 Task: Search one way flight ticket for 3 adults in first from Long Beach: Long Beach Airport (daugherty Field) to Greensboro: Piedmont Triad International Airport on 5-1-2023. Choice of flights is Westjet. Number of bags: 1 carry on bag. Price is upto 87000. Outbound departure time preference is 13:15.
Action: Mouse moved to (188, 175)
Screenshot: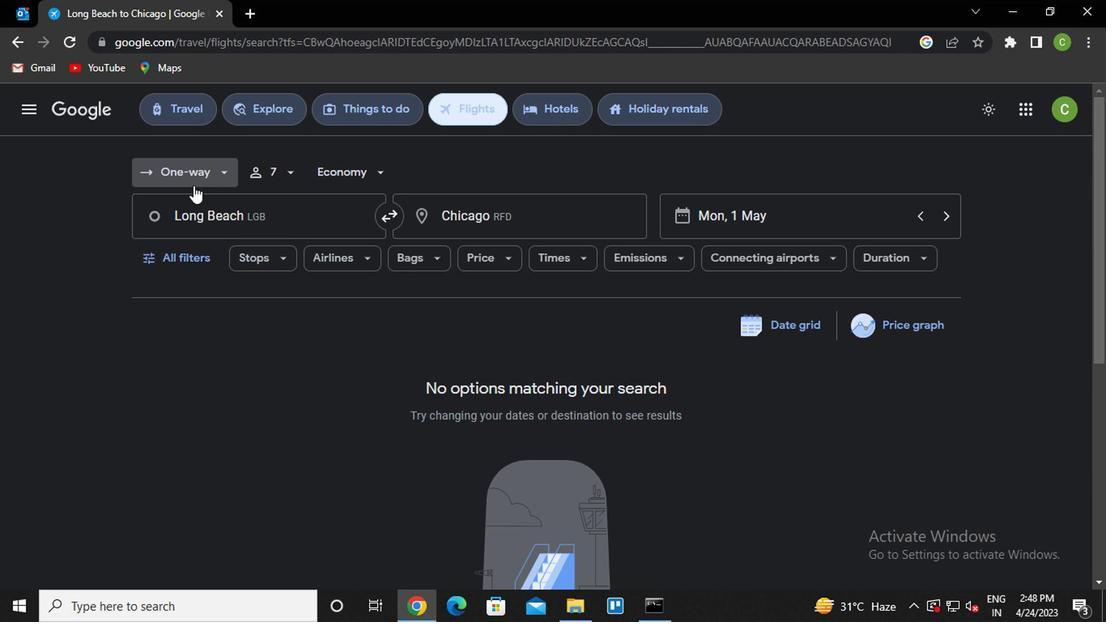 
Action: Mouse pressed left at (188, 175)
Screenshot: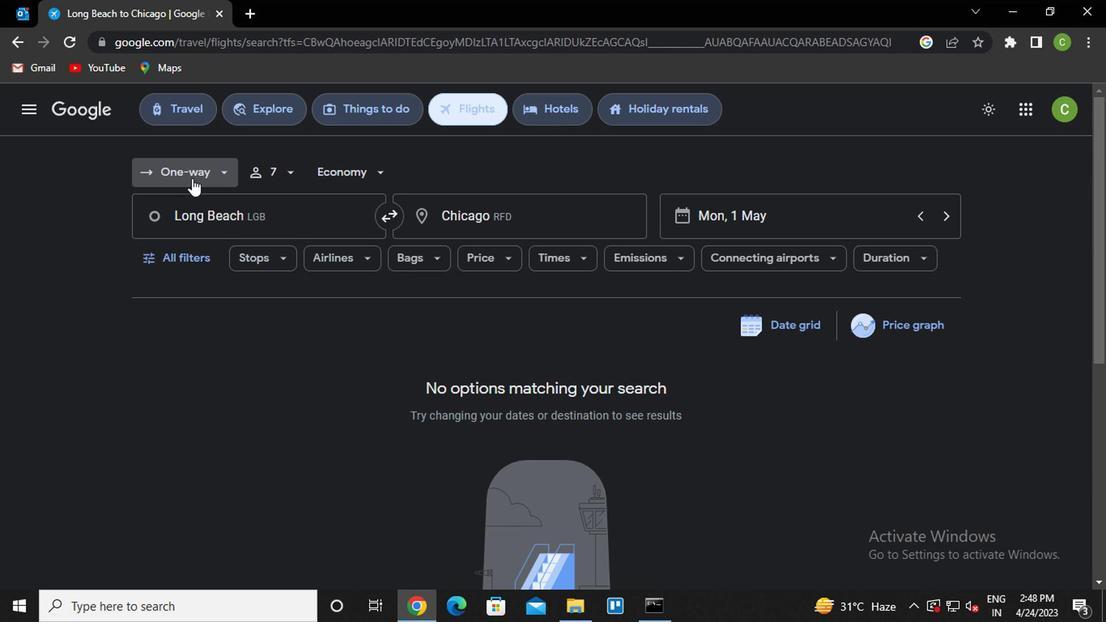 
Action: Mouse moved to (202, 248)
Screenshot: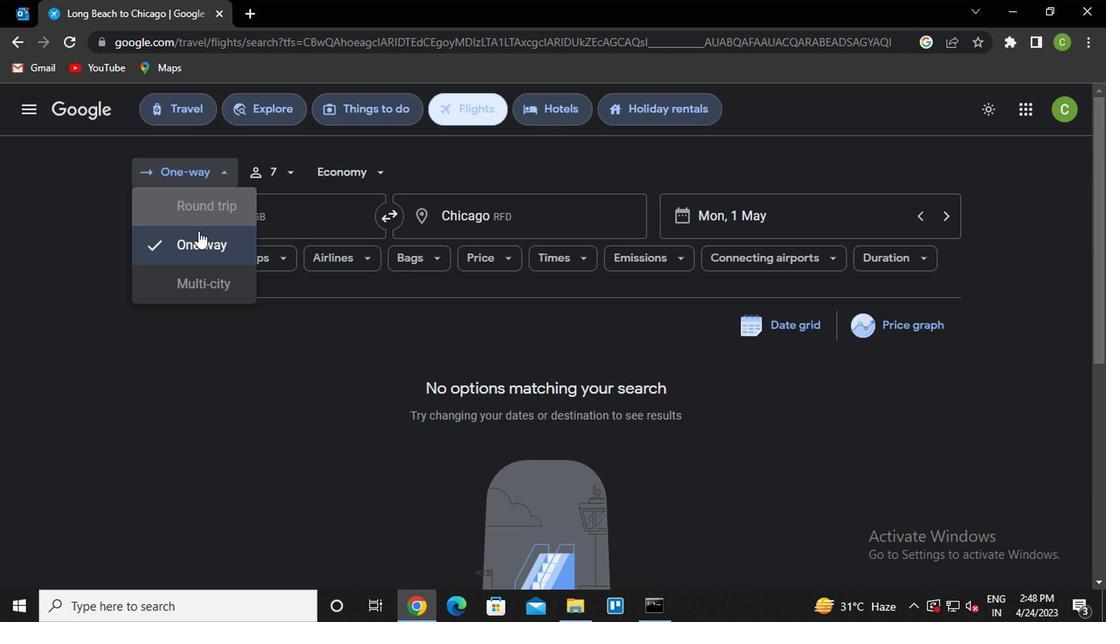 
Action: Mouse pressed left at (202, 248)
Screenshot: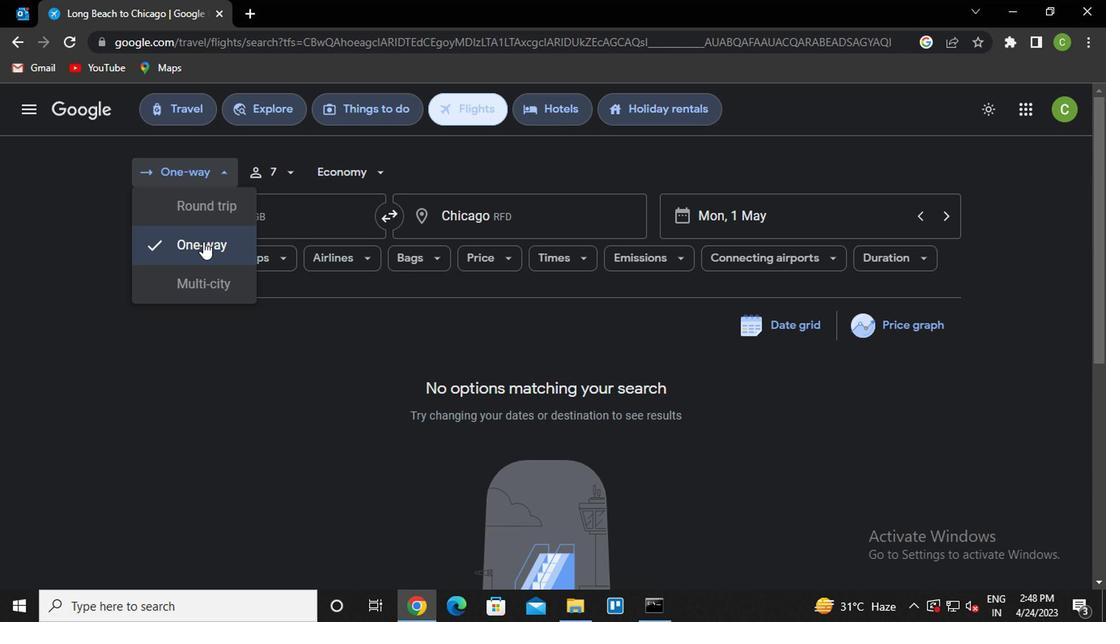 
Action: Mouse moved to (248, 165)
Screenshot: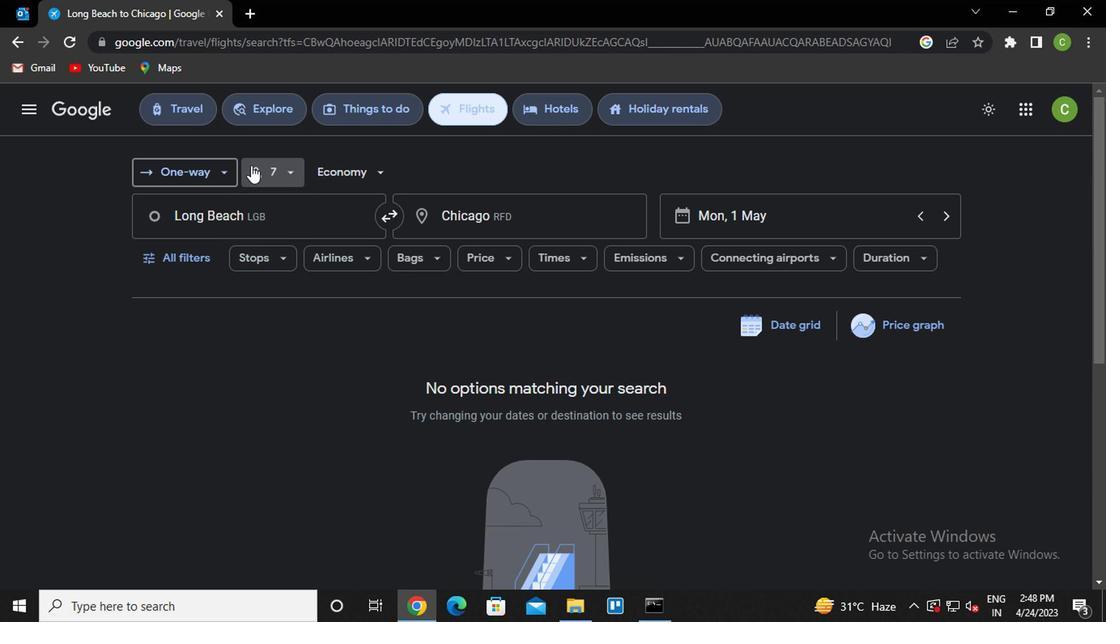 
Action: Mouse pressed left at (248, 165)
Screenshot: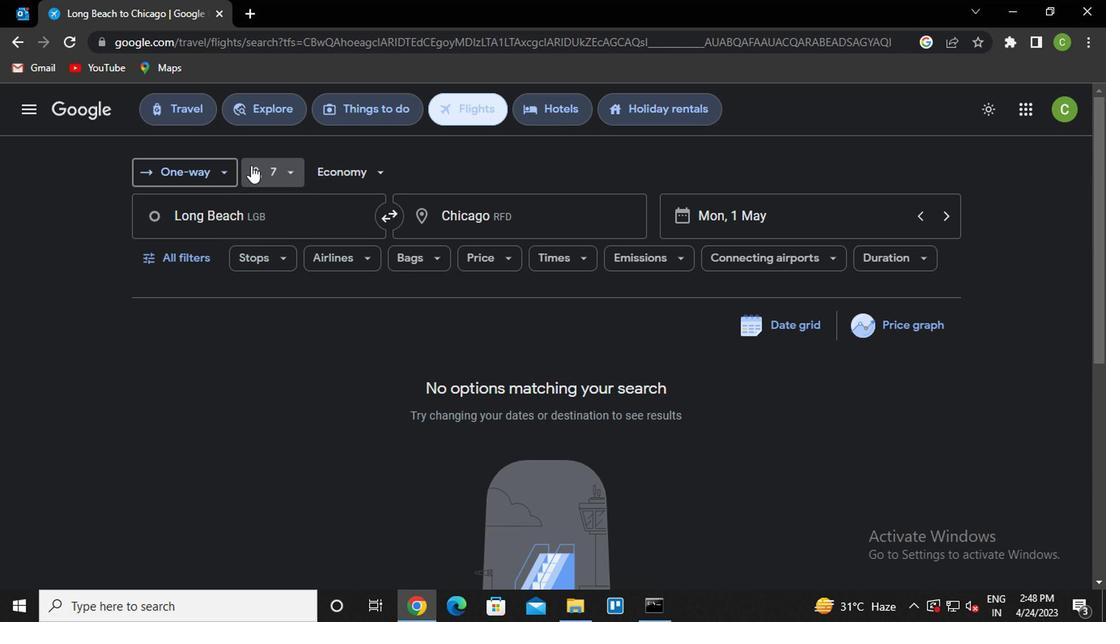 
Action: Mouse moved to (353, 257)
Screenshot: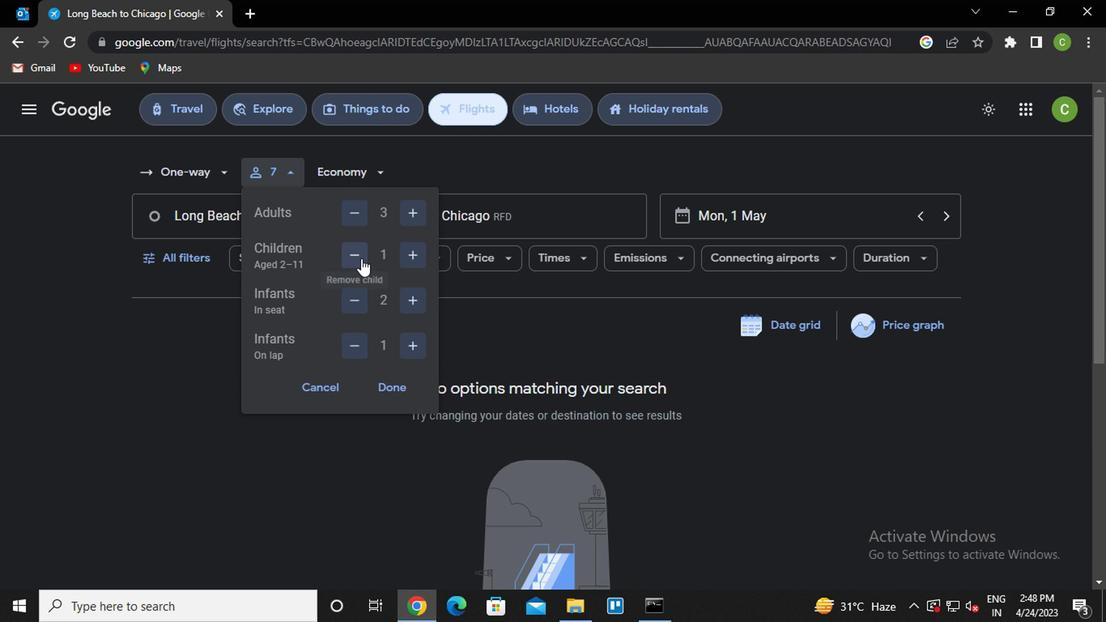 
Action: Mouse pressed left at (353, 257)
Screenshot: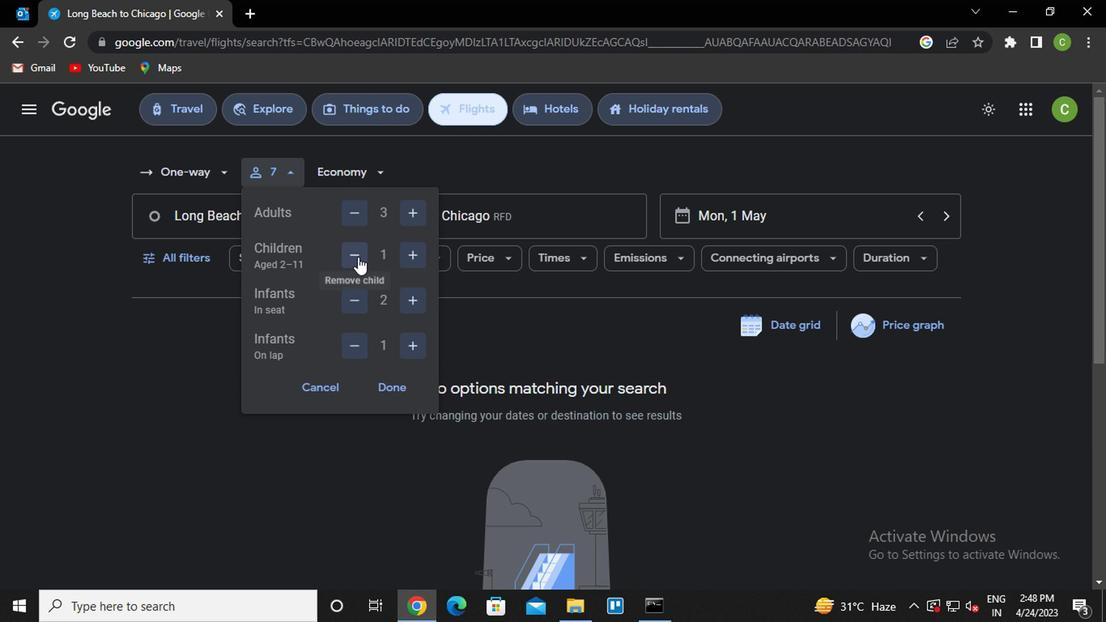 
Action: Mouse moved to (353, 301)
Screenshot: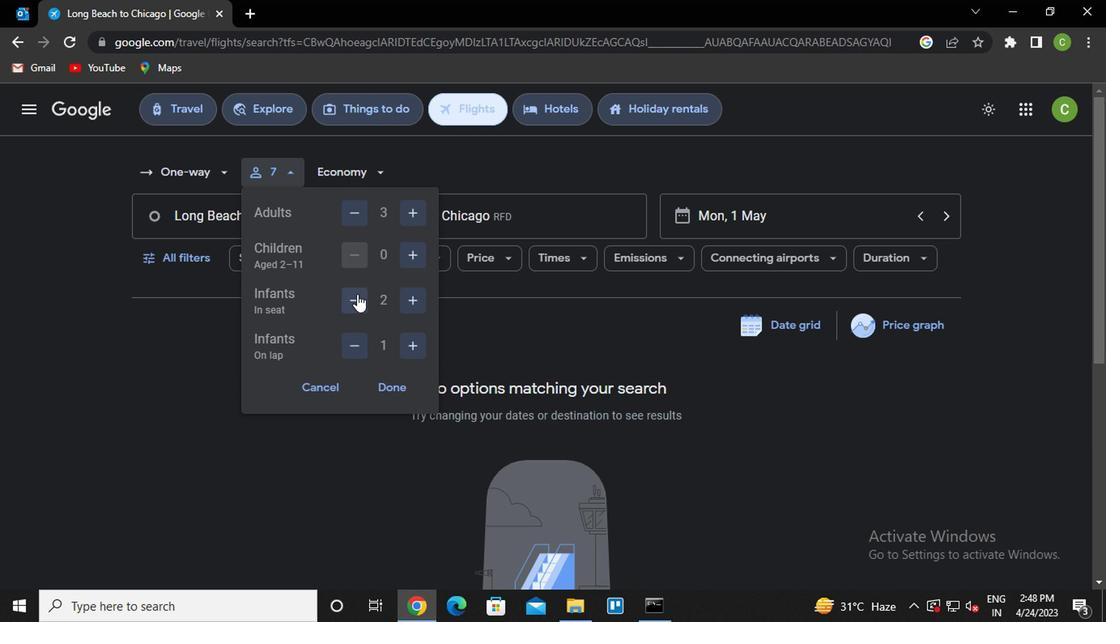 
Action: Mouse pressed left at (353, 301)
Screenshot: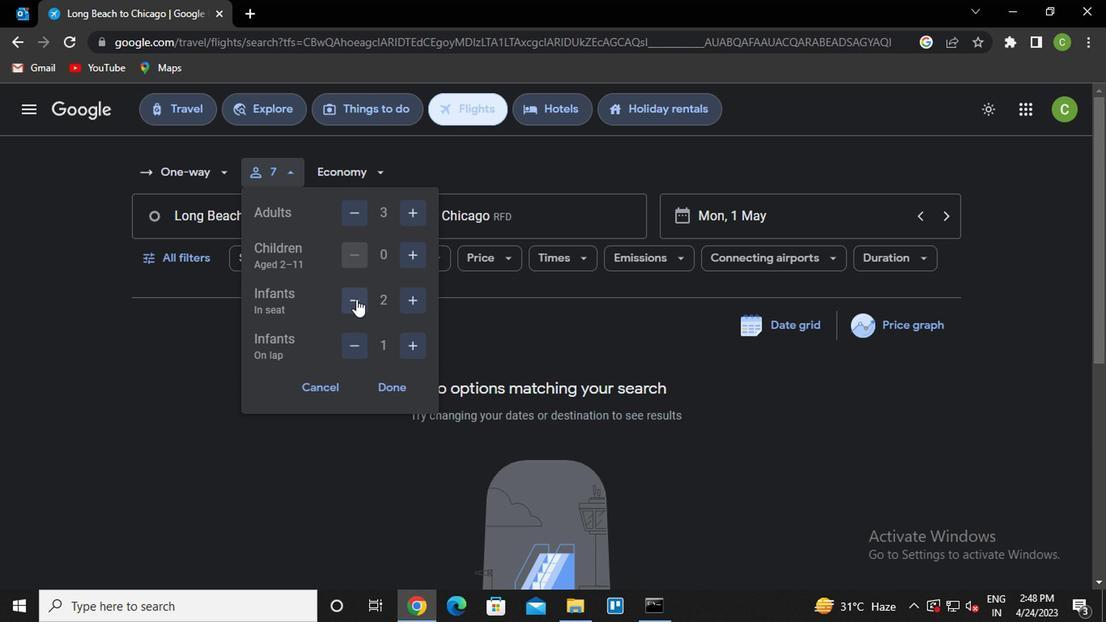 
Action: Mouse pressed left at (353, 301)
Screenshot: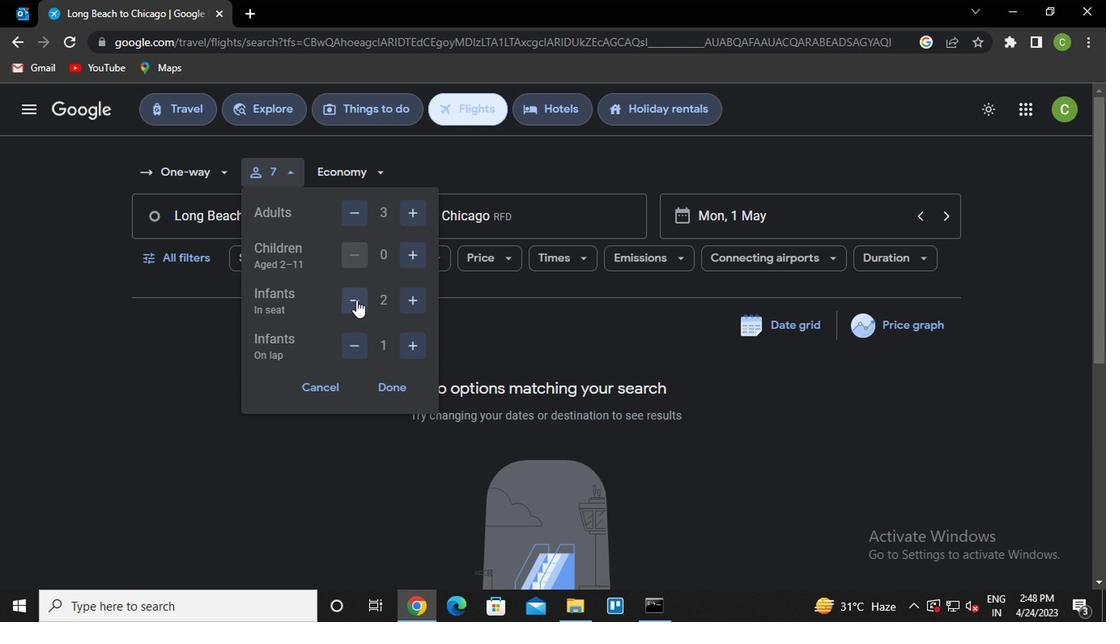 
Action: Mouse moved to (357, 354)
Screenshot: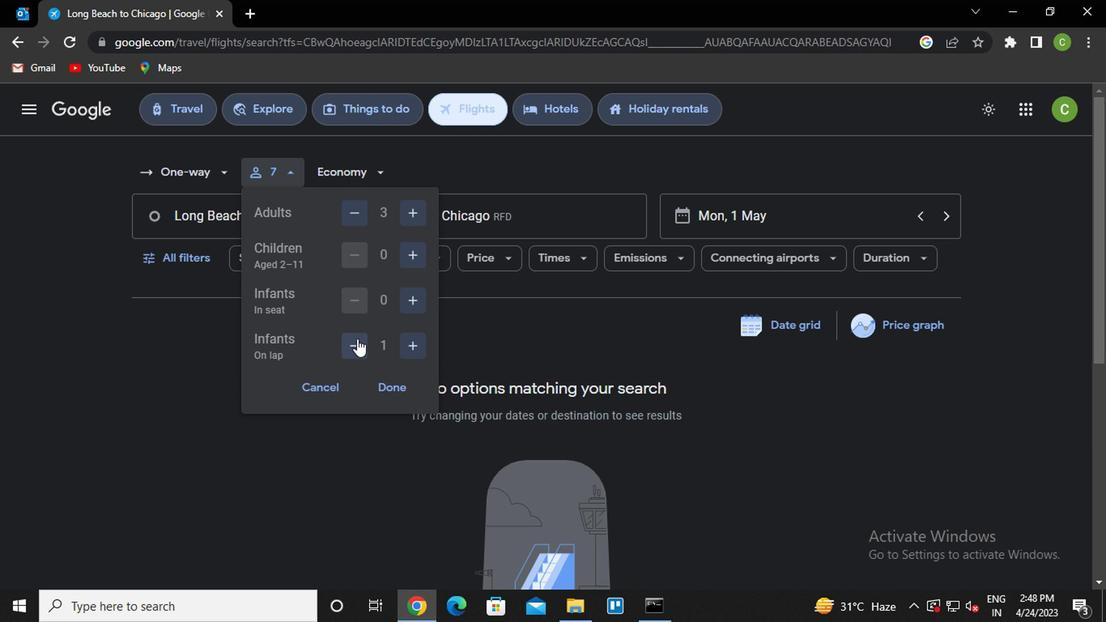 
Action: Mouse pressed left at (357, 354)
Screenshot: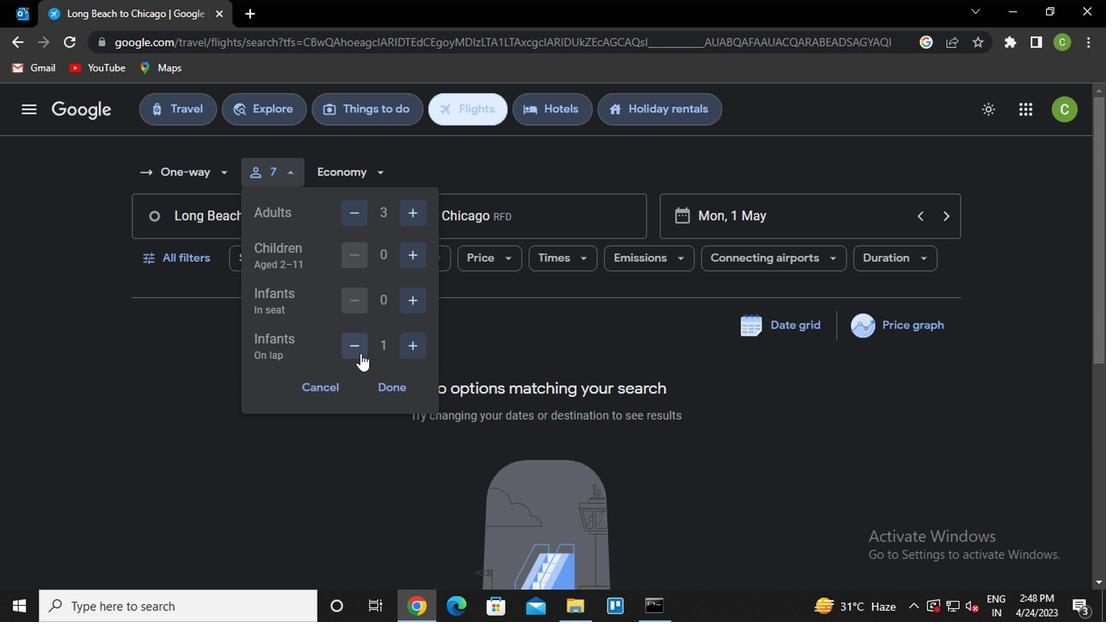 
Action: Mouse moved to (405, 390)
Screenshot: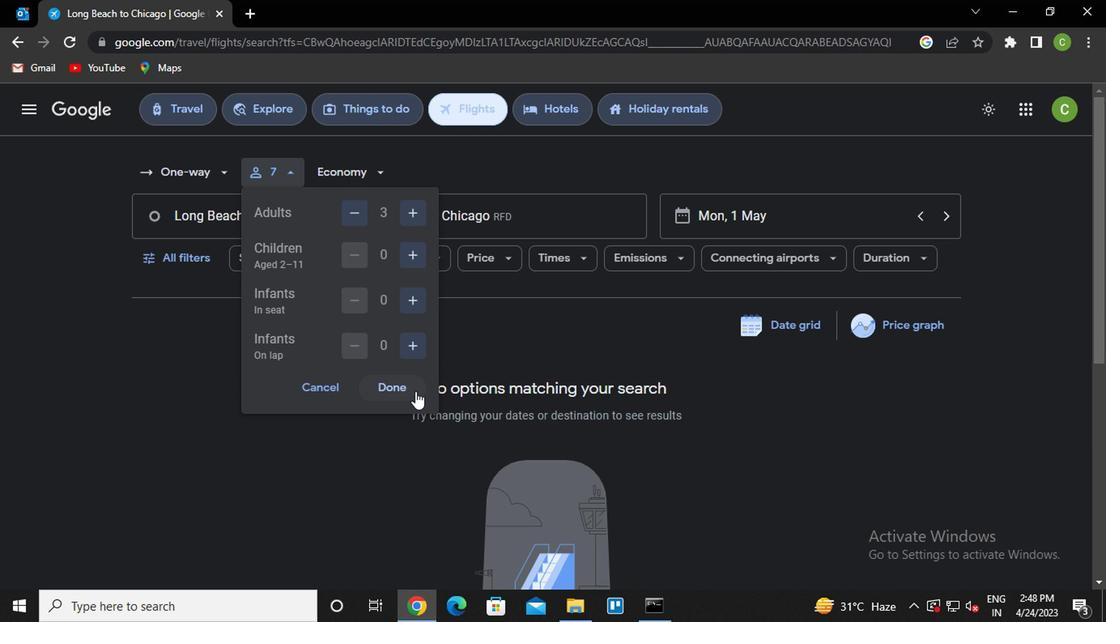 
Action: Mouse pressed left at (405, 390)
Screenshot: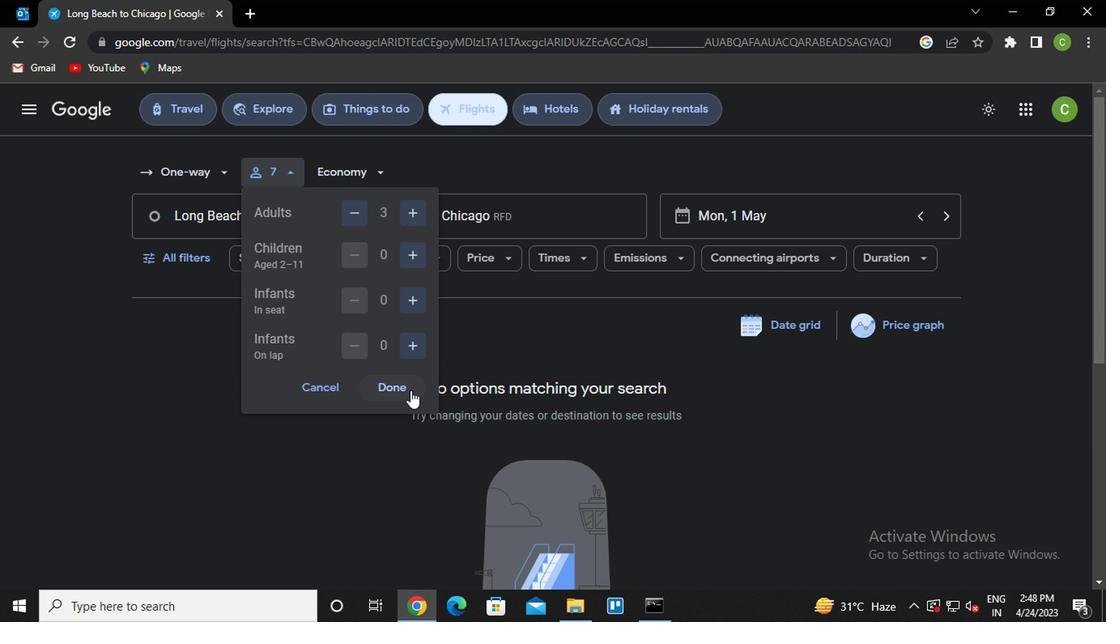 
Action: Mouse moved to (338, 185)
Screenshot: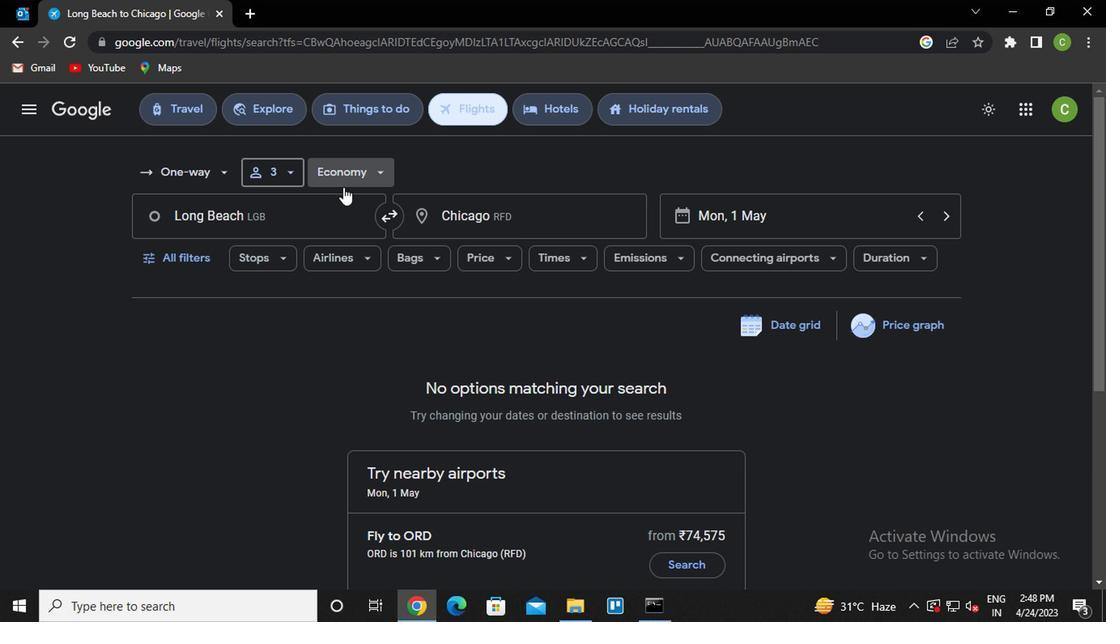 
Action: Mouse pressed left at (338, 185)
Screenshot: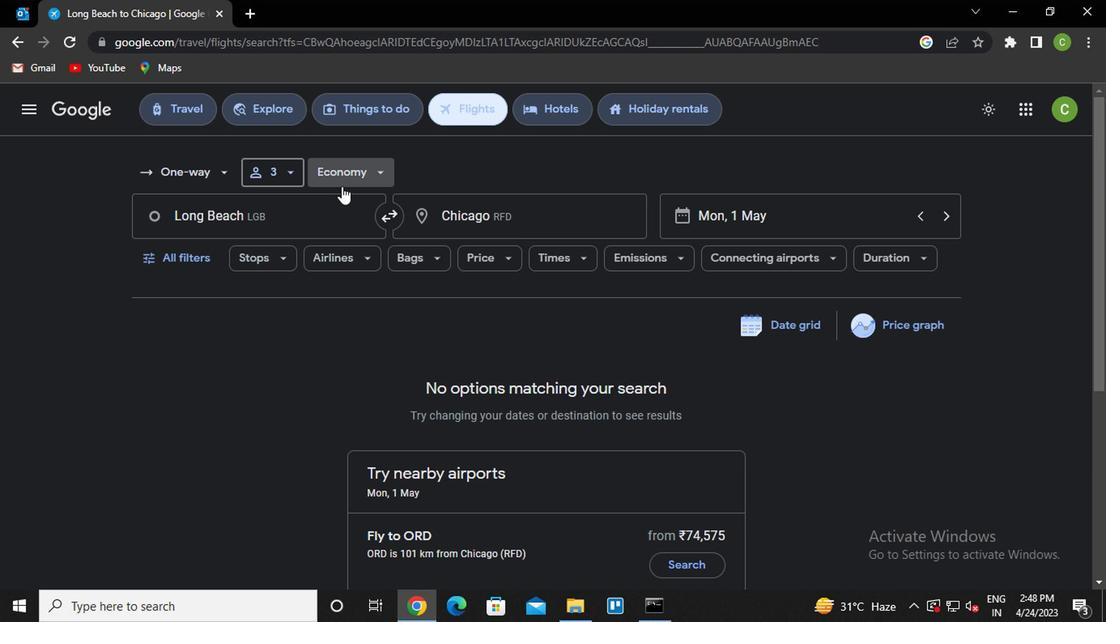 
Action: Mouse moved to (372, 315)
Screenshot: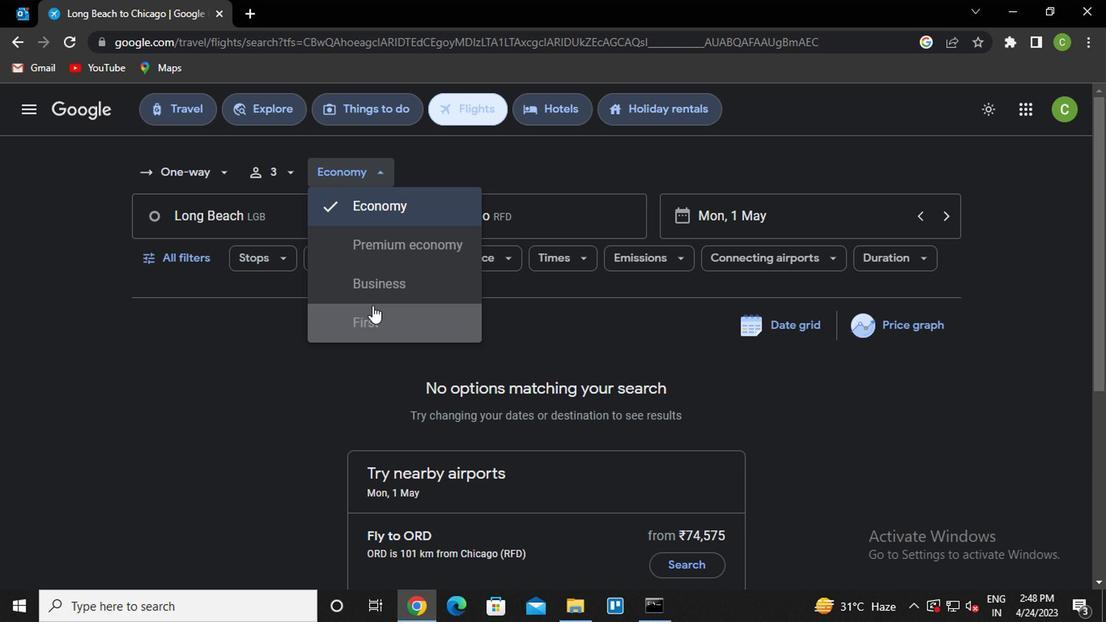 
Action: Mouse pressed left at (372, 315)
Screenshot: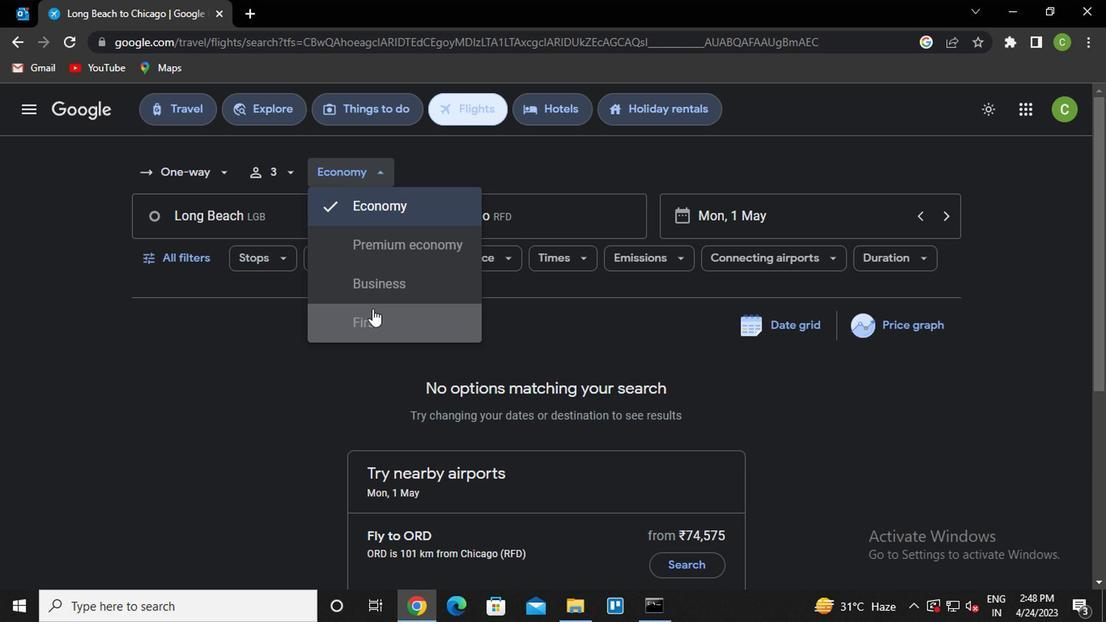 
Action: Mouse moved to (282, 225)
Screenshot: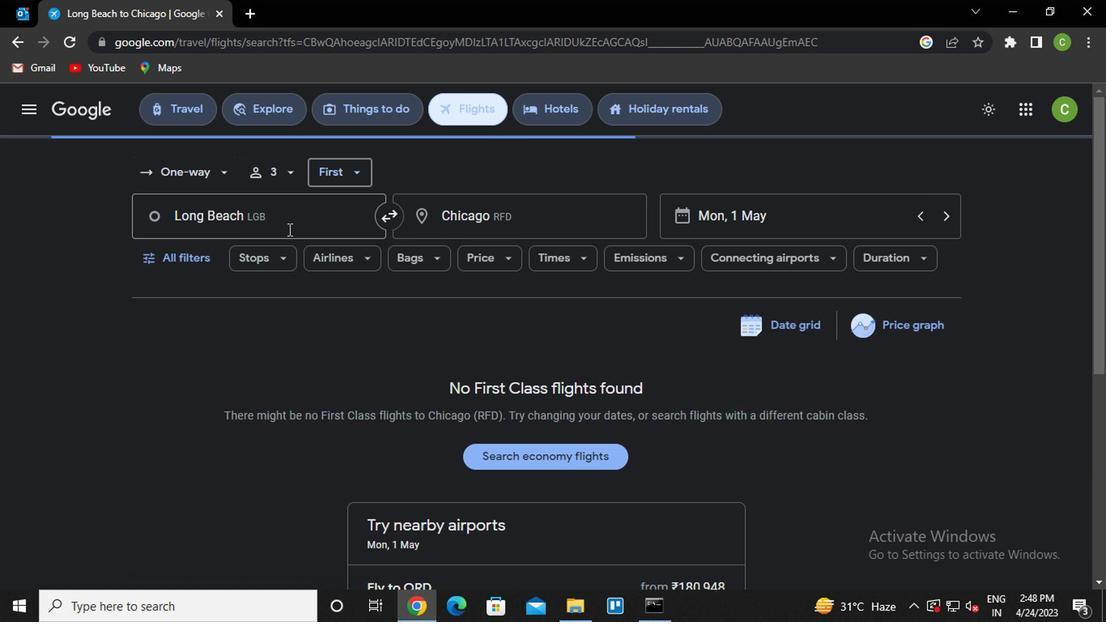 
Action: Mouse pressed left at (282, 225)
Screenshot: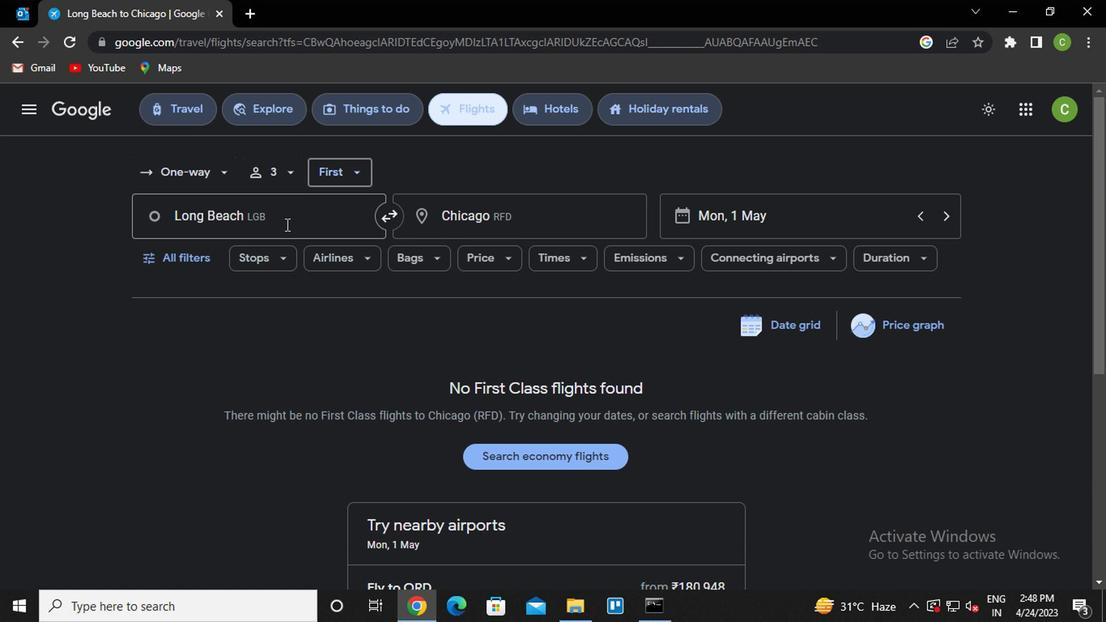 
Action: Key pressed <Key.caps_lock>l<Key.caps_lock>ong<Key.space><Key.caps_lock>b<Key.caps_lock>each<Key.down><Key.down><Key.up><Key.enter>
Screenshot: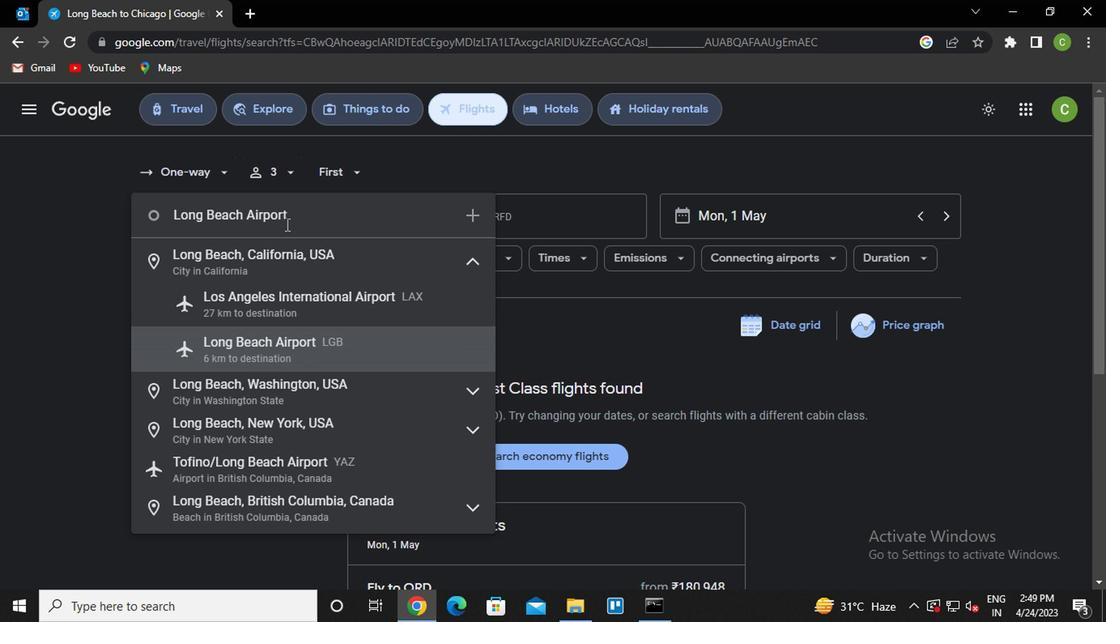
Action: Mouse moved to (561, 213)
Screenshot: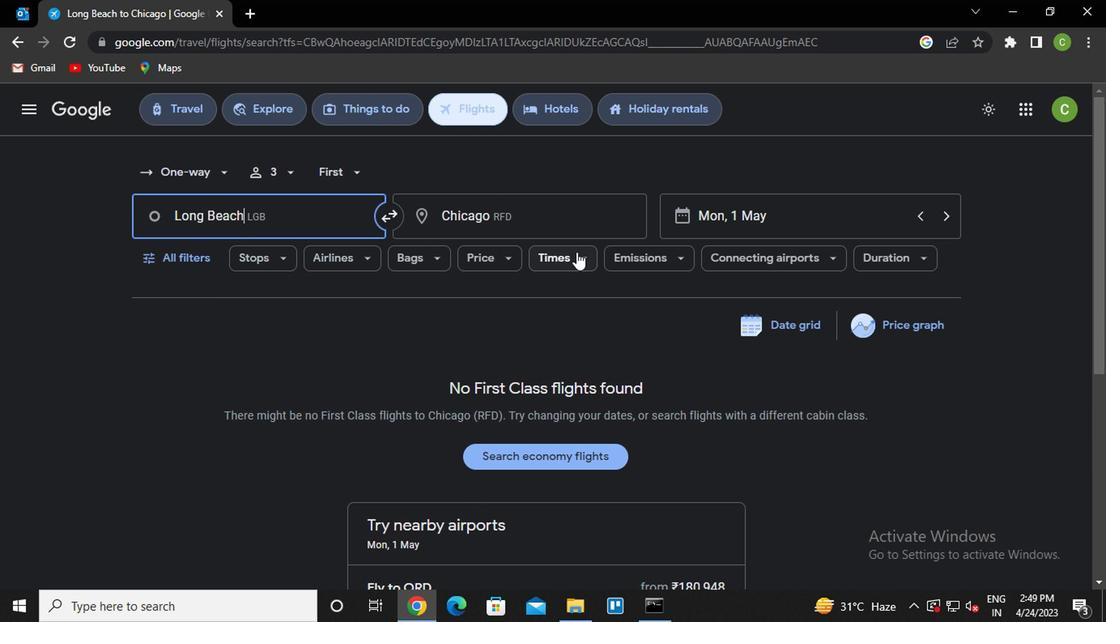 
Action: Mouse pressed left at (561, 213)
Screenshot: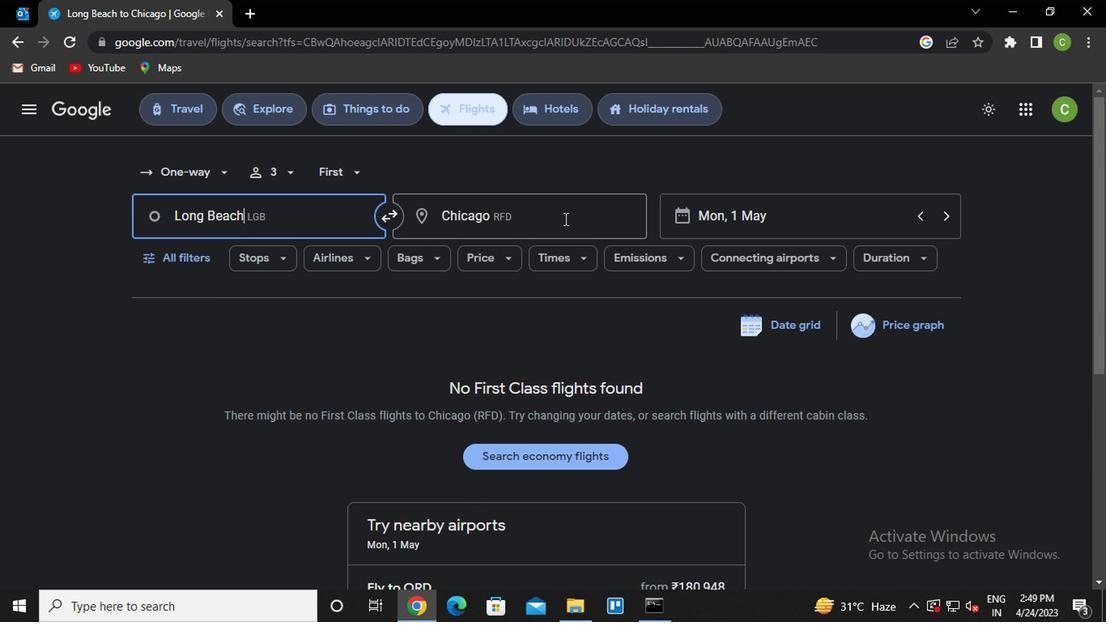 
Action: Key pressed <Key.caps_lock>g<Key.caps_lock>reensboro
Screenshot: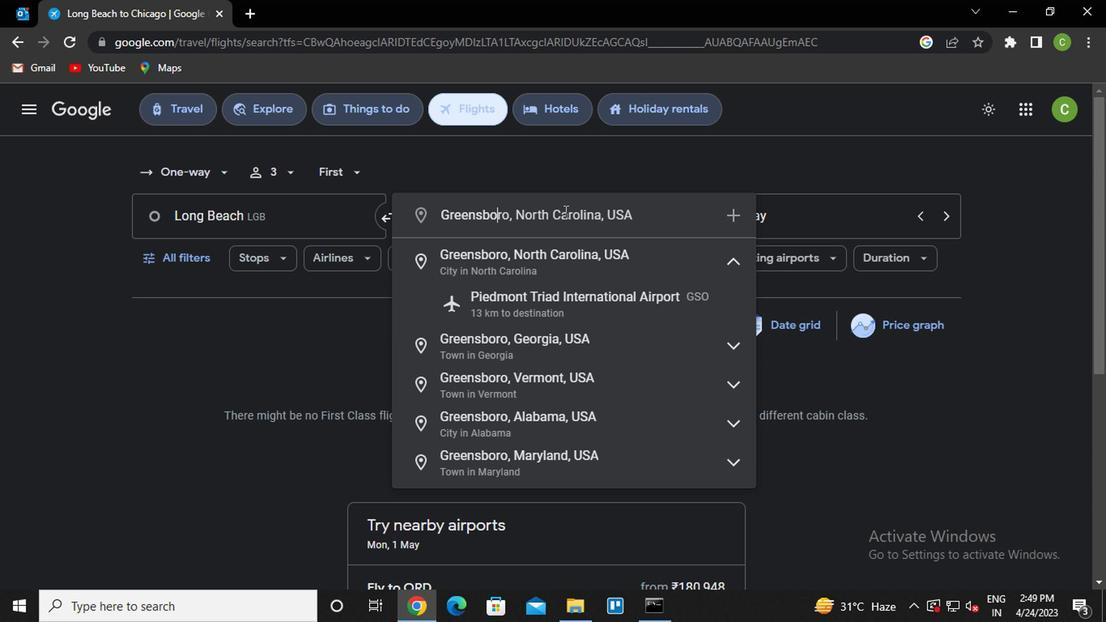 
Action: Mouse moved to (559, 305)
Screenshot: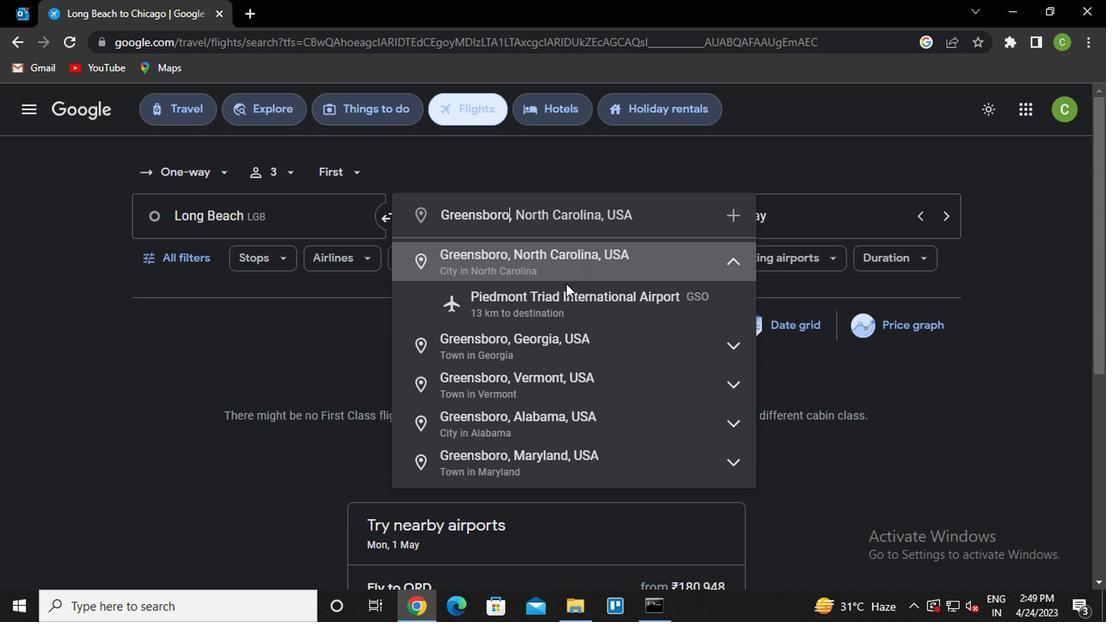 
Action: Mouse pressed left at (559, 305)
Screenshot: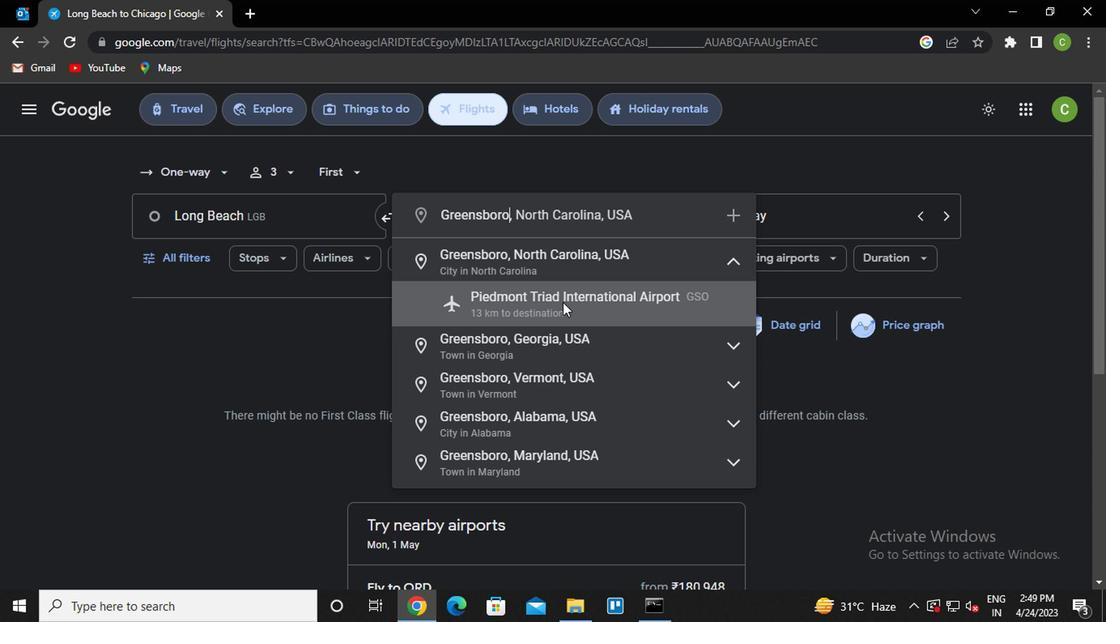 
Action: Mouse moved to (824, 214)
Screenshot: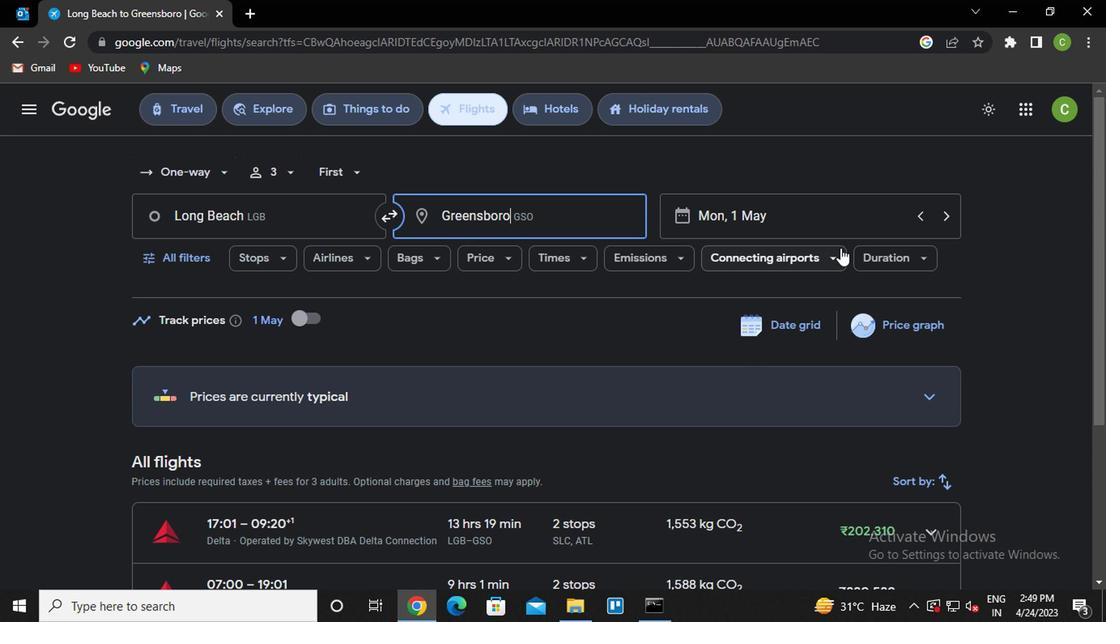 
Action: Mouse pressed left at (824, 214)
Screenshot: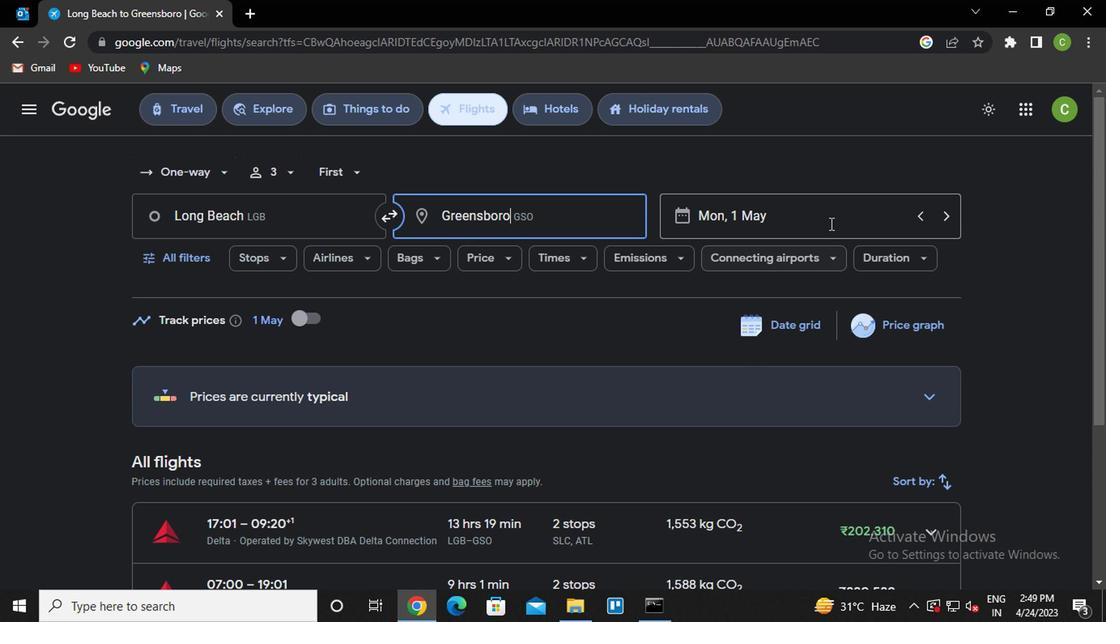 
Action: Mouse moved to (723, 279)
Screenshot: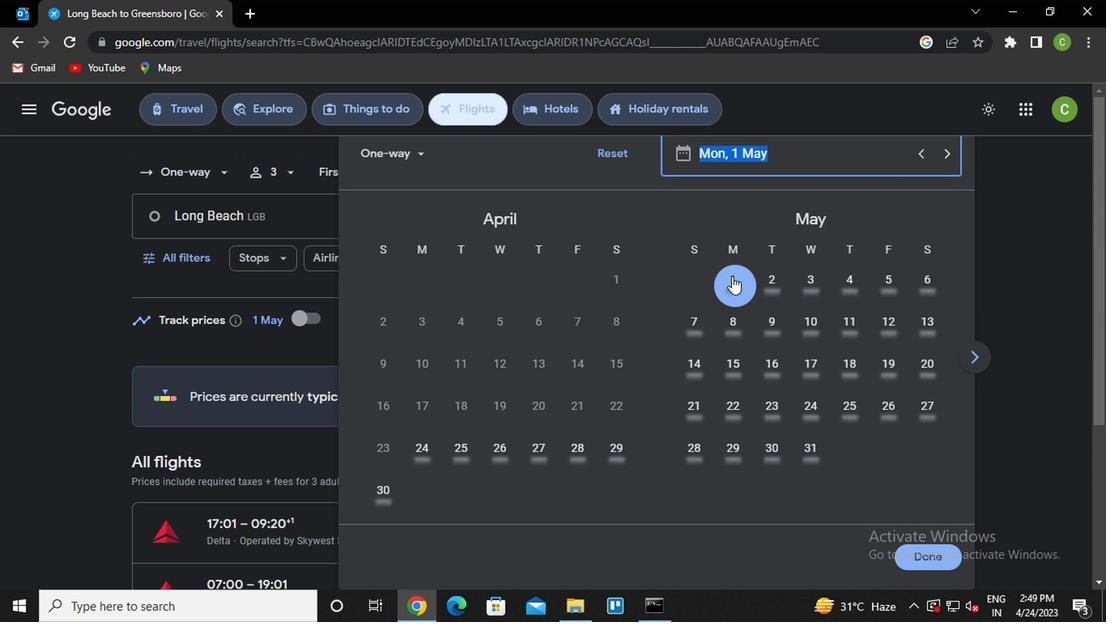
Action: Mouse pressed left at (723, 279)
Screenshot: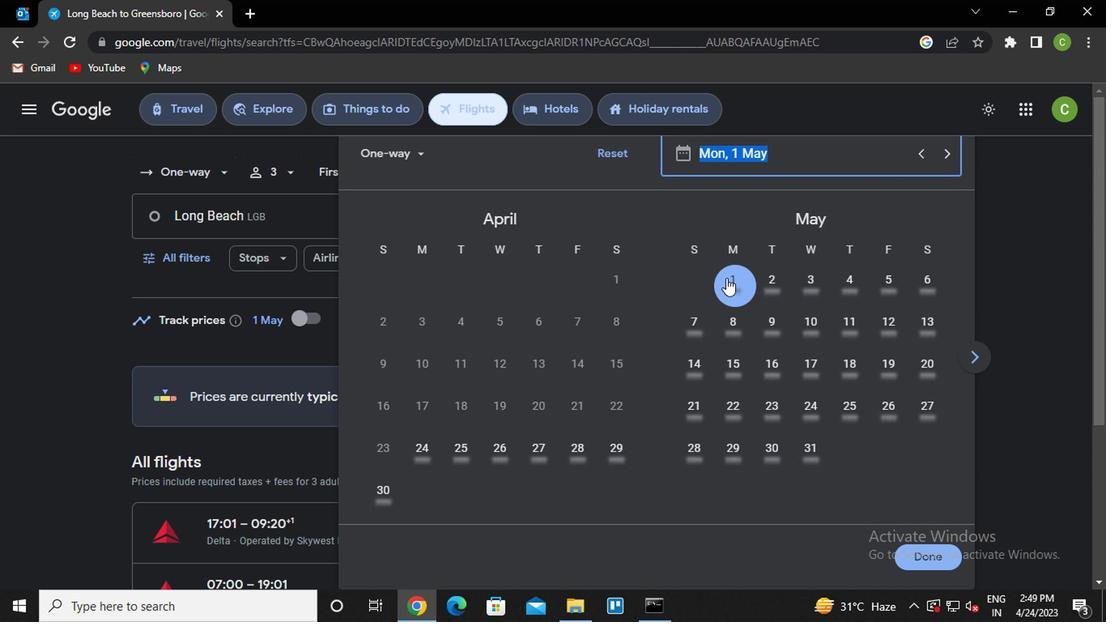 
Action: Mouse moved to (922, 555)
Screenshot: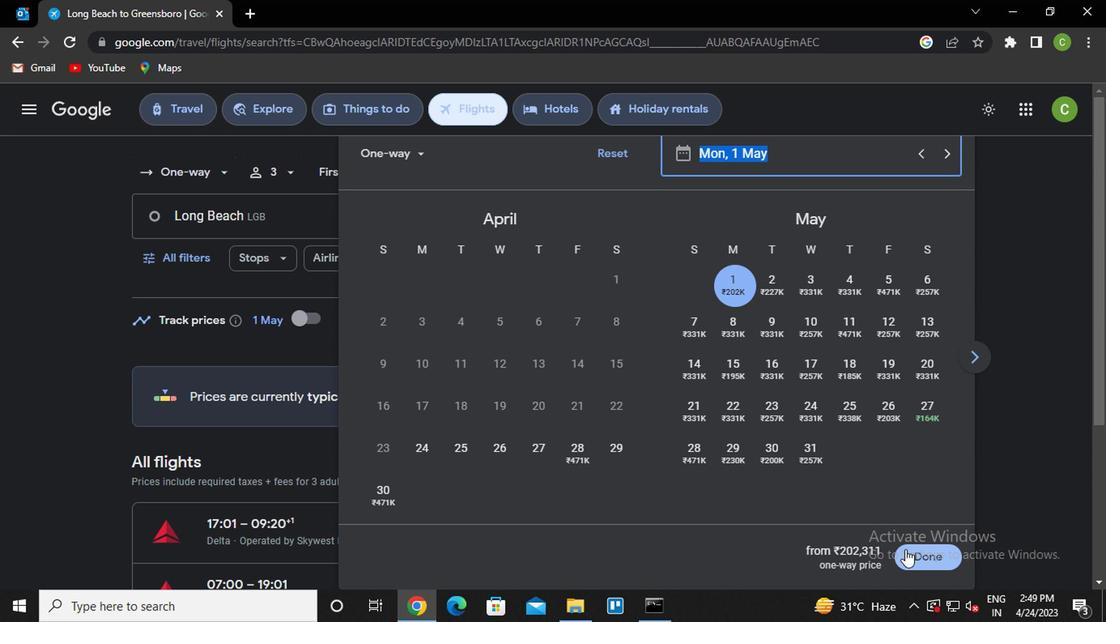 
Action: Mouse pressed left at (922, 555)
Screenshot: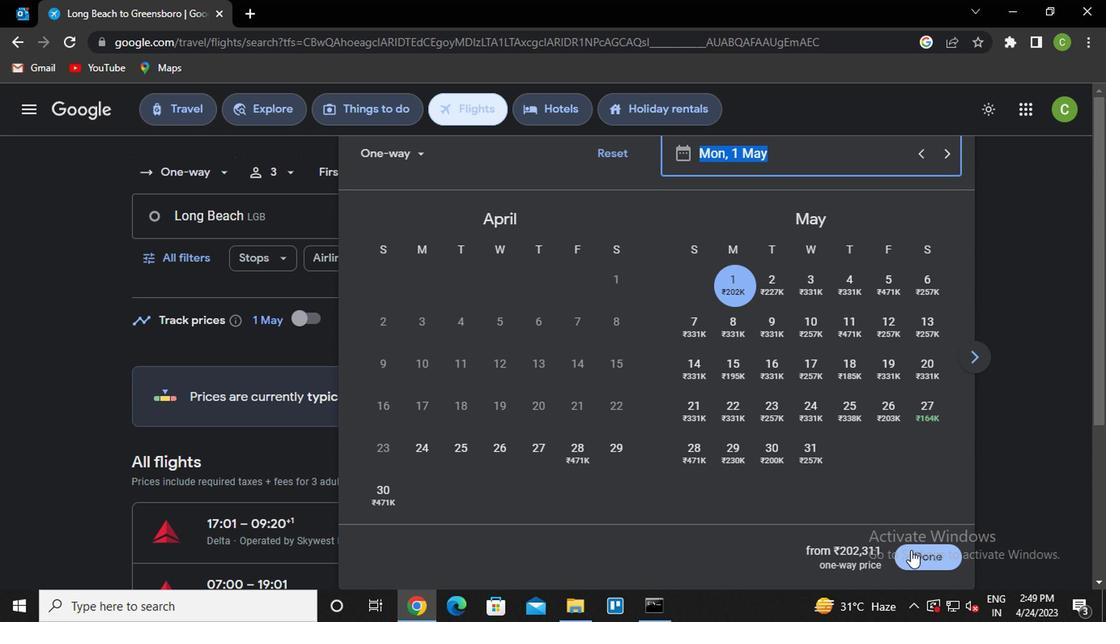 
Action: Mouse moved to (184, 252)
Screenshot: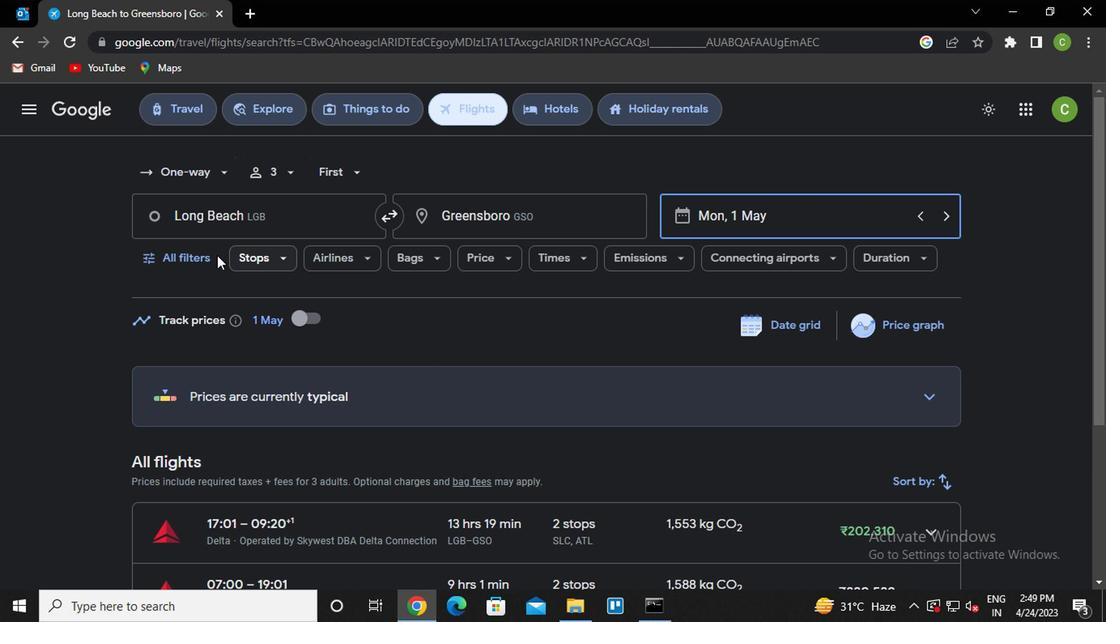 
Action: Mouse pressed left at (184, 252)
Screenshot: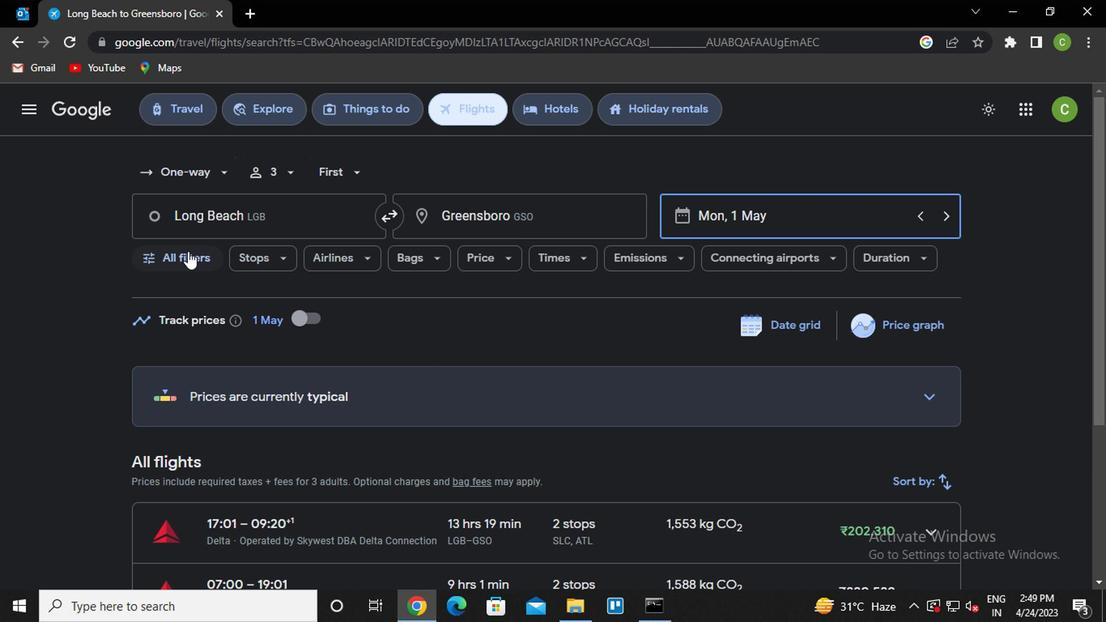 
Action: Mouse moved to (256, 388)
Screenshot: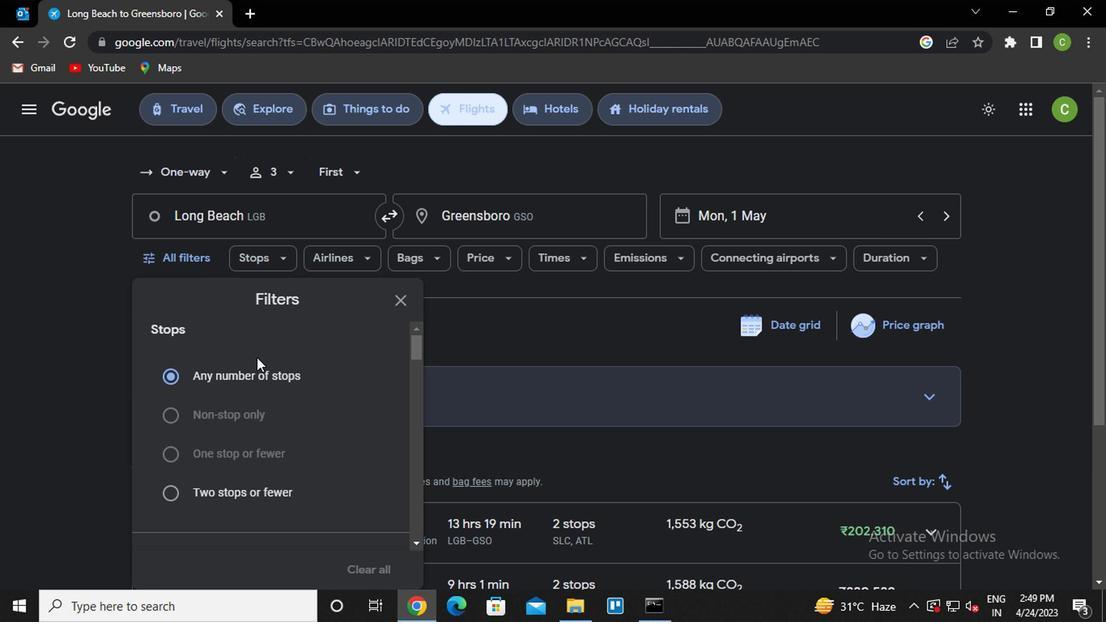 
Action: Mouse scrolled (256, 388) with delta (0, 0)
Screenshot: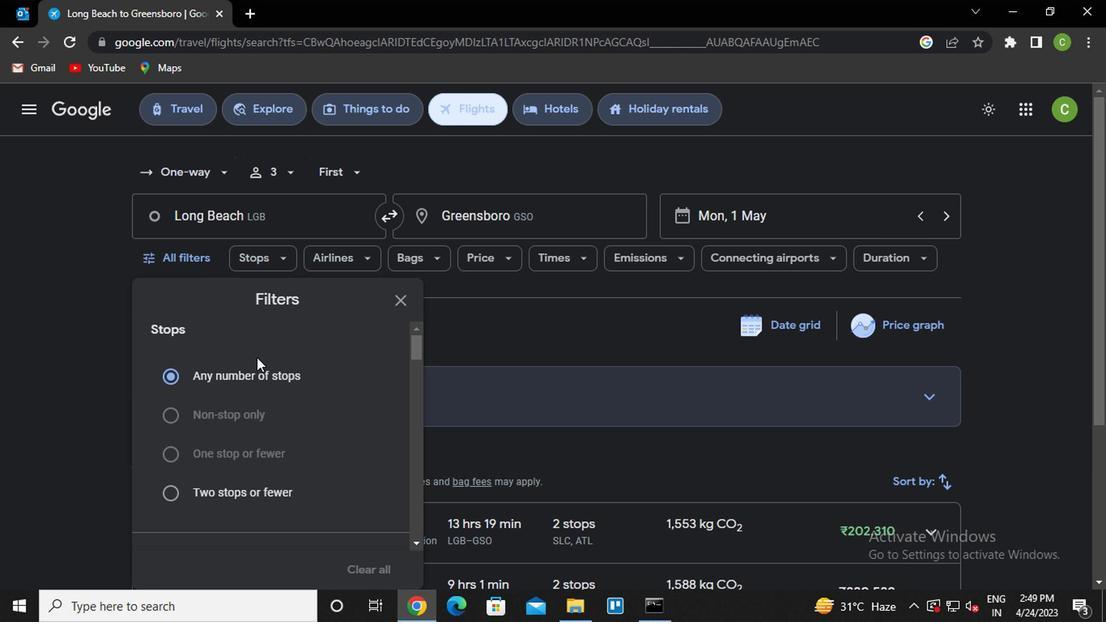 
Action: Mouse moved to (256, 396)
Screenshot: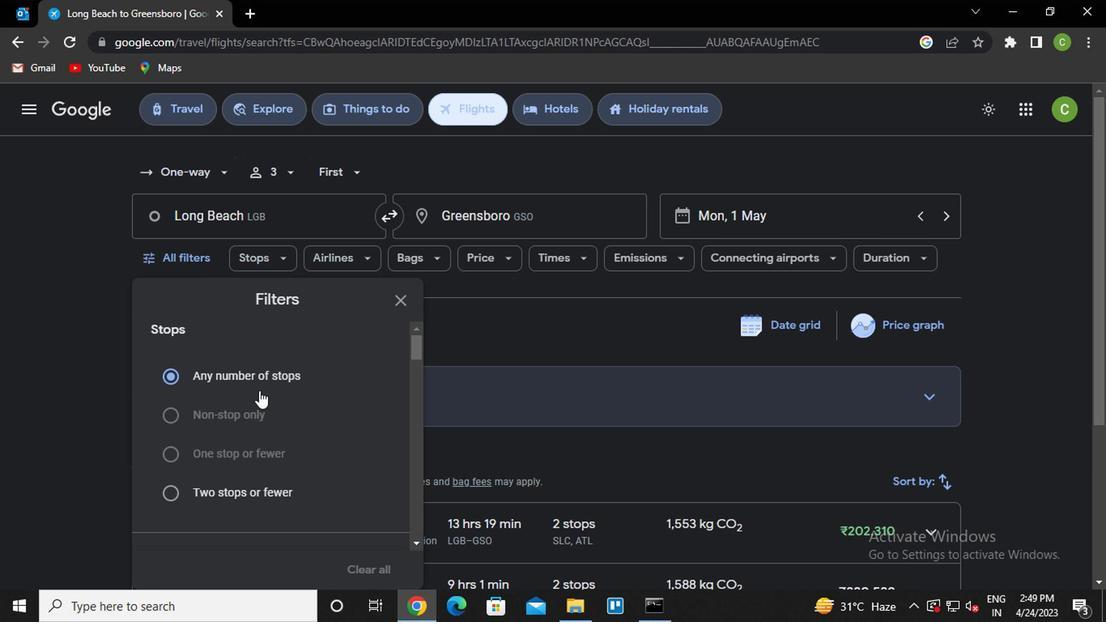 
Action: Mouse scrolled (256, 396) with delta (0, 0)
Screenshot: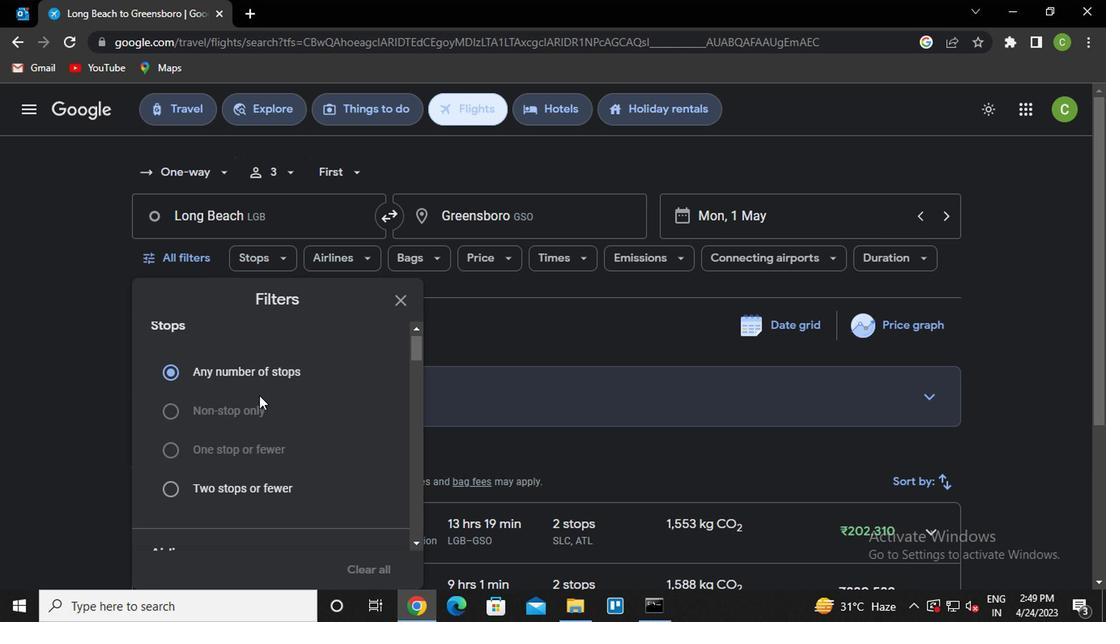 
Action: Mouse moved to (255, 396)
Screenshot: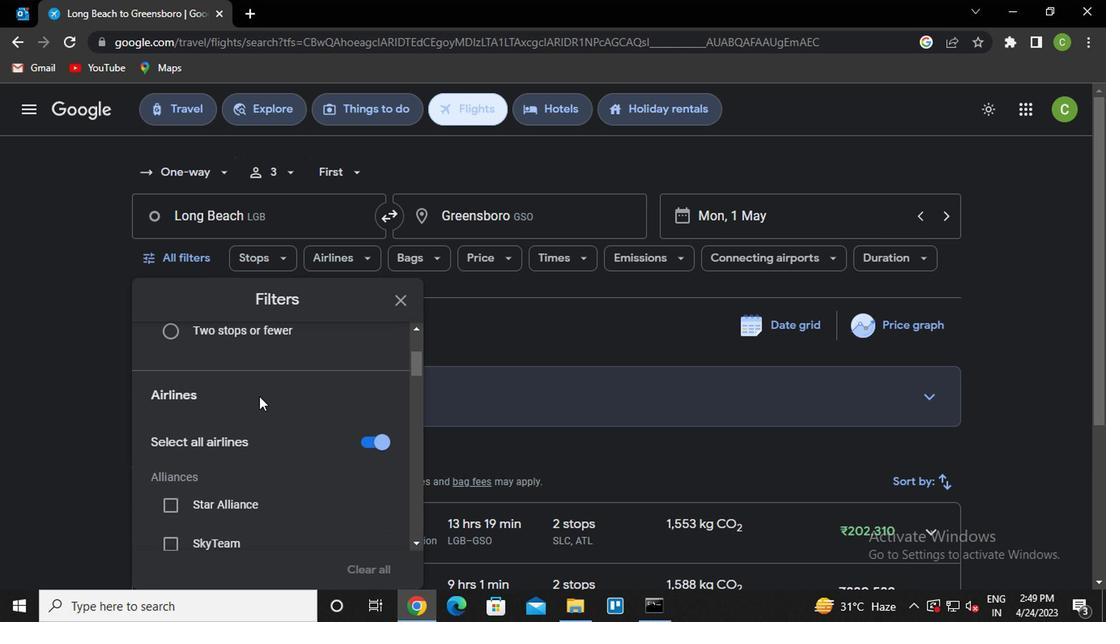 
Action: Mouse scrolled (255, 396) with delta (0, 0)
Screenshot: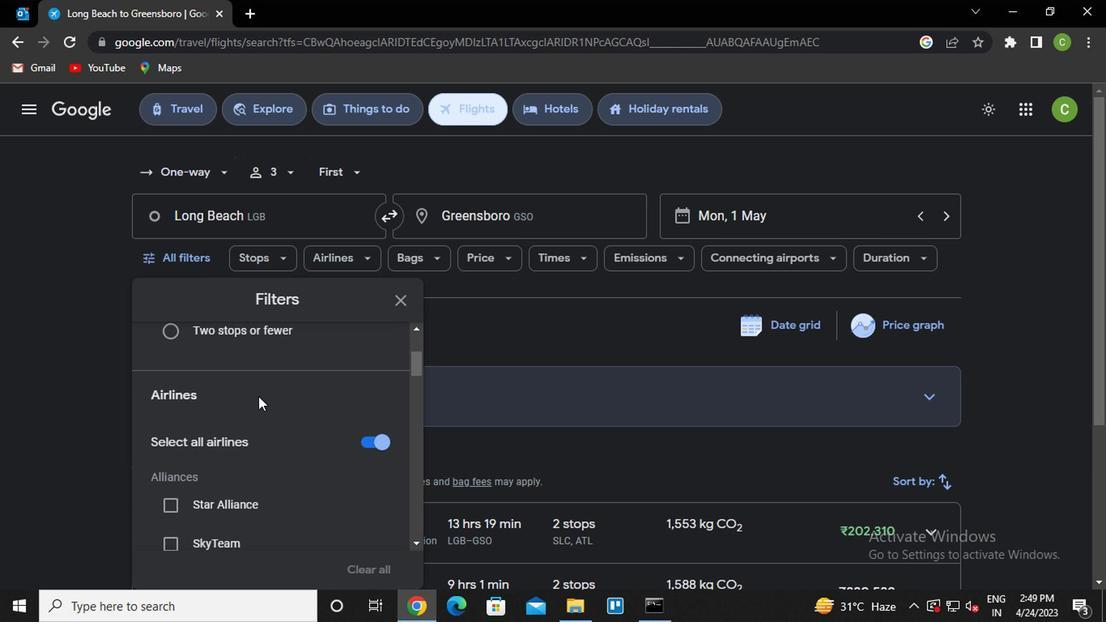 
Action: Mouse scrolled (255, 396) with delta (0, 0)
Screenshot: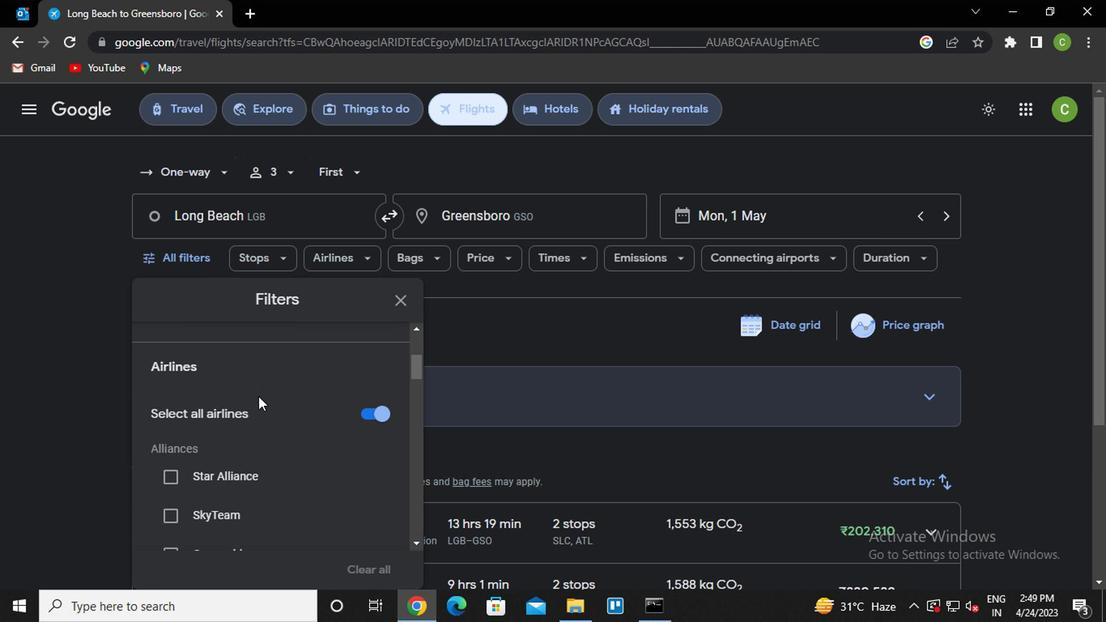 
Action: Mouse scrolled (255, 396) with delta (0, 0)
Screenshot: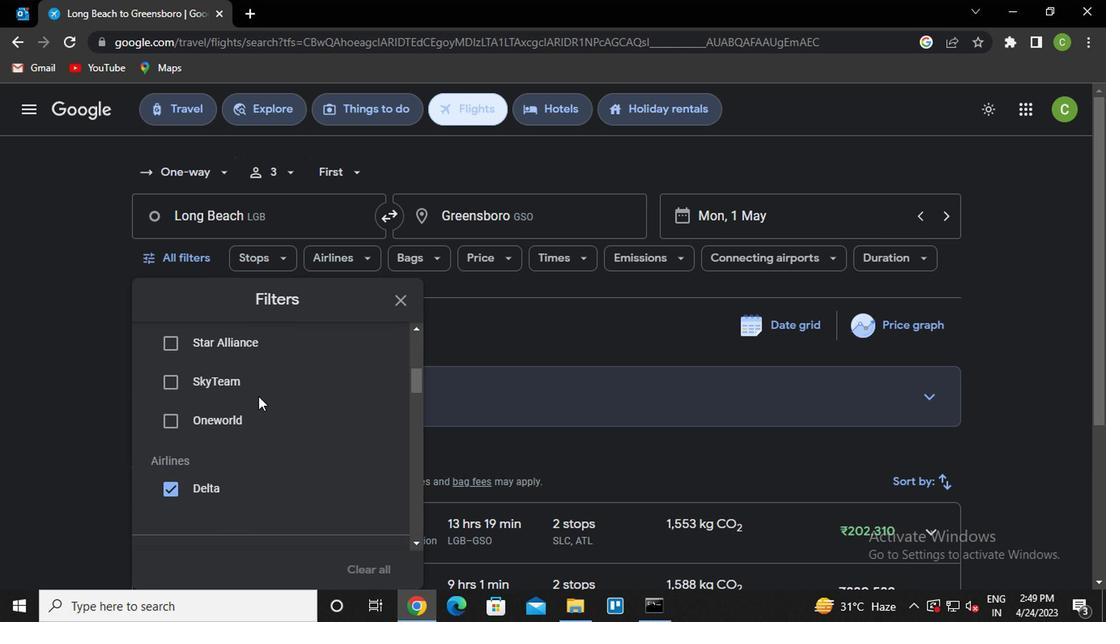 
Action: Mouse scrolled (255, 396) with delta (0, 0)
Screenshot: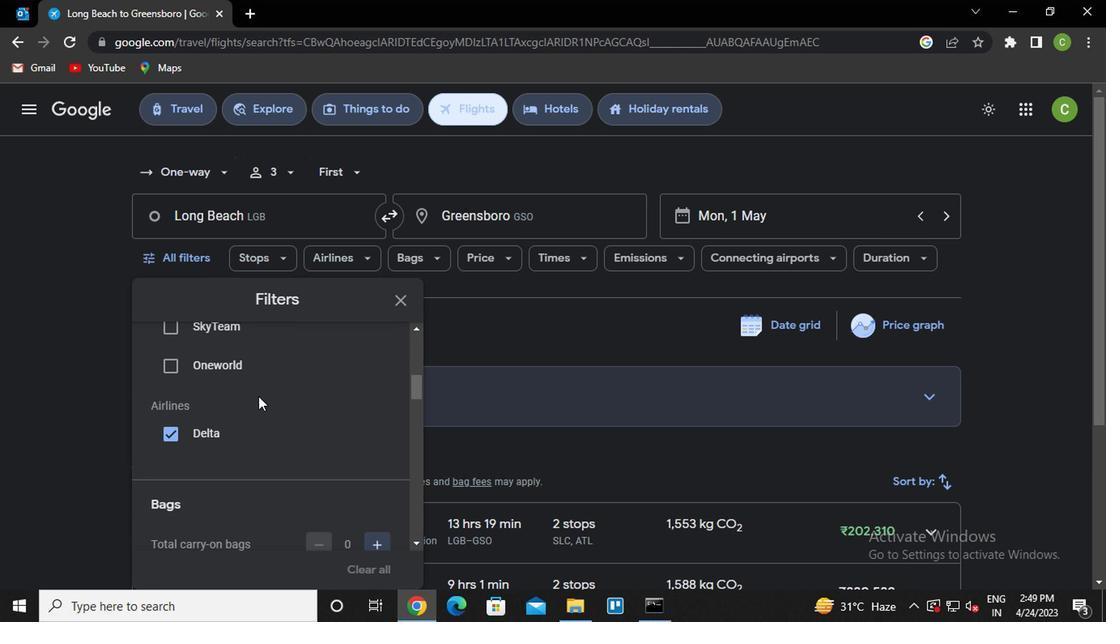 
Action: Mouse moved to (372, 436)
Screenshot: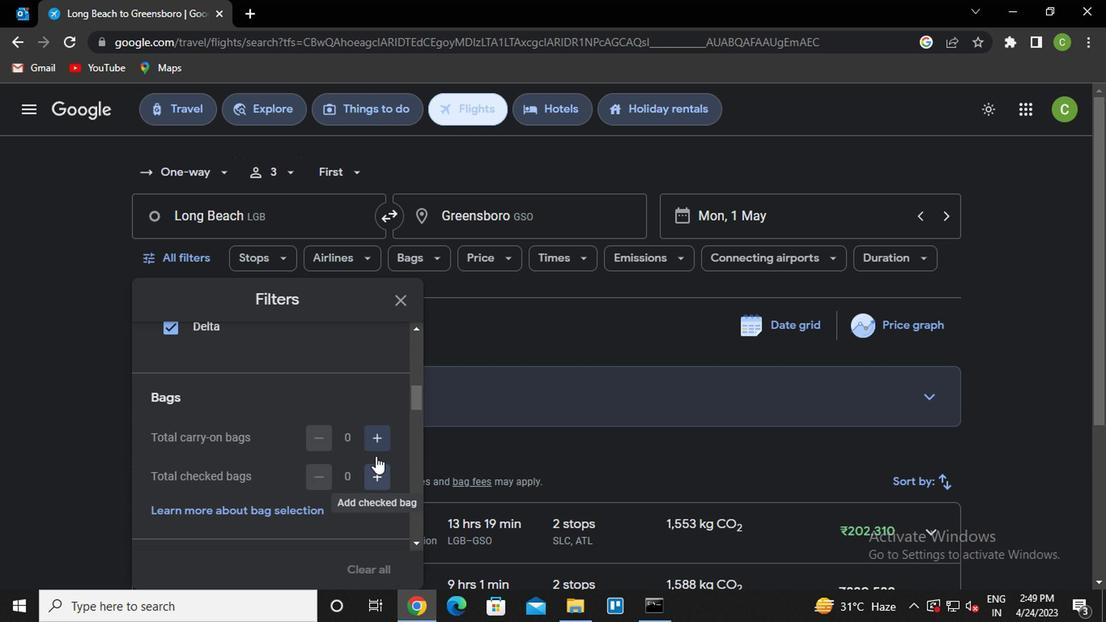 
Action: Mouse pressed left at (372, 436)
Screenshot: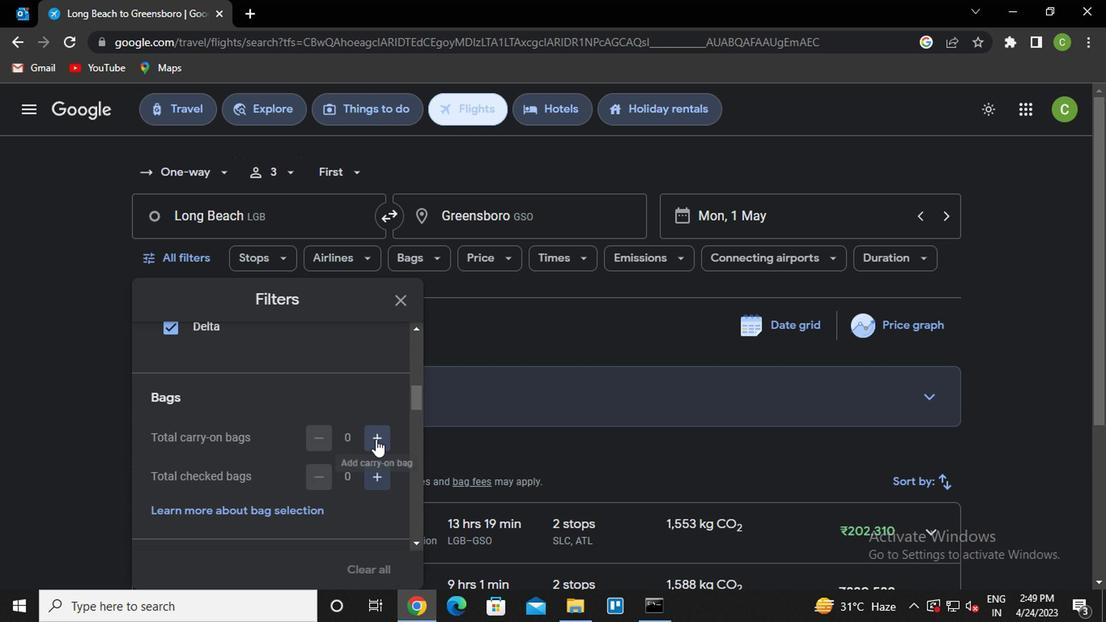 
Action: Mouse moved to (357, 437)
Screenshot: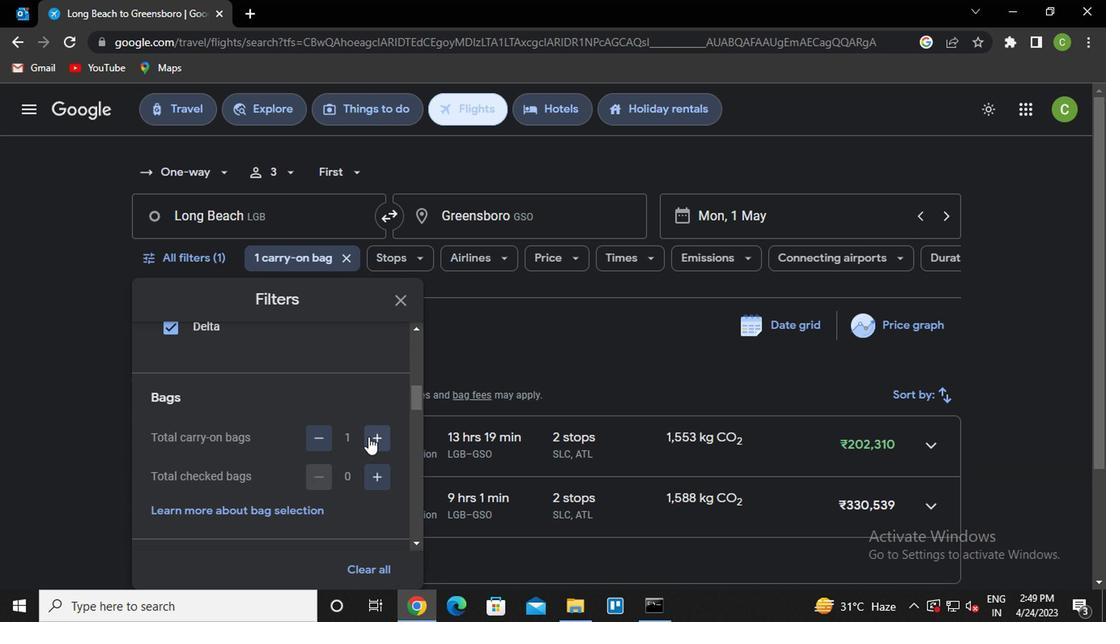 
Action: Mouse scrolled (357, 436) with delta (0, 0)
Screenshot: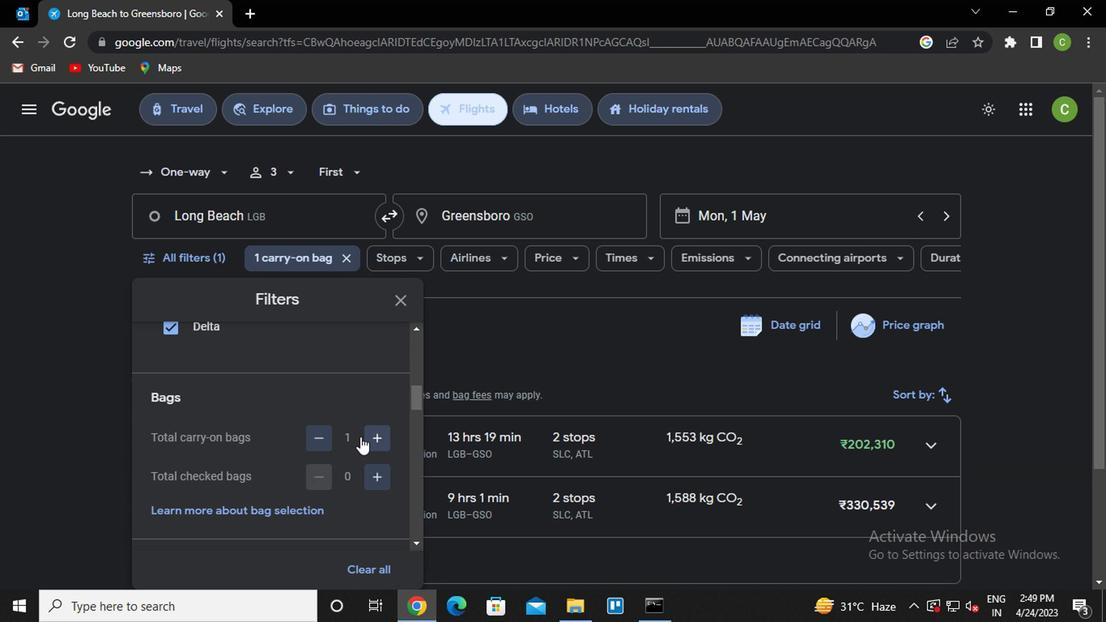 
Action: Mouse scrolled (357, 436) with delta (0, 0)
Screenshot: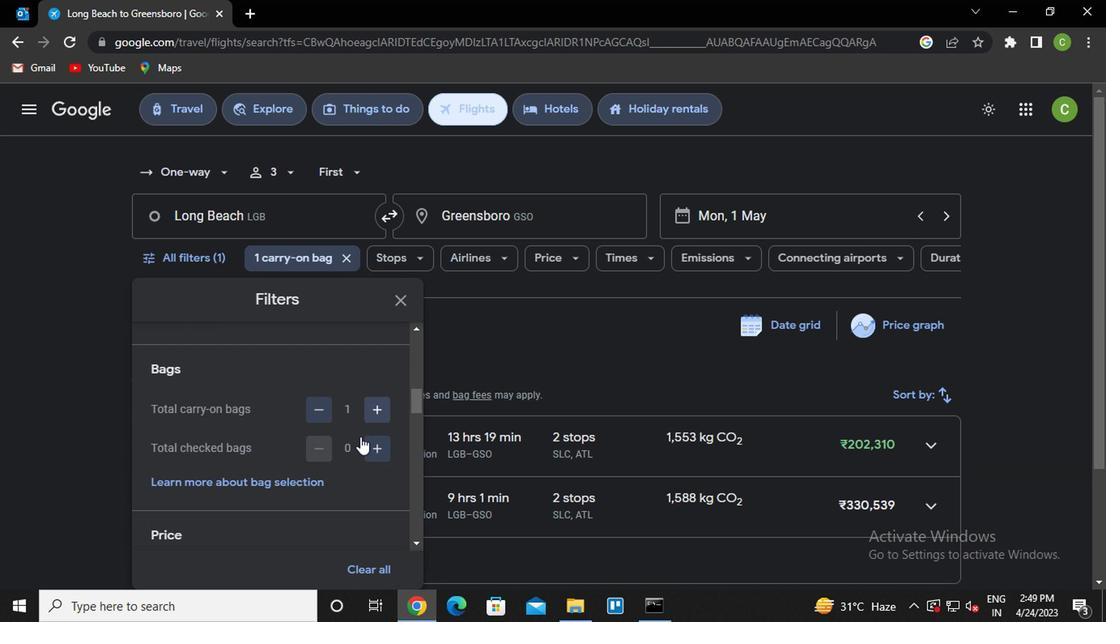 
Action: Mouse moved to (376, 468)
Screenshot: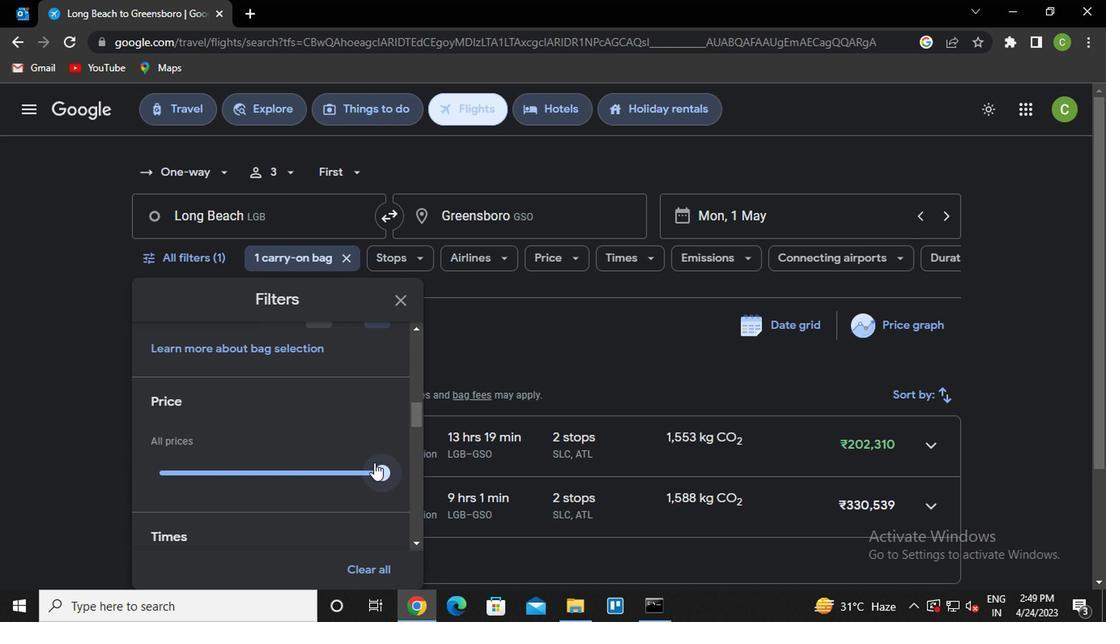 
Action: Mouse pressed left at (376, 468)
Screenshot: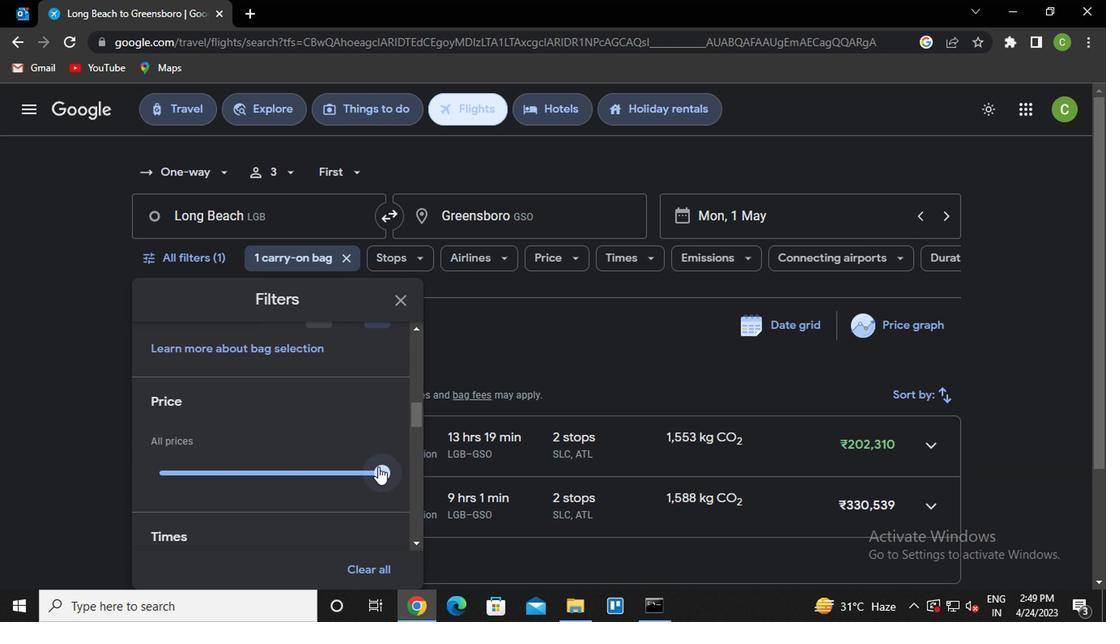 
Action: Mouse moved to (292, 438)
Screenshot: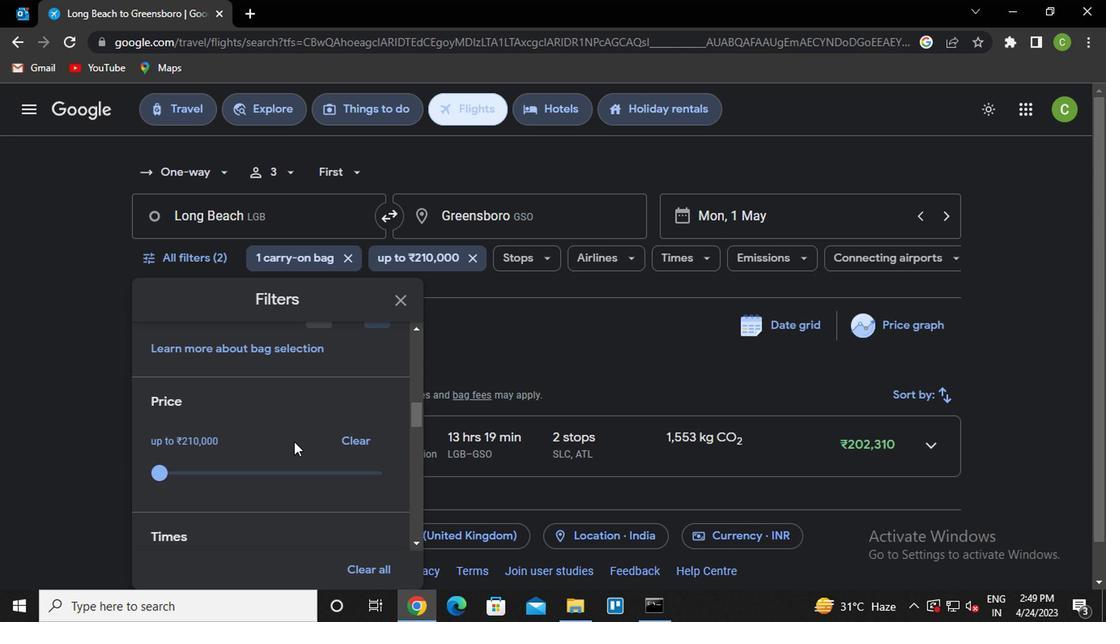 
Action: Mouse scrolled (292, 438) with delta (0, 0)
Screenshot: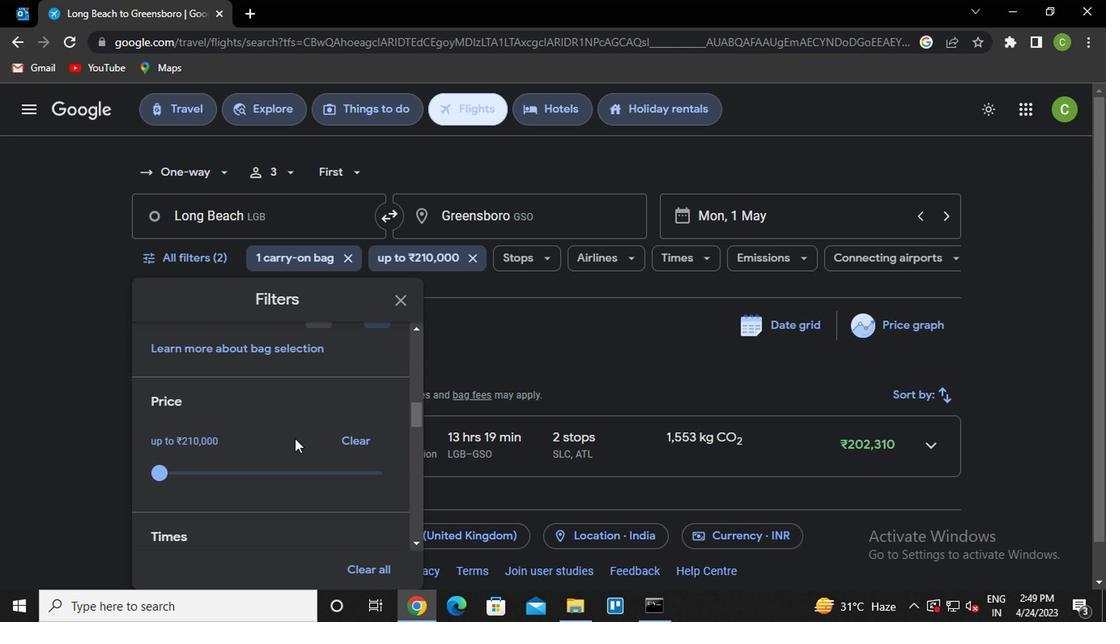 
Action: Mouse scrolled (292, 438) with delta (0, 0)
Screenshot: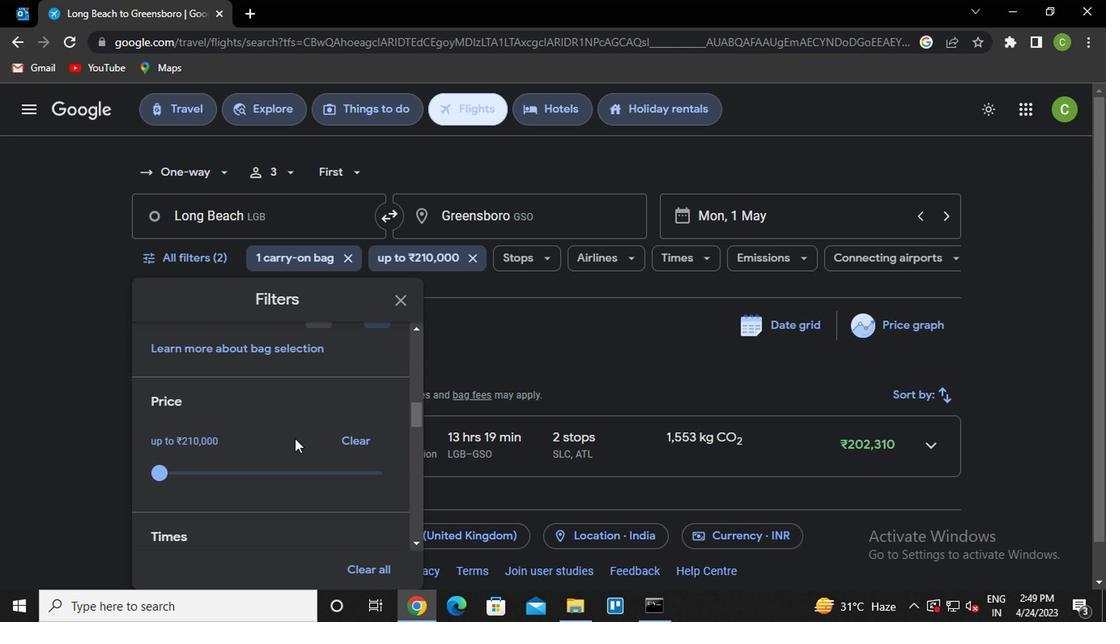 
Action: Mouse scrolled (292, 440) with delta (0, 1)
Screenshot: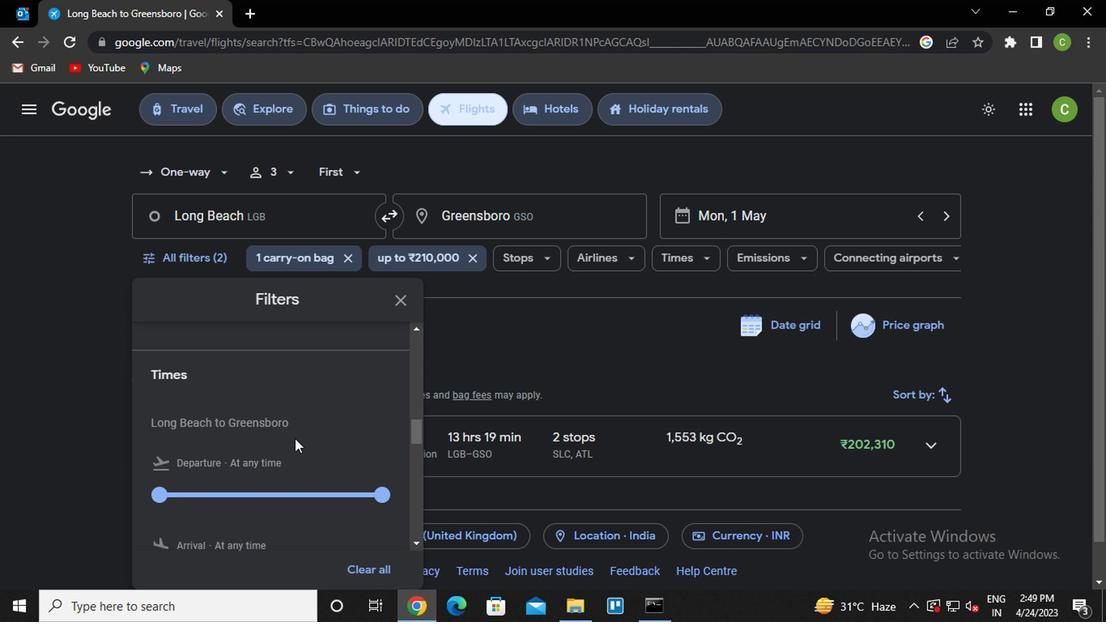 
Action: Mouse scrolled (292, 440) with delta (0, 1)
Screenshot: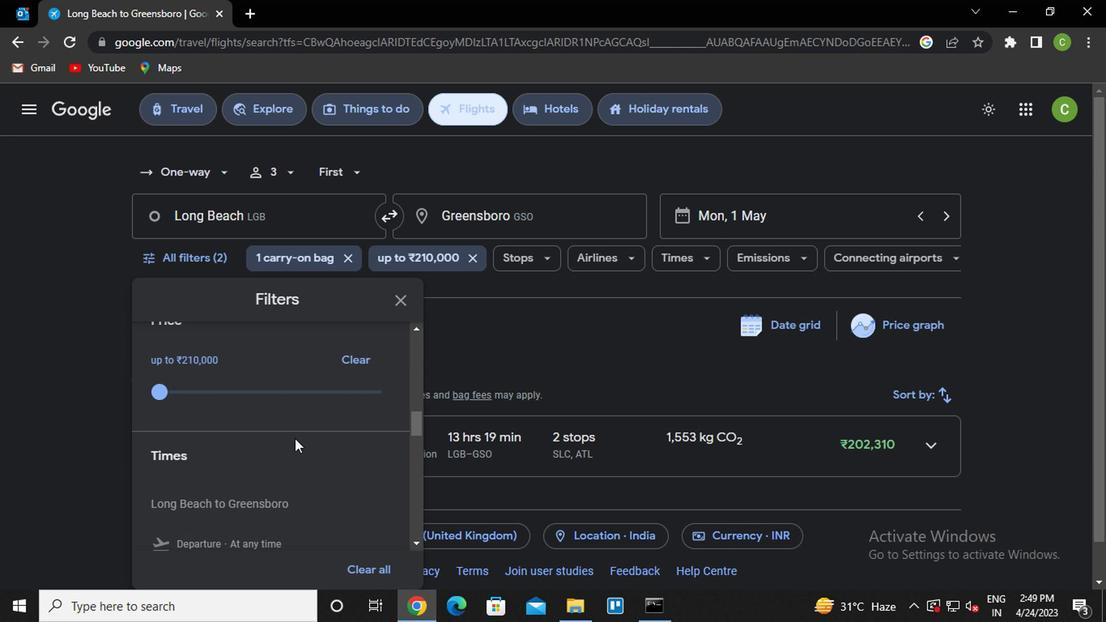 
Action: Mouse scrolled (292, 438) with delta (0, 0)
Screenshot: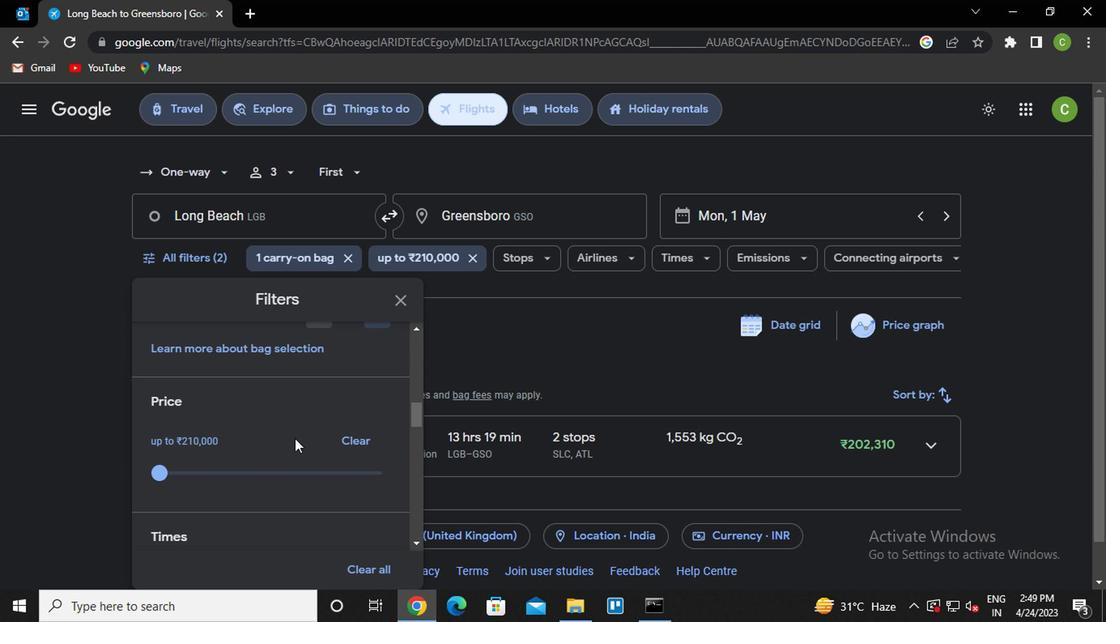 
Action: Mouse scrolled (292, 438) with delta (0, 0)
Screenshot: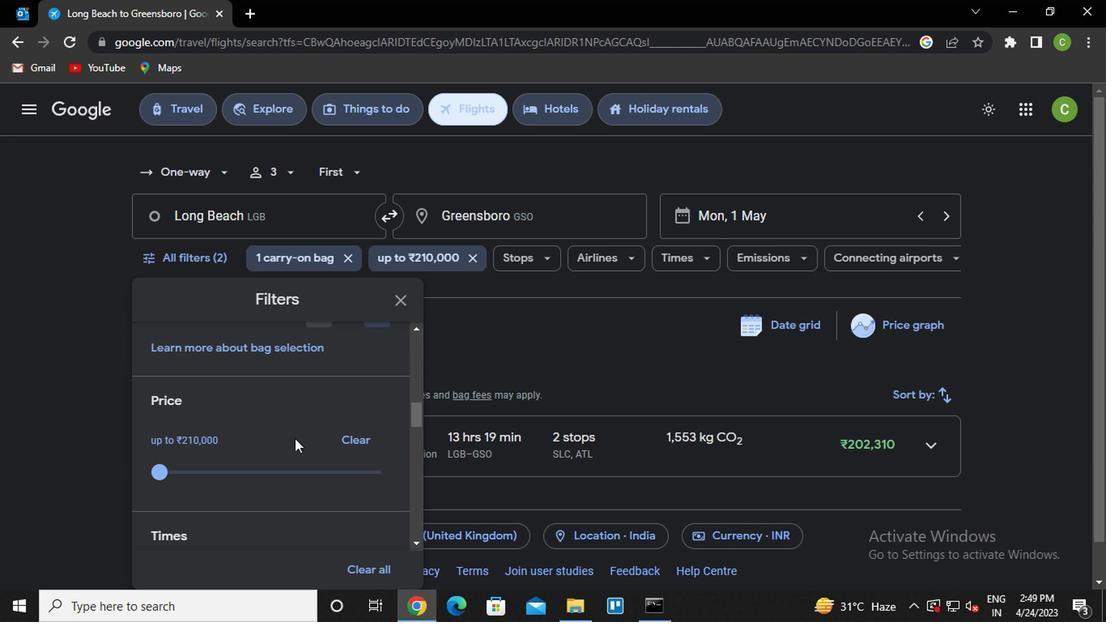 
Action: Mouse scrolled (292, 438) with delta (0, 0)
Screenshot: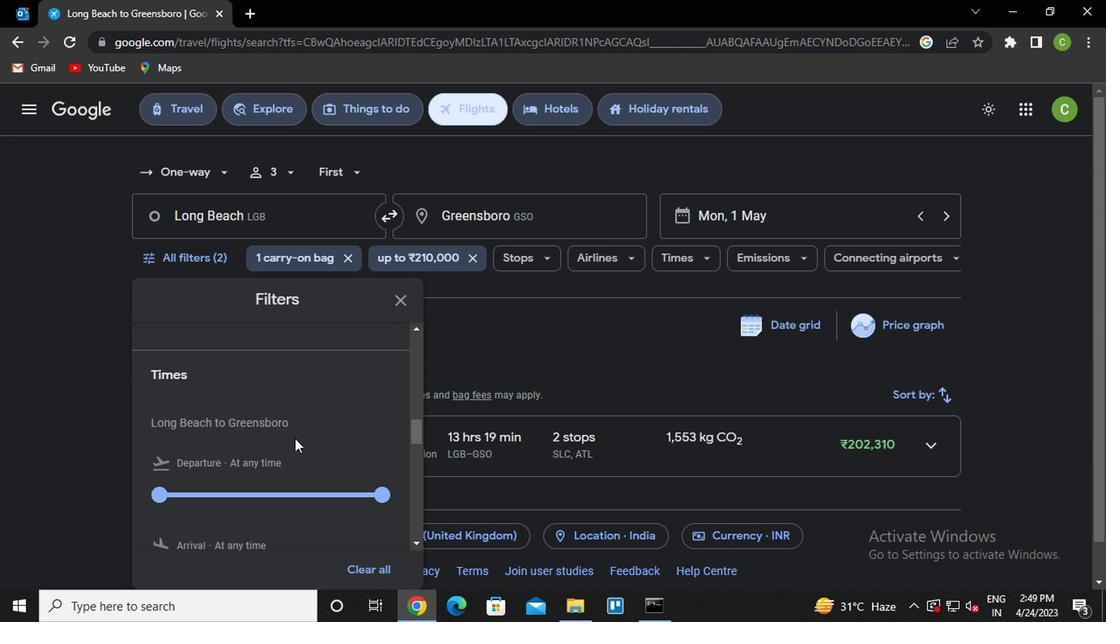 
Action: Mouse scrolled (292, 438) with delta (0, 0)
Screenshot: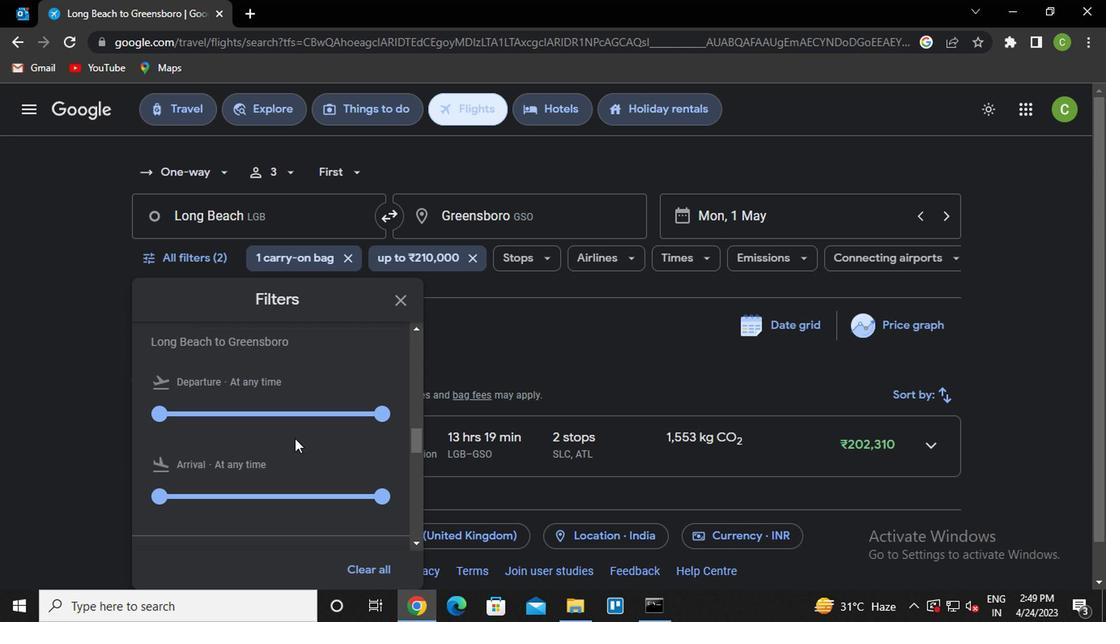 
Action: Mouse scrolled (292, 438) with delta (0, 0)
Screenshot: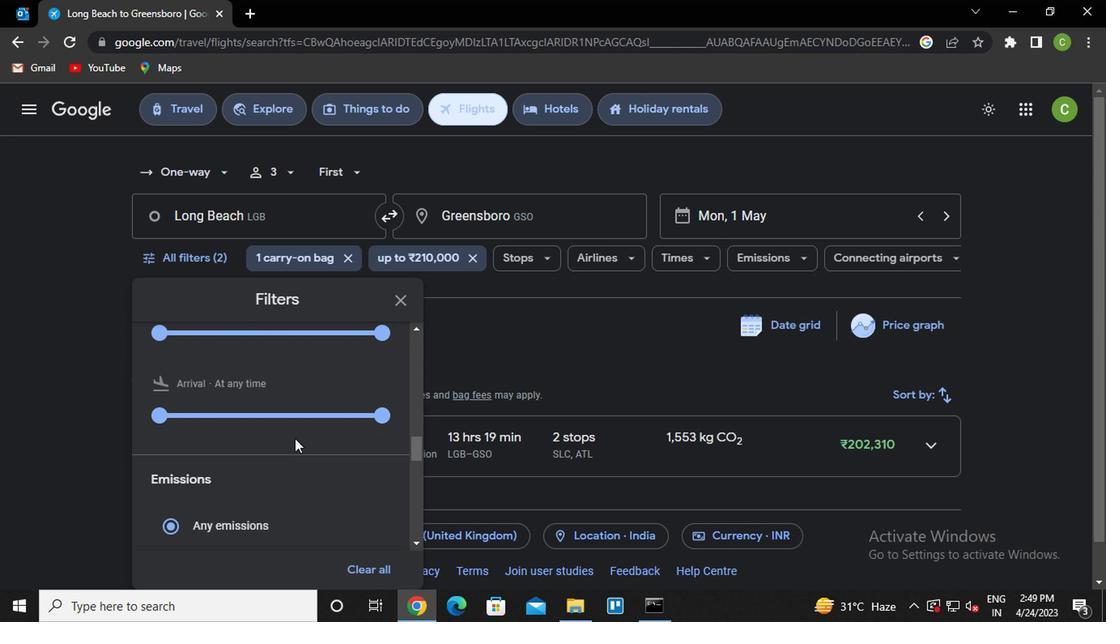 
Action: Mouse scrolled (292, 438) with delta (0, 0)
Screenshot: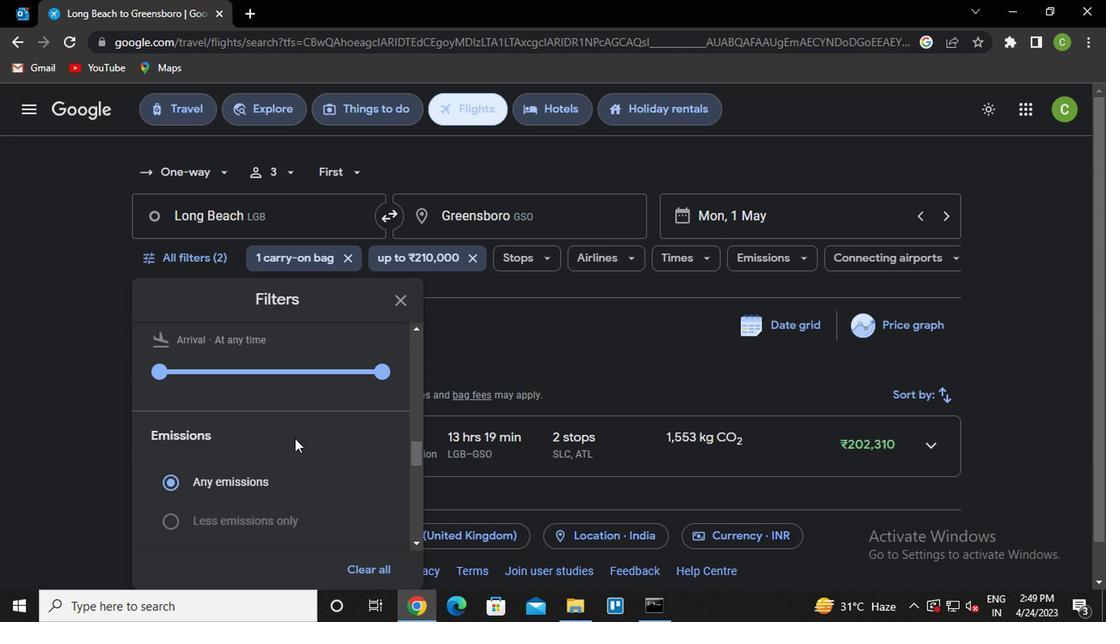 
Action: Mouse scrolled (292, 438) with delta (0, 0)
Screenshot: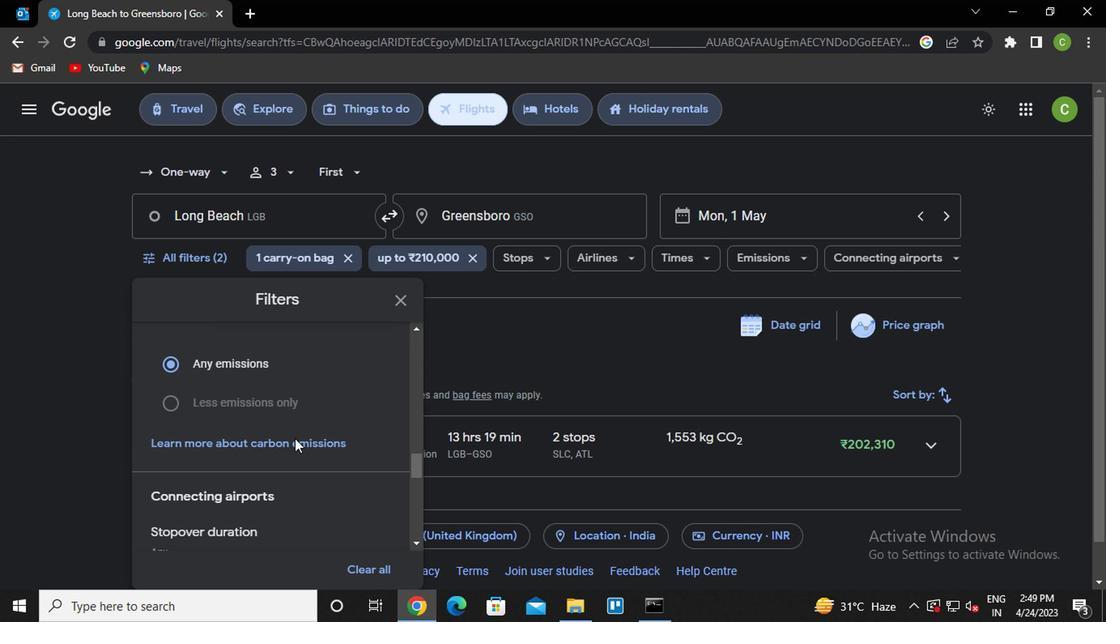 
Action: Mouse scrolled (292, 440) with delta (0, 1)
Screenshot: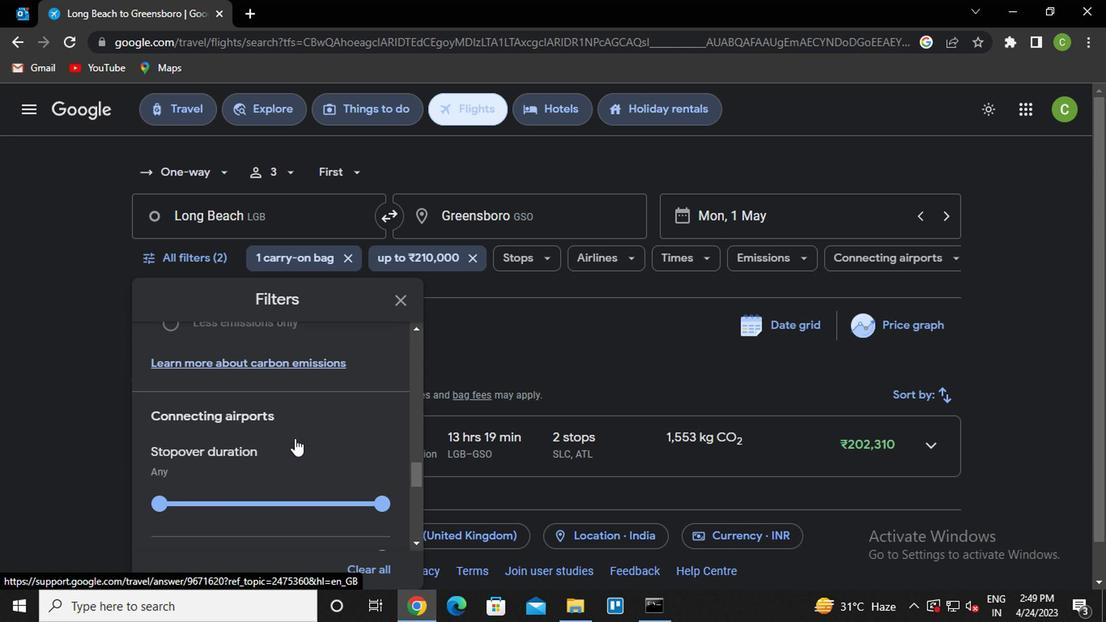 
Action: Mouse scrolled (292, 440) with delta (0, 1)
Screenshot: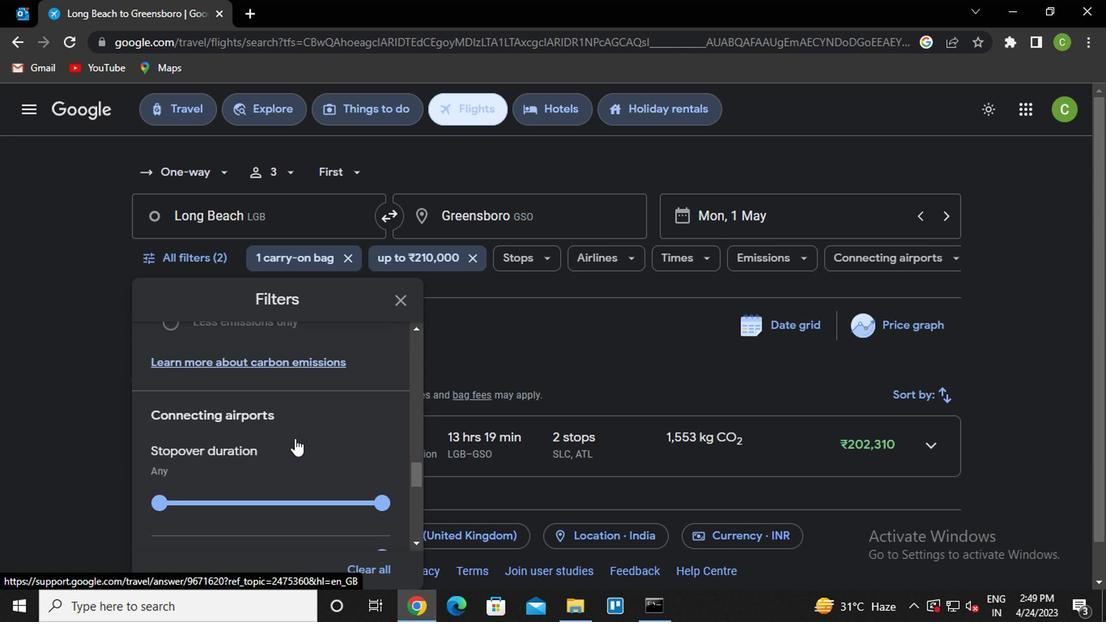 
Action: Mouse scrolled (292, 438) with delta (0, 0)
Screenshot: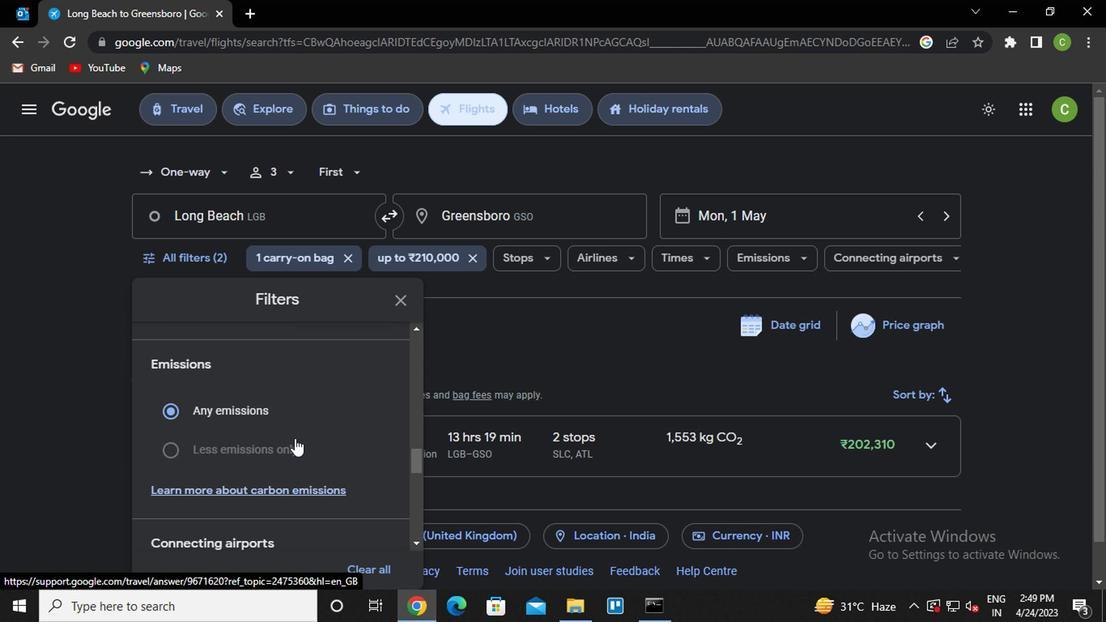 
Action: Mouse scrolled (292, 438) with delta (0, 0)
Screenshot: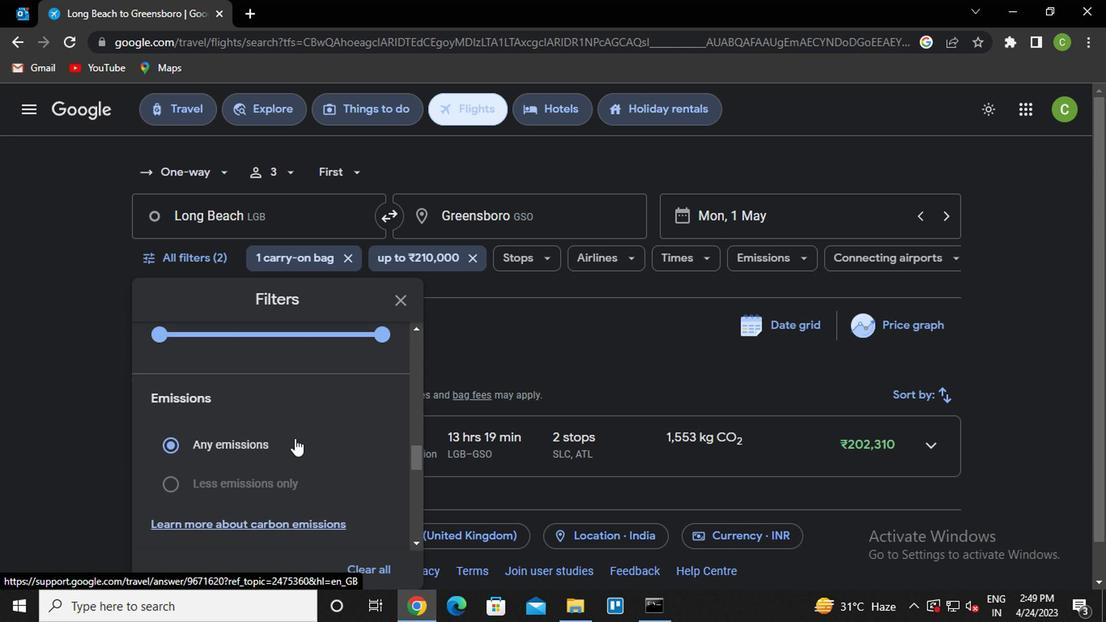 
Action: Mouse scrolled (292, 438) with delta (0, 0)
Screenshot: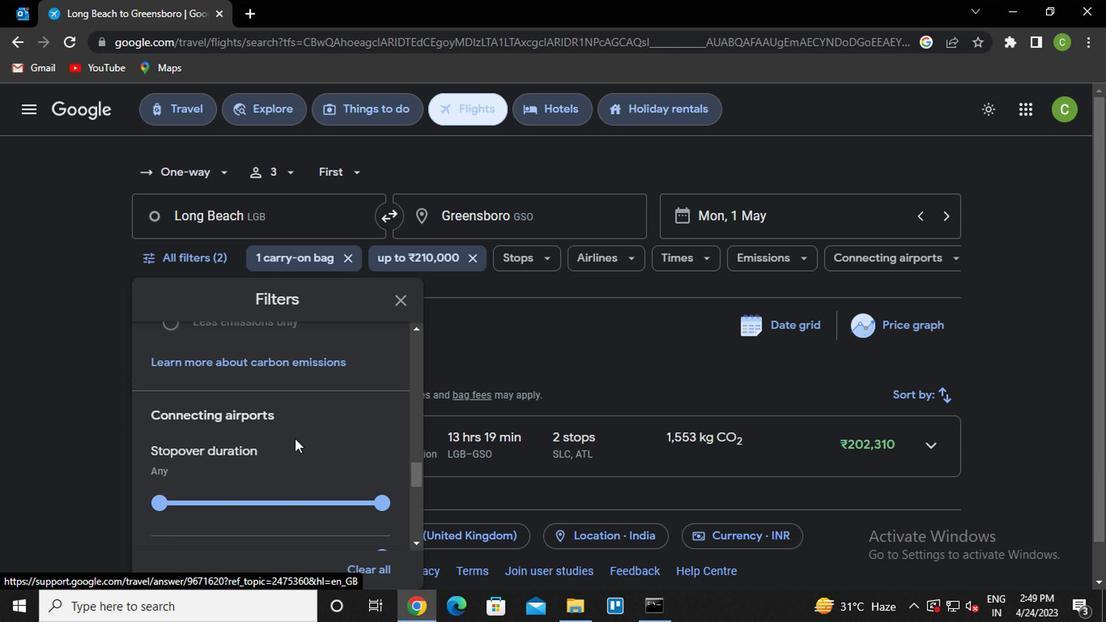 
Action: Mouse scrolled (292, 438) with delta (0, 0)
Screenshot: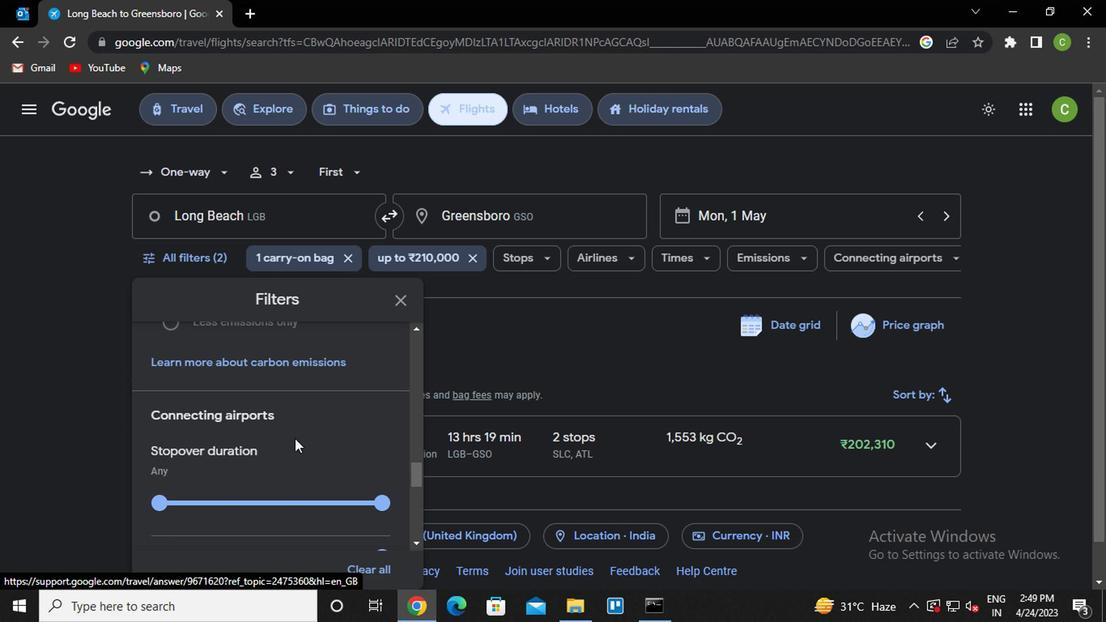 
Action: Mouse scrolled (292, 438) with delta (0, 0)
Screenshot: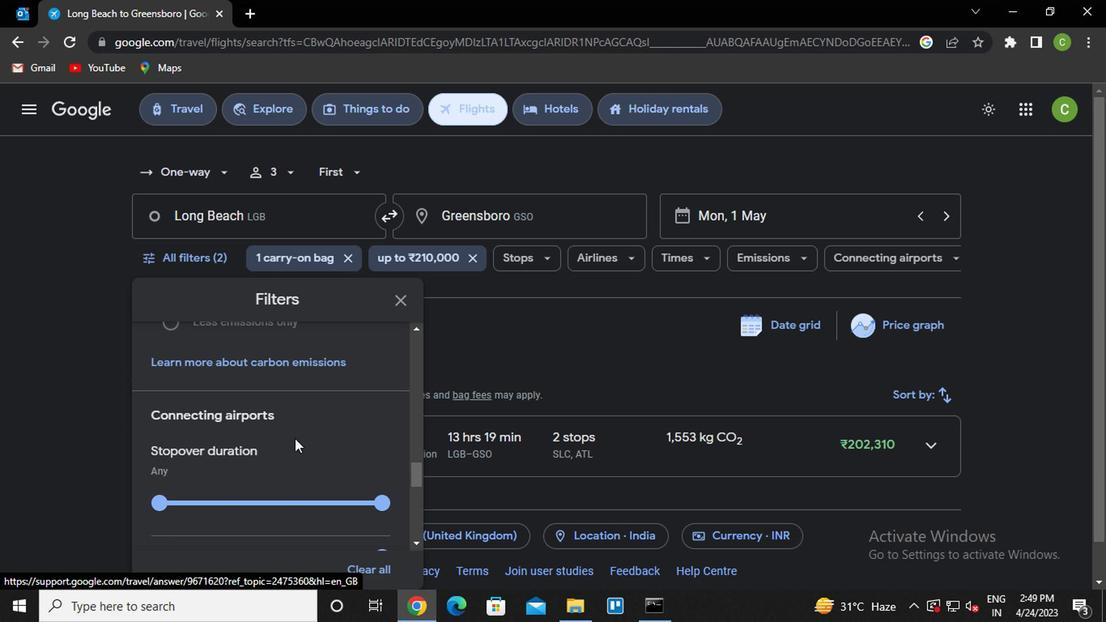 
Action: Mouse scrolled (292, 440) with delta (0, 1)
Screenshot: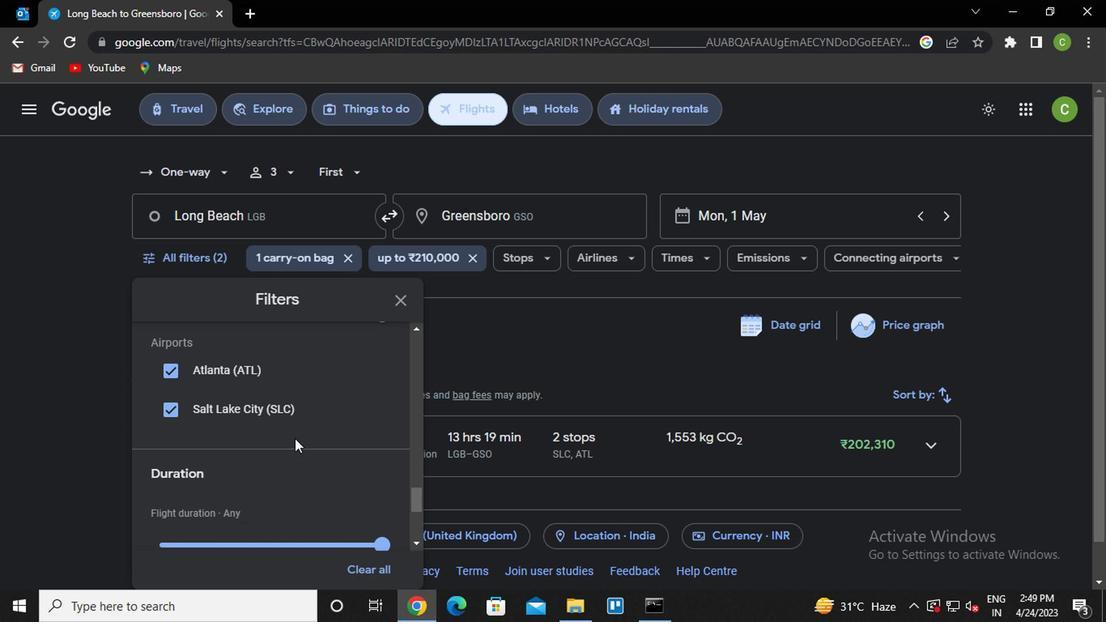 
Action: Mouse scrolled (292, 438) with delta (0, 0)
Screenshot: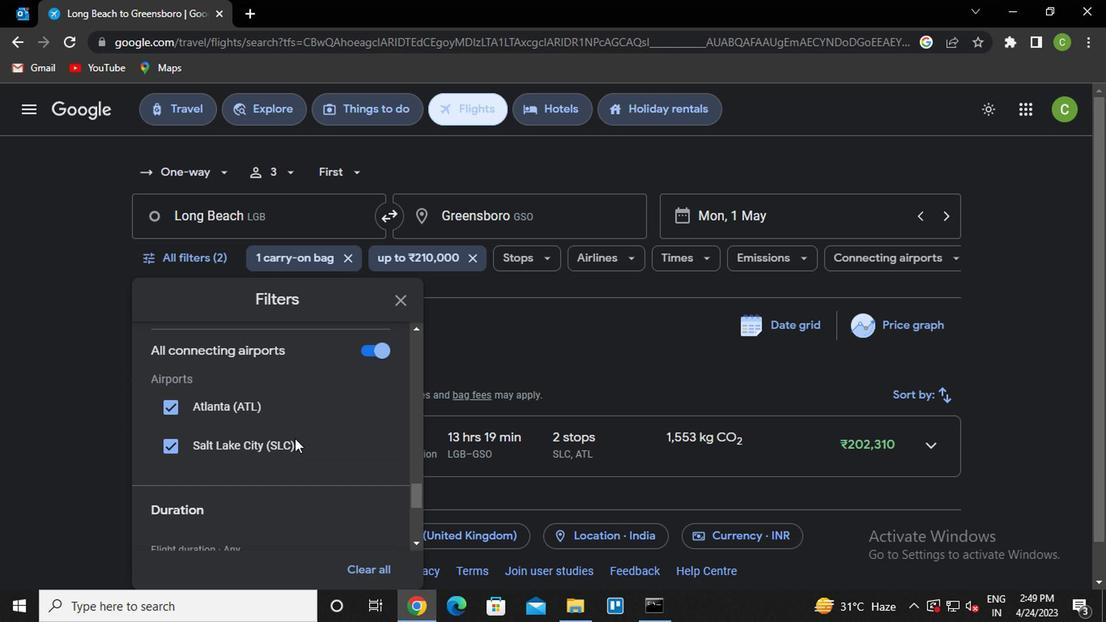 
Action: Mouse scrolled (292, 440) with delta (0, 1)
Screenshot: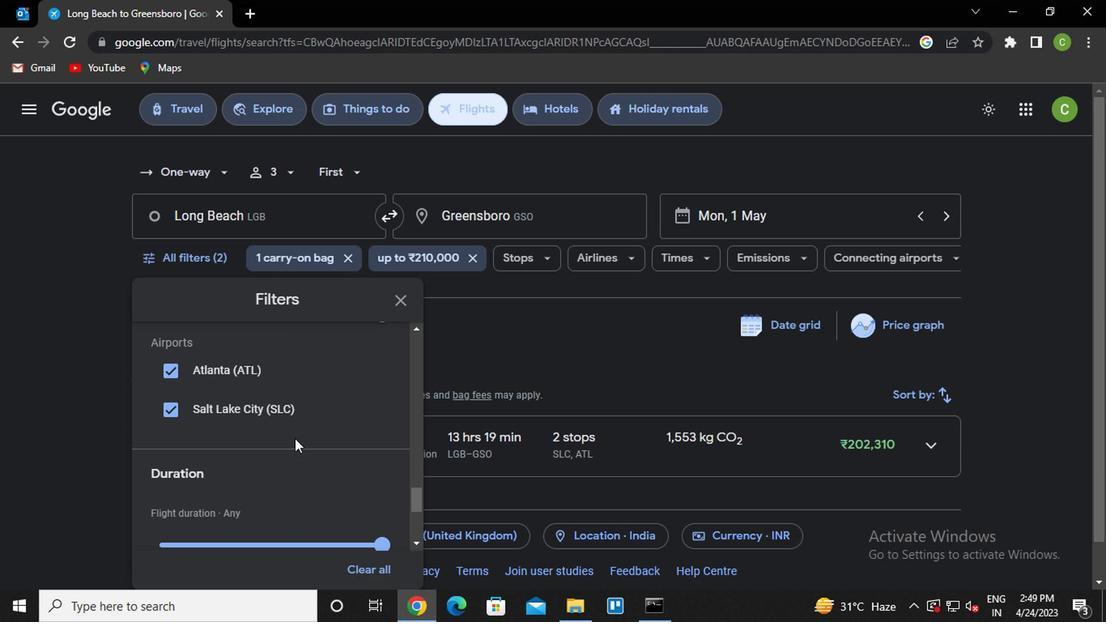 
Action: Mouse scrolled (292, 440) with delta (0, 1)
Screenshot: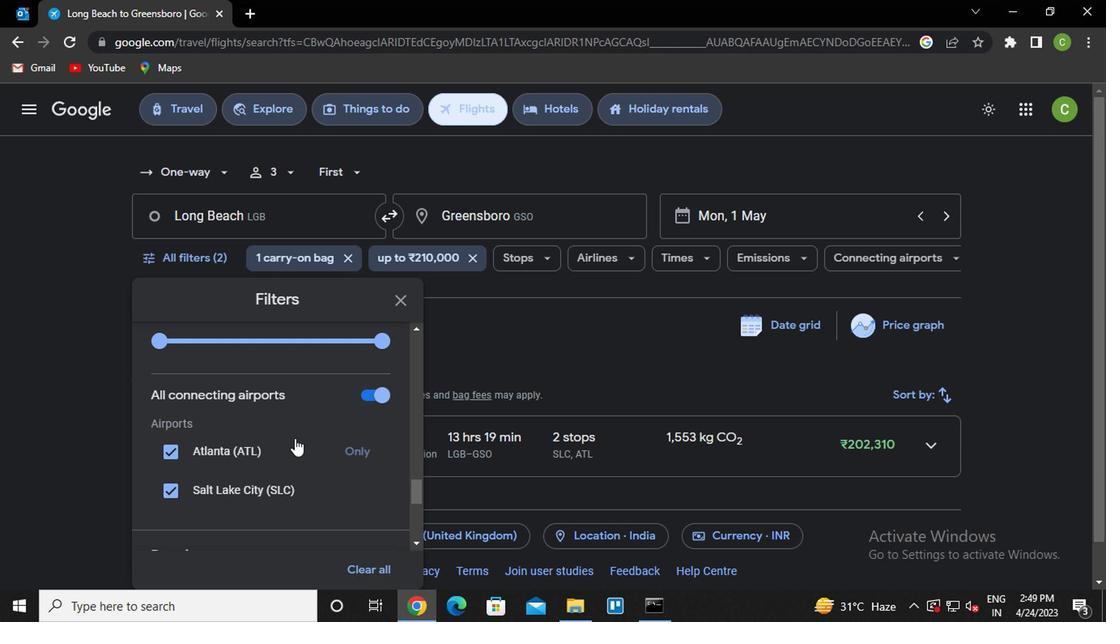 
Action: Mouse scrolled (292, 440) with delta (0, 1)
Screenshot: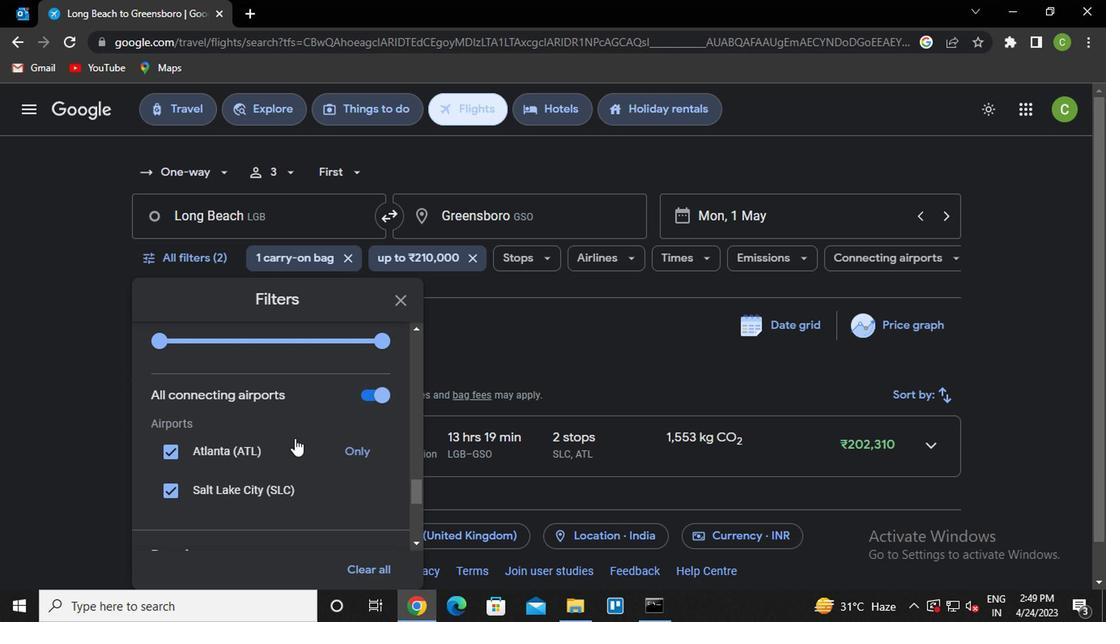 
Action: Mouse scrolled (292, 438) with delta (0, 0)
Screenshot: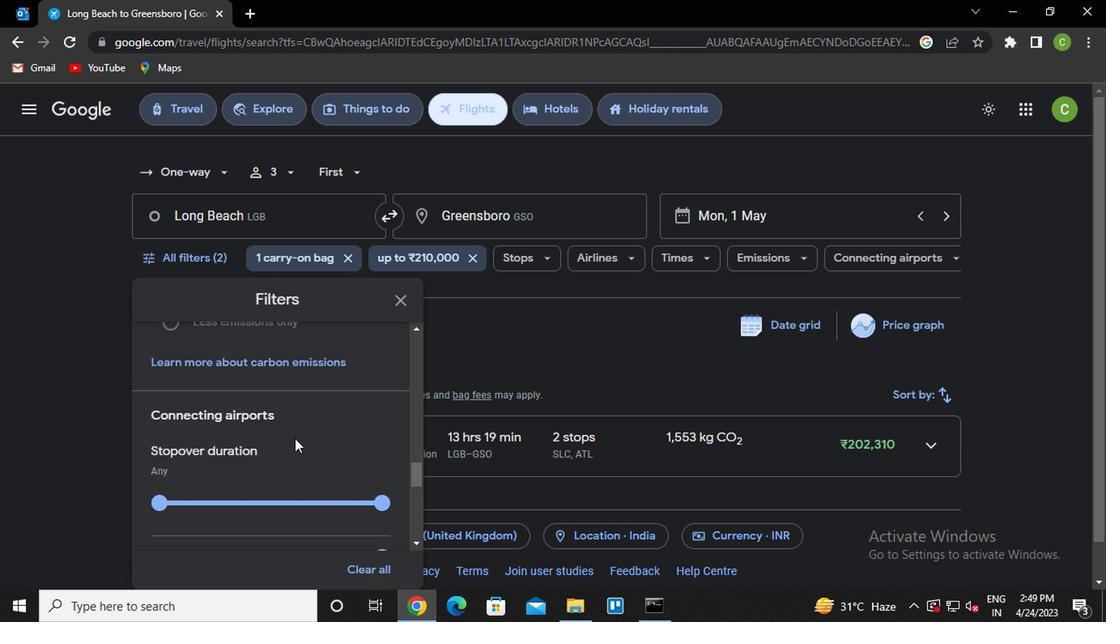 
Action: Mouse scrolled (292, 438) with delta (0, 0)
Screenshot: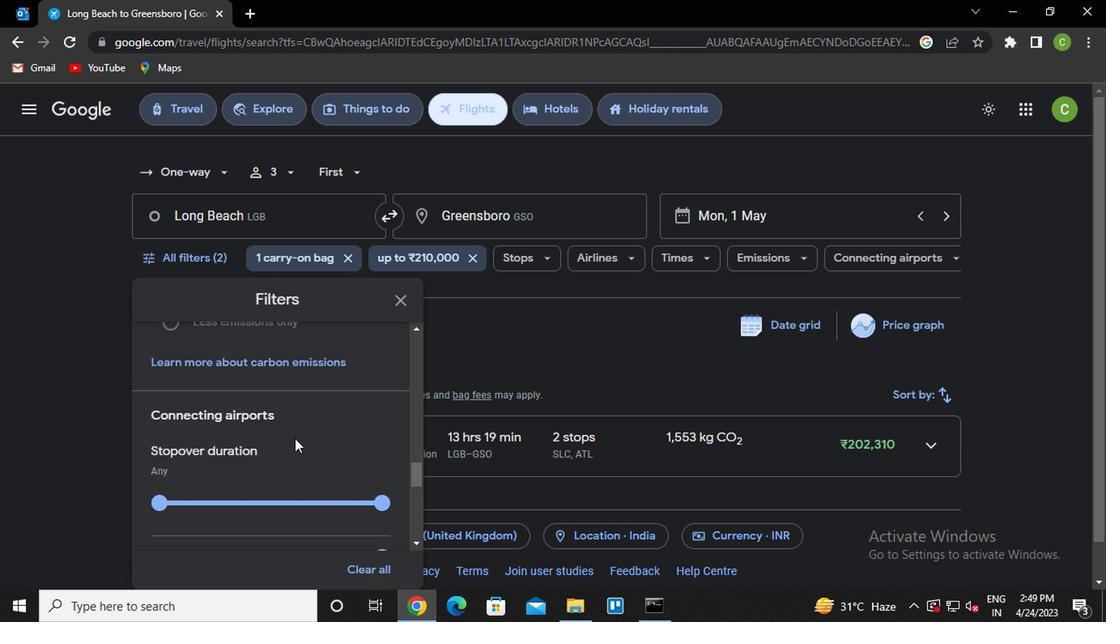 
Action: Mouse scrolled (292, 438) with delta (0, 0)
Screenshot: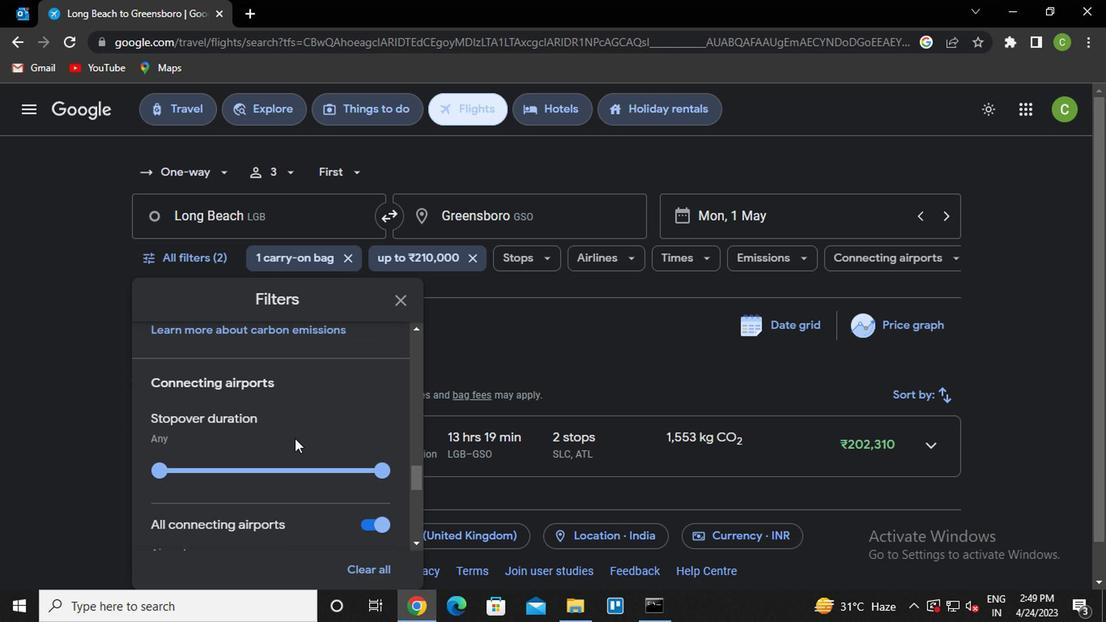 
Action: Mouse scrolled (292, 438) with delta (0, 0)
Screenshot: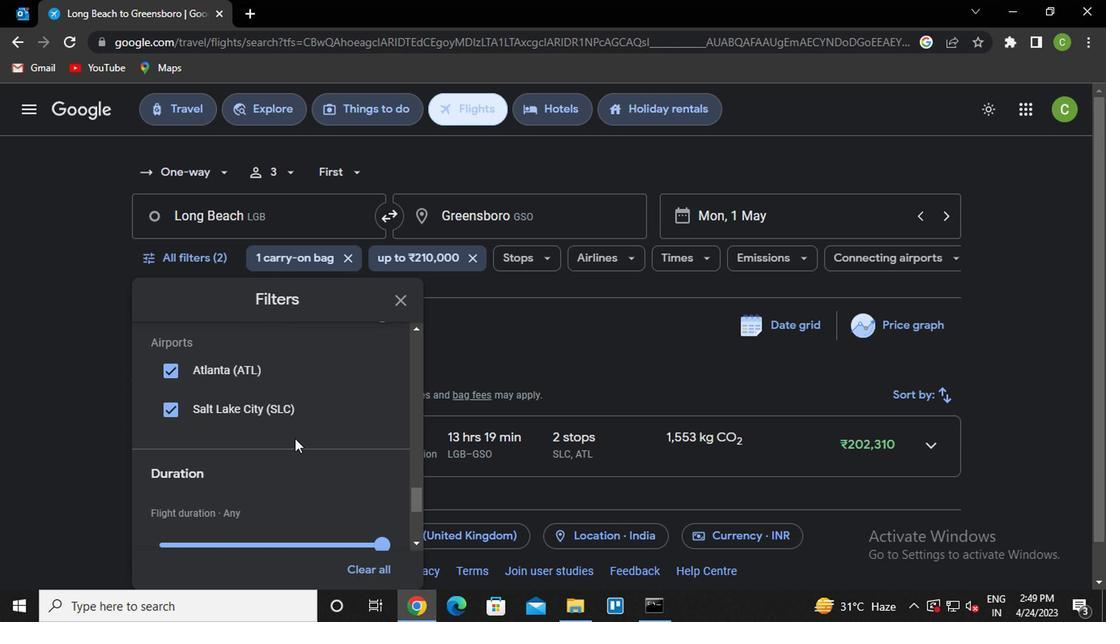 
Action: Mouse scrolled (292, 438) with delta (0, 0)
Screenshot: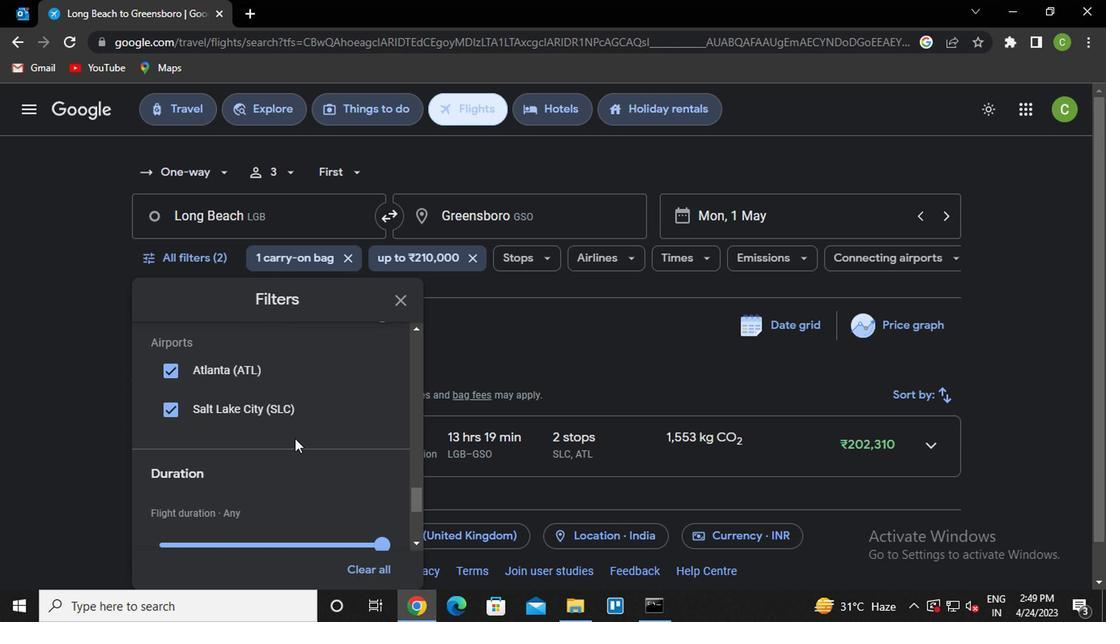 
Action: Mouse scrolled (292, 438) with delta (0, 0)
Screenshot: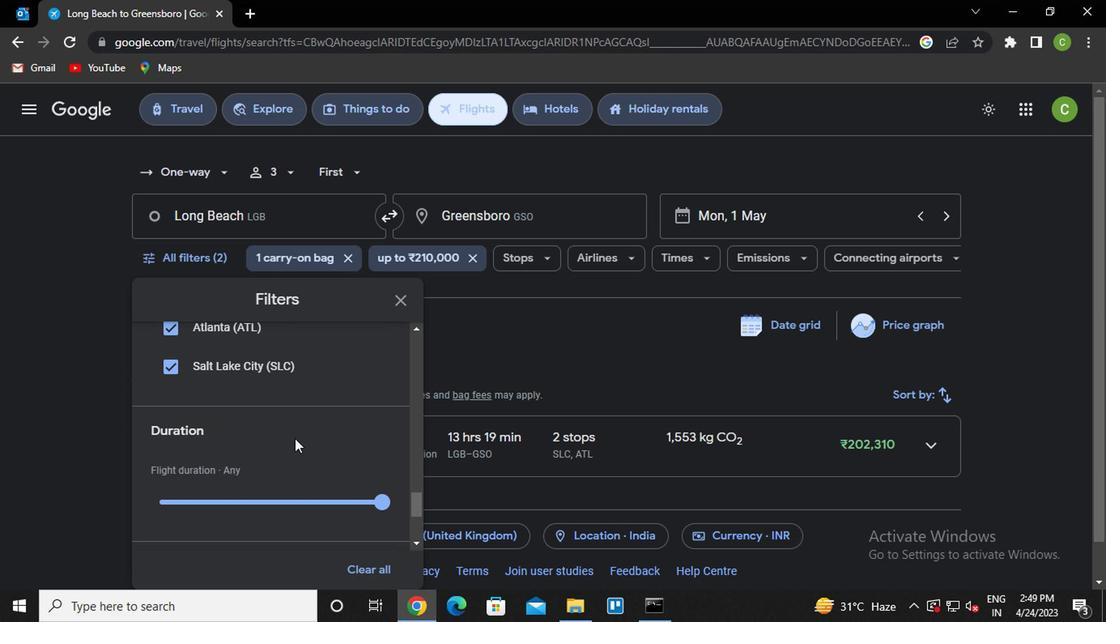 
Action: Mouse scrolled (292, 440) with delta (0, 1)
Screenshot: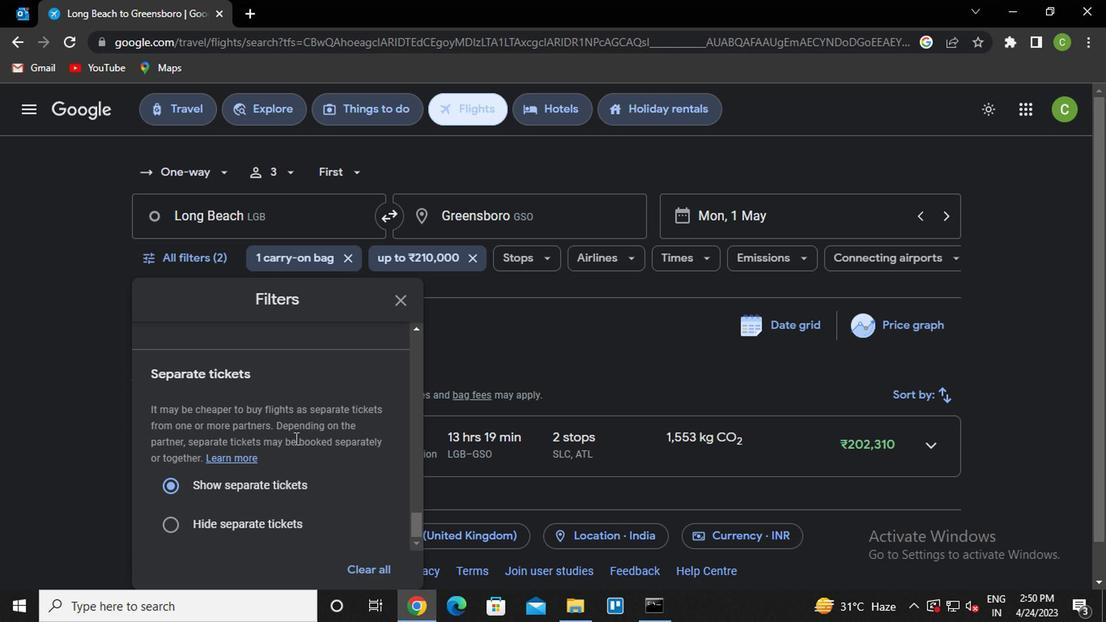 
Action: Mouse scrolled (292, 438) with delta (0, 0)
Screenshot: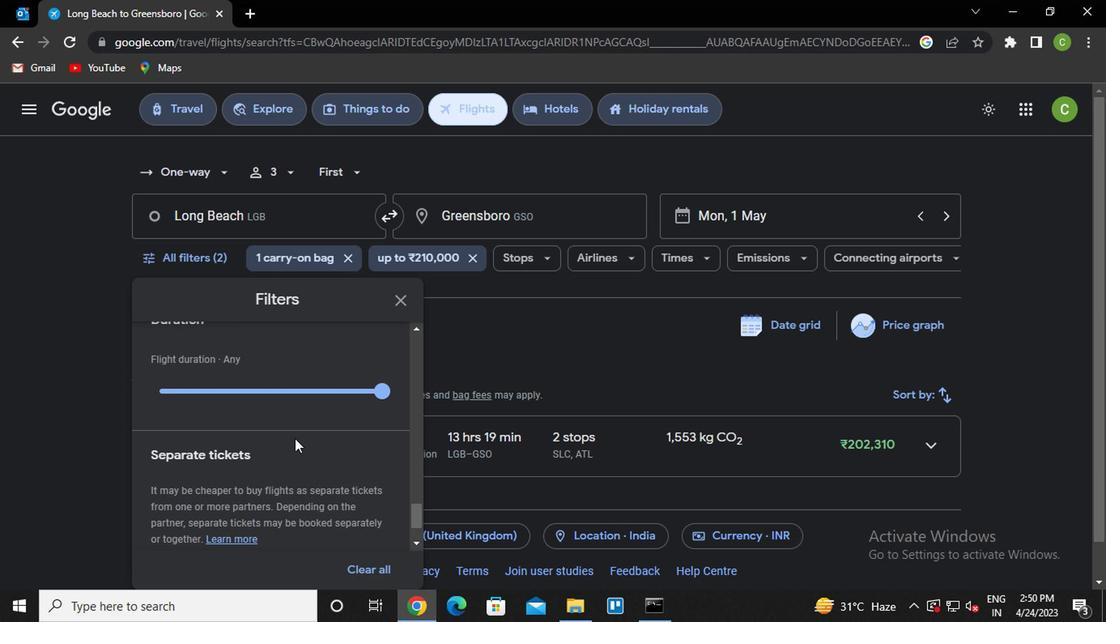 
Action: Mouse scrolled (292, 438) with delta (0, 0)
Screenshot: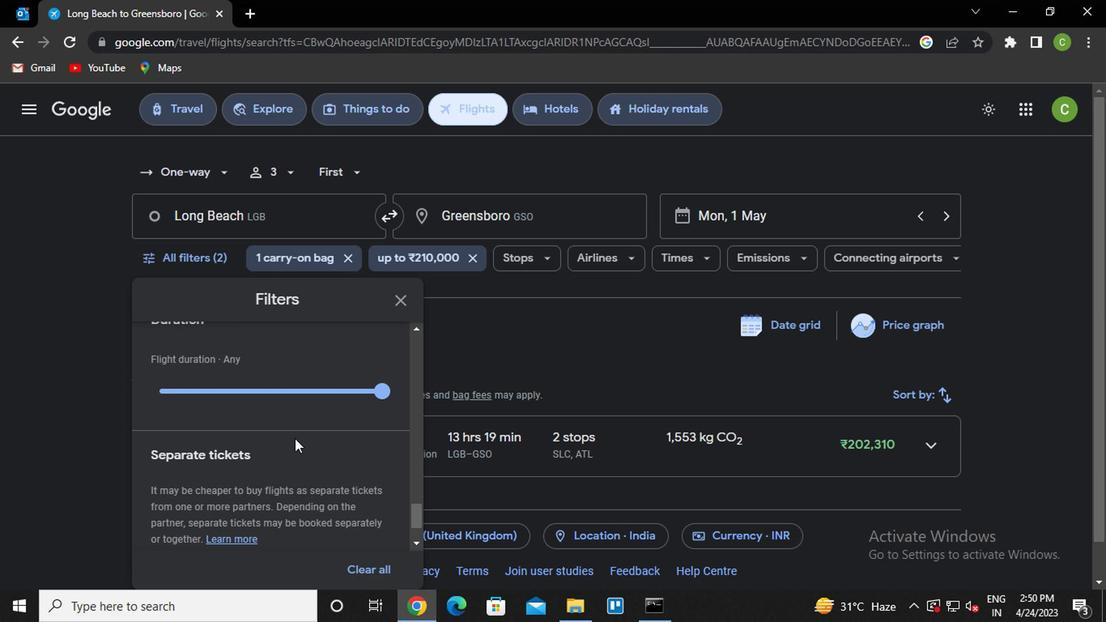 
Action: Mouse scrolled (292, 438) with delta (0, 0)
Screenshot: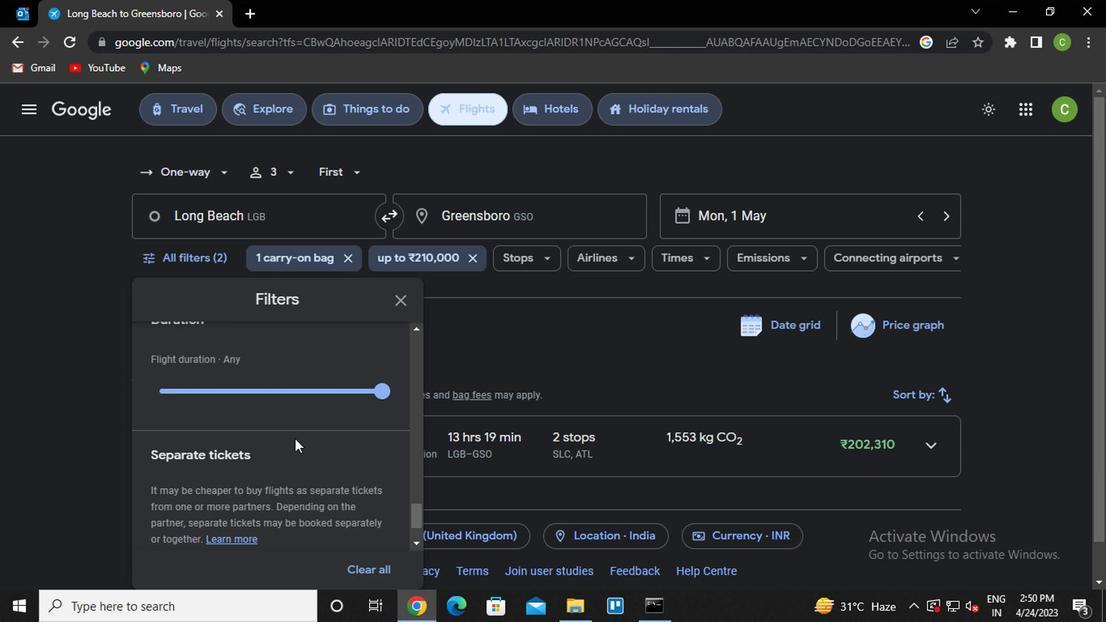 
Action: Mouse scrolled (292, 440) with delta (0, 1)
Screenshot: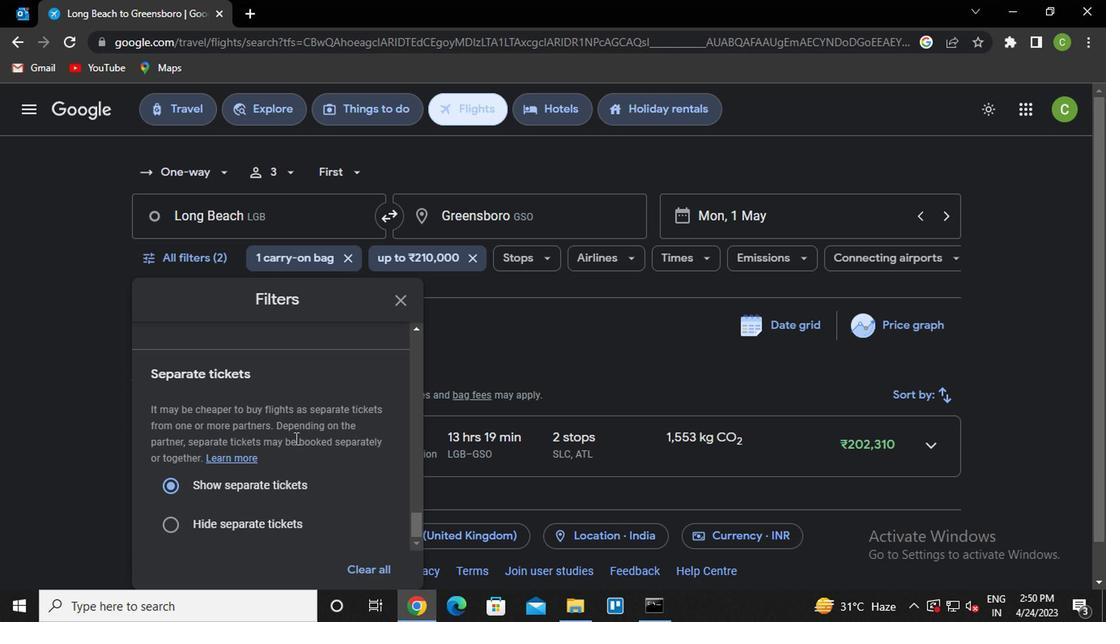 
Action: Mouse scrolled (292, 440) with delta (0, 1)
Screenshot: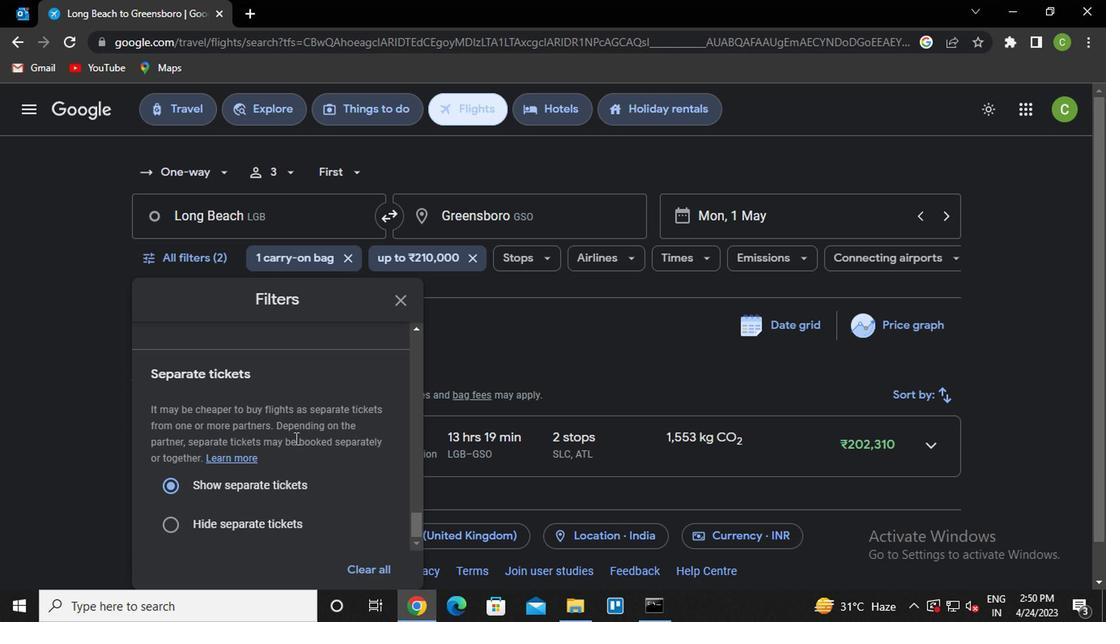 
Action: Mouse scrolled (292, 440) with delta (0, 1)
Screenshot: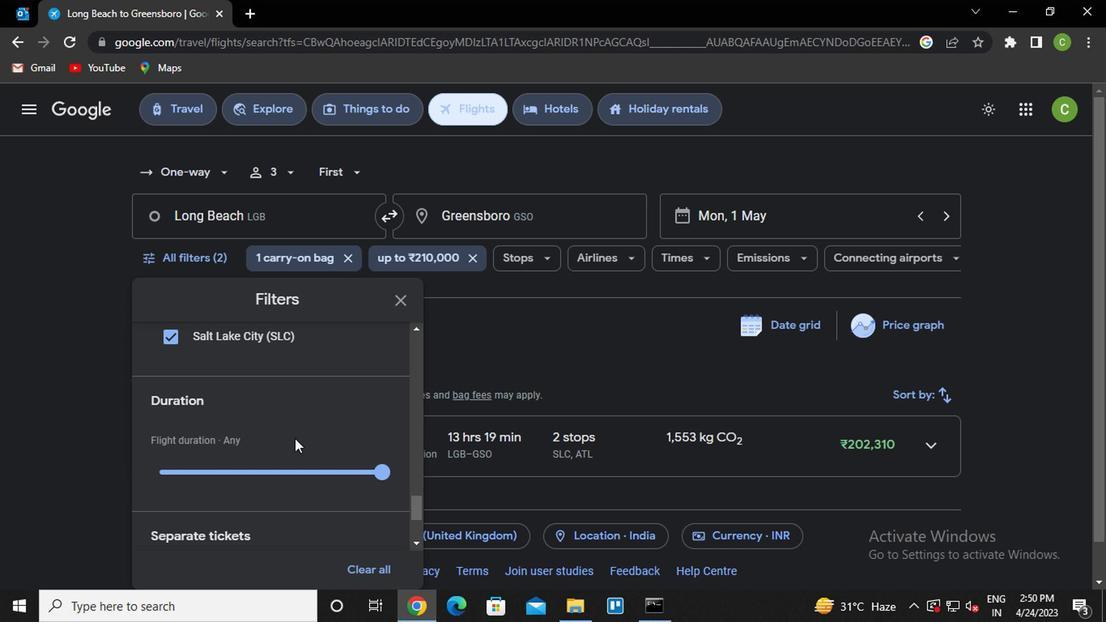 
Action: Mouse scrolled (292, 440) with delta (0, 1)
Screenshot: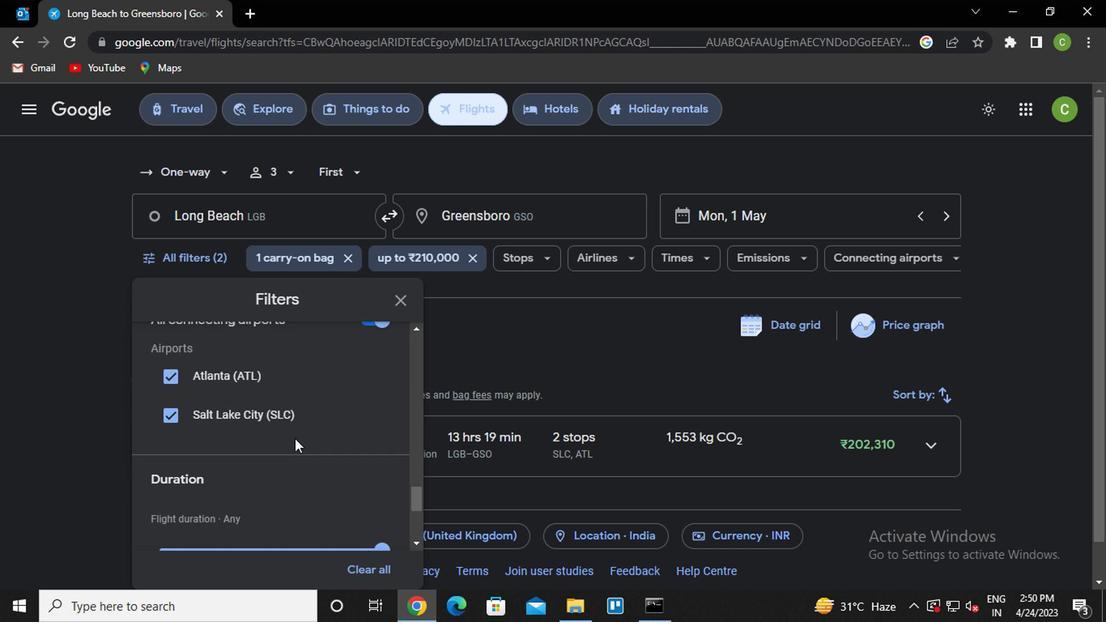 
Action: Mouse scrolled (292, 440) with delta (0, 1)
Screenshot: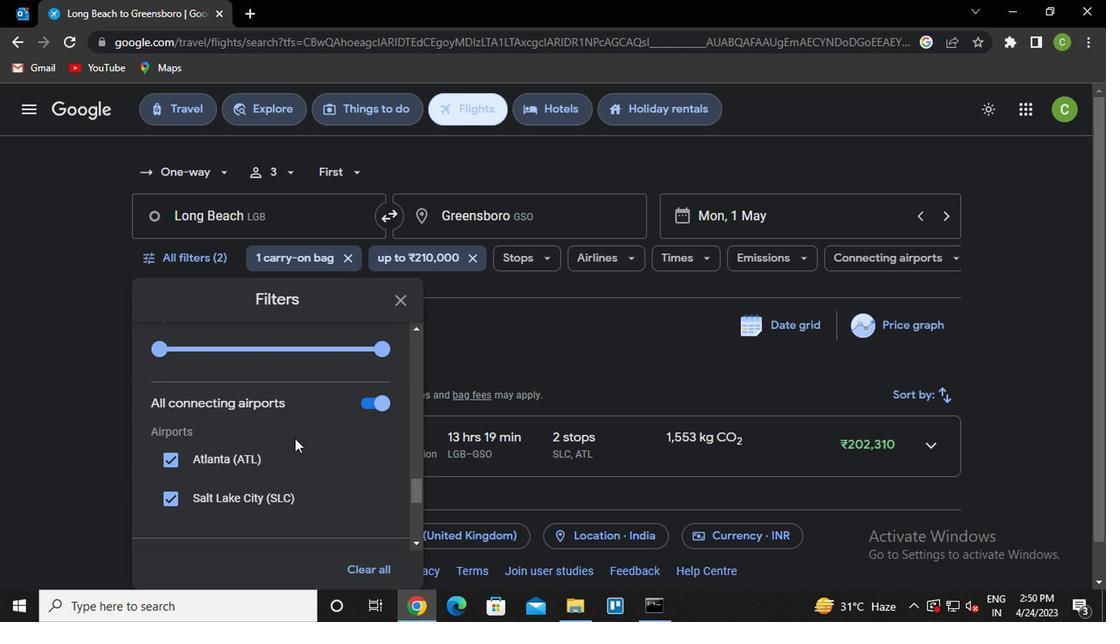 
Action: Mouse scrolled (292, 440) with delta (0, 1)
Screenshot: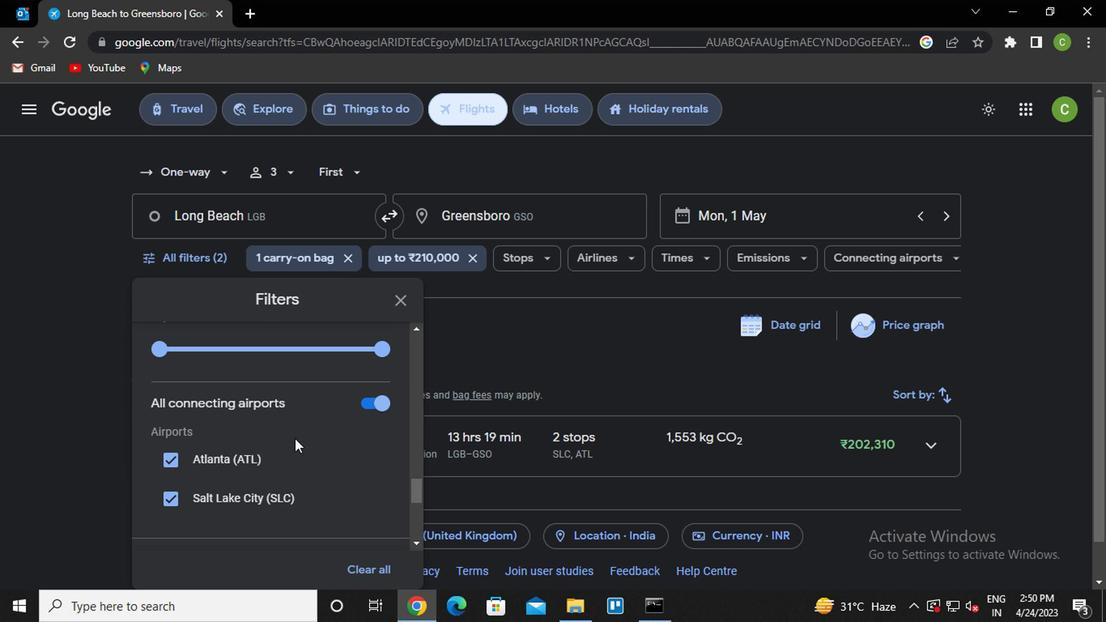 
Action: Mouse scrolled (292, 440) with delta (0, 1)
Screenshot: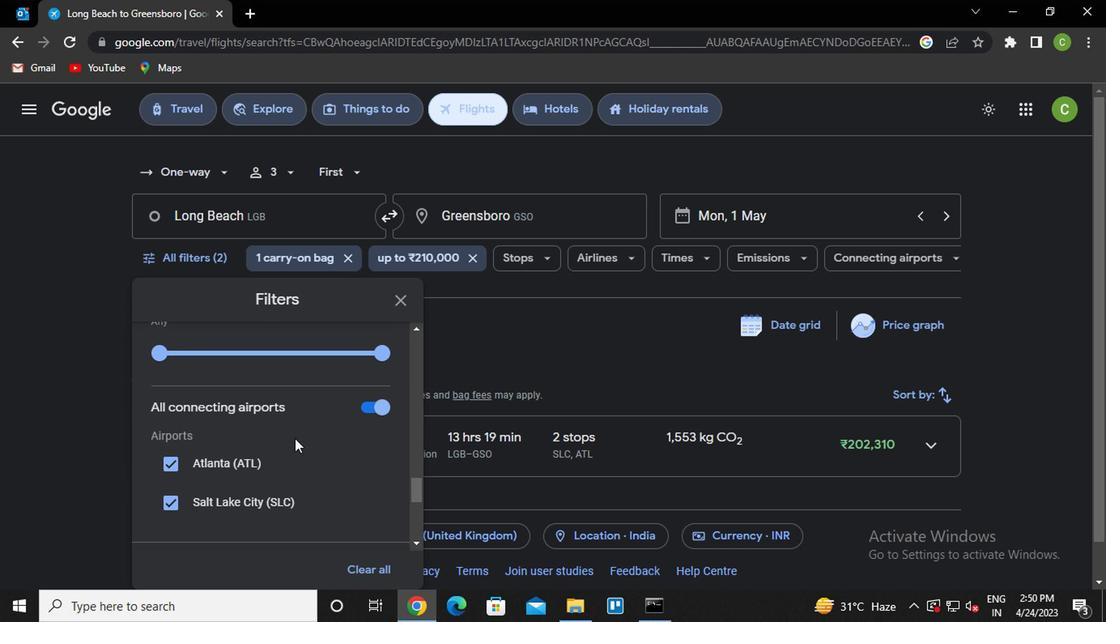 
Action: Mouse scrolled (292, 440) with delta (0, 1)
Screenshot: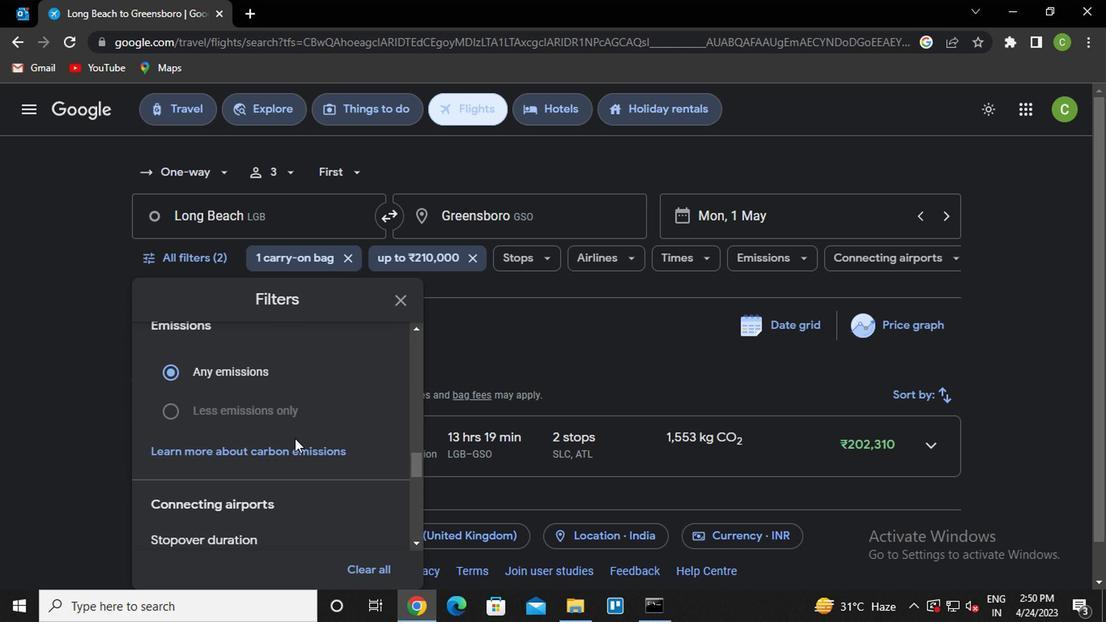 
Action: Mouse scrolled (292, 440) with delta (0, 1)
Screenshot: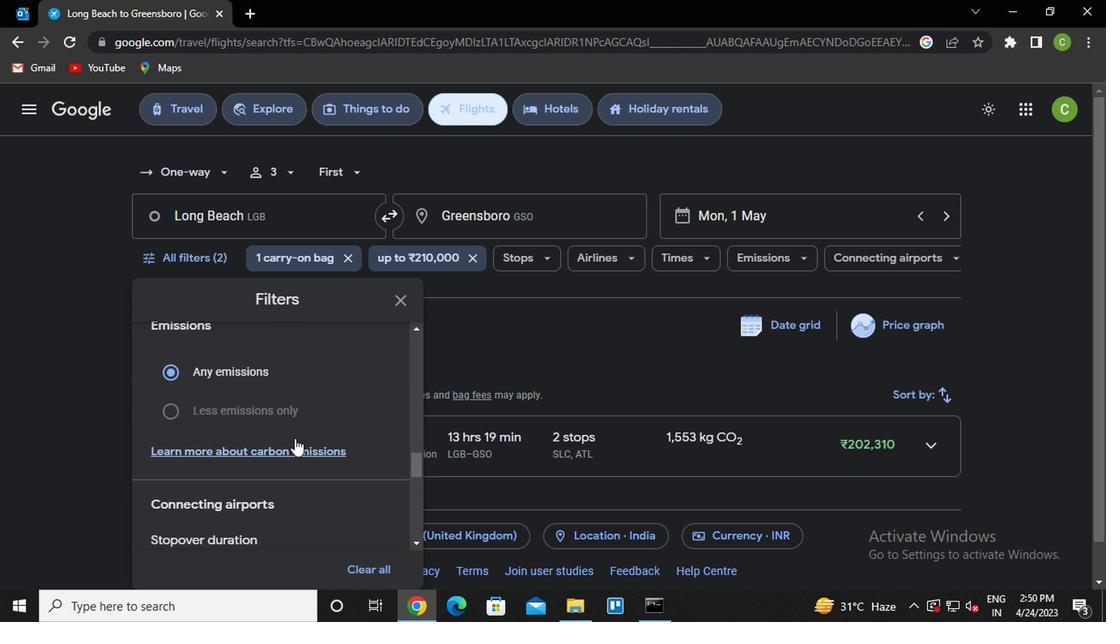 
Action: Mouse scrolled (292, 440) with delta (0, 1)
Screenshot: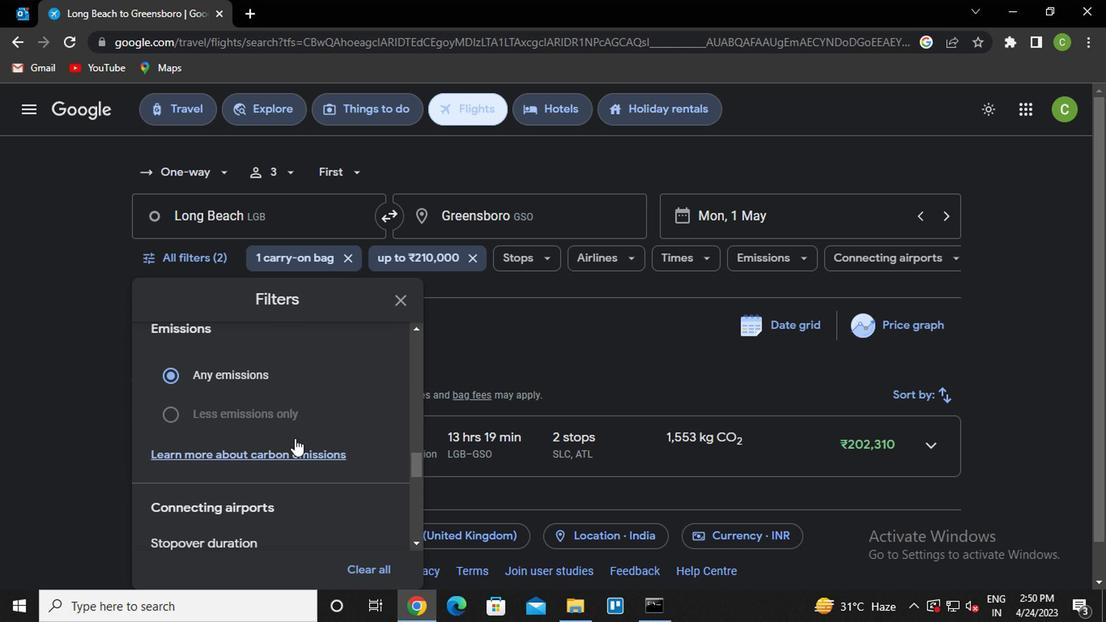 
Action: Mouse moved to (370, 422)
Screenshot: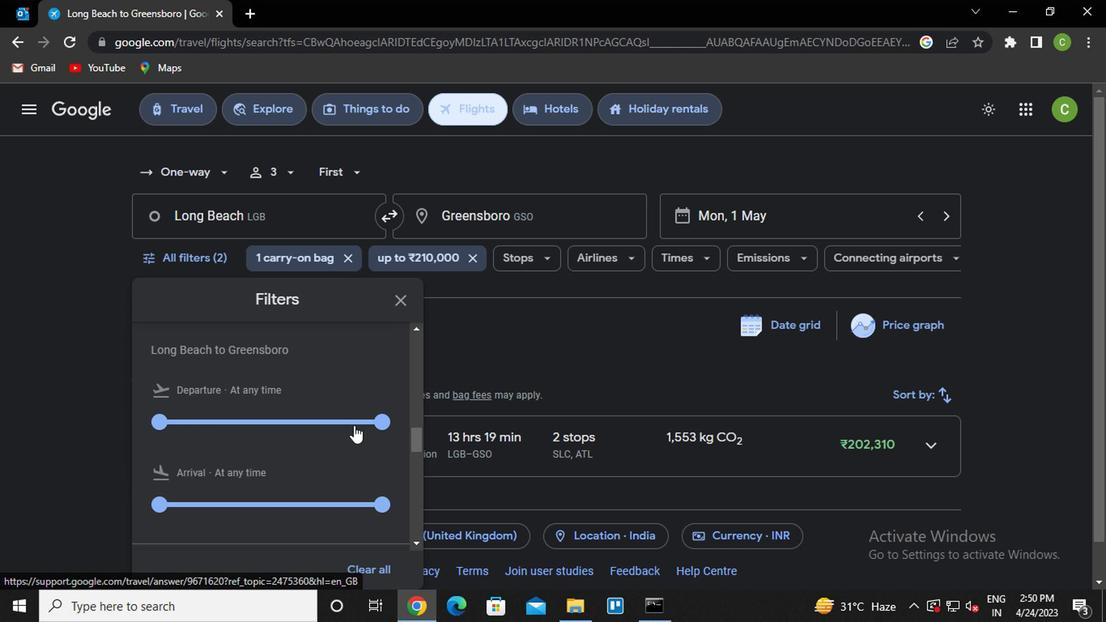 
Action: Mouse pressed left at (370, 422)
Screenshot: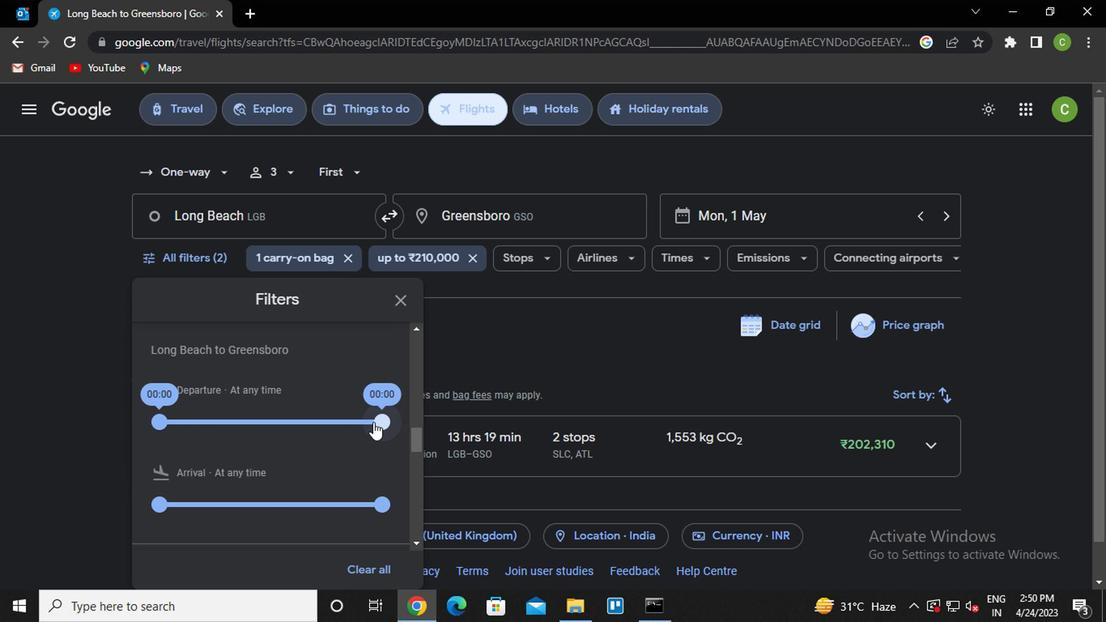 
Action: Mouse moved to (157, 418)
Screenshot: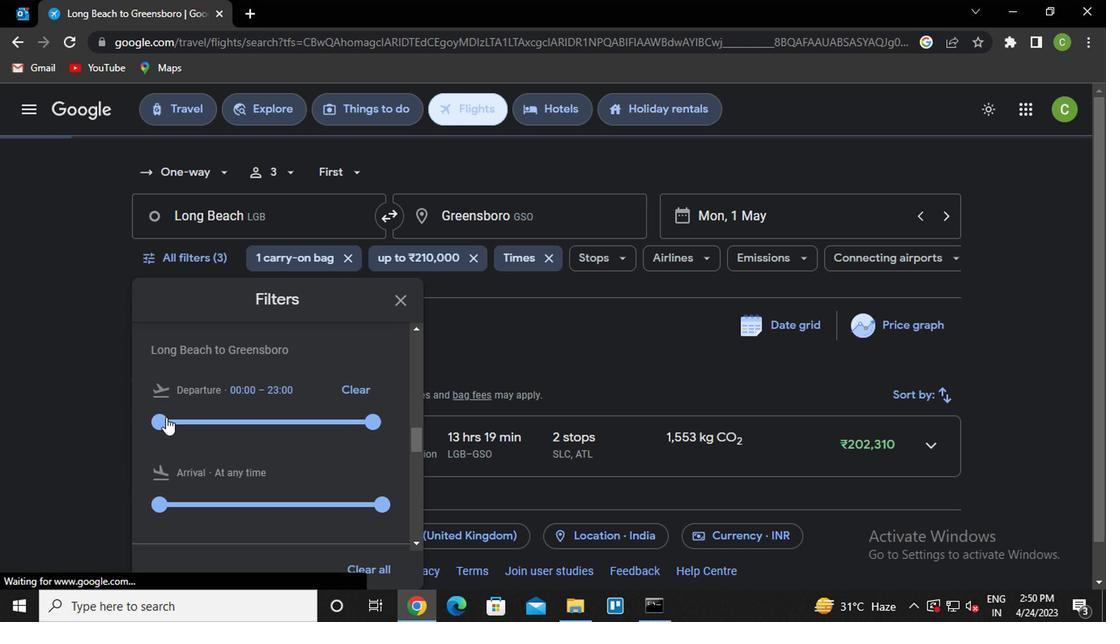 
Action: Mouse pressed left at (157, 418)
Screenshot: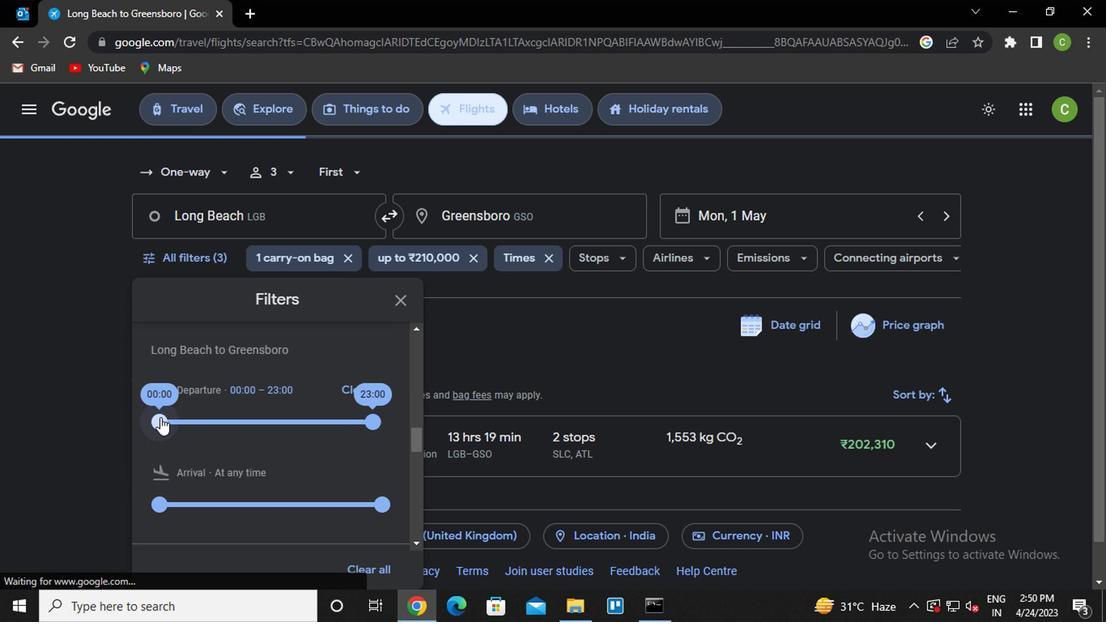 
Action: Mouse moved to (402, 305)
Screenshot: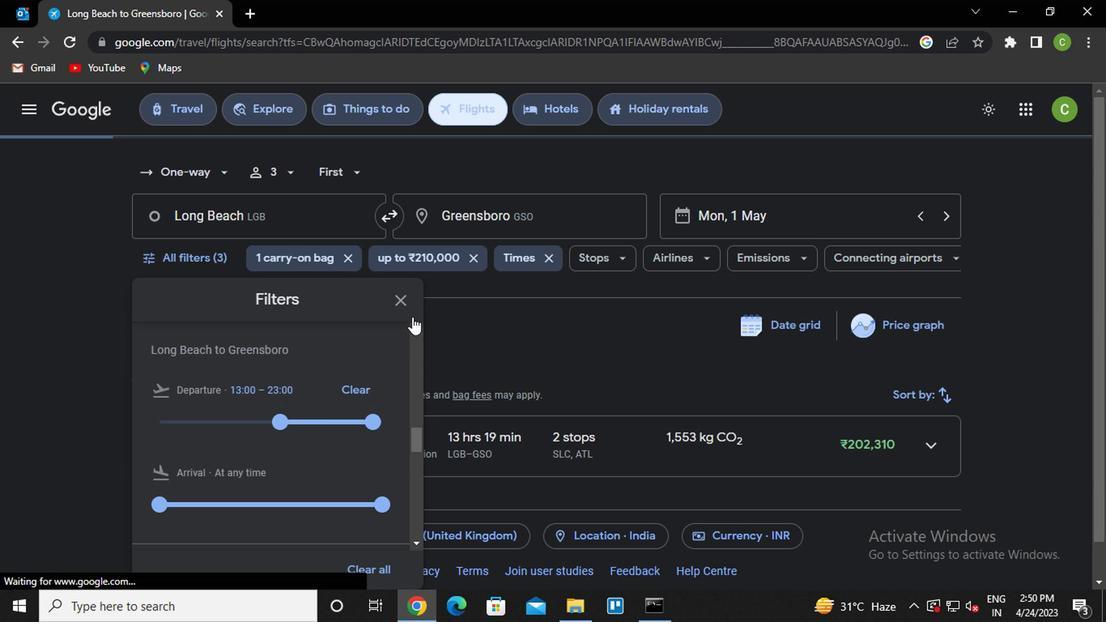 
Action: Mouse pressed left at (402, 305)
Screenshot: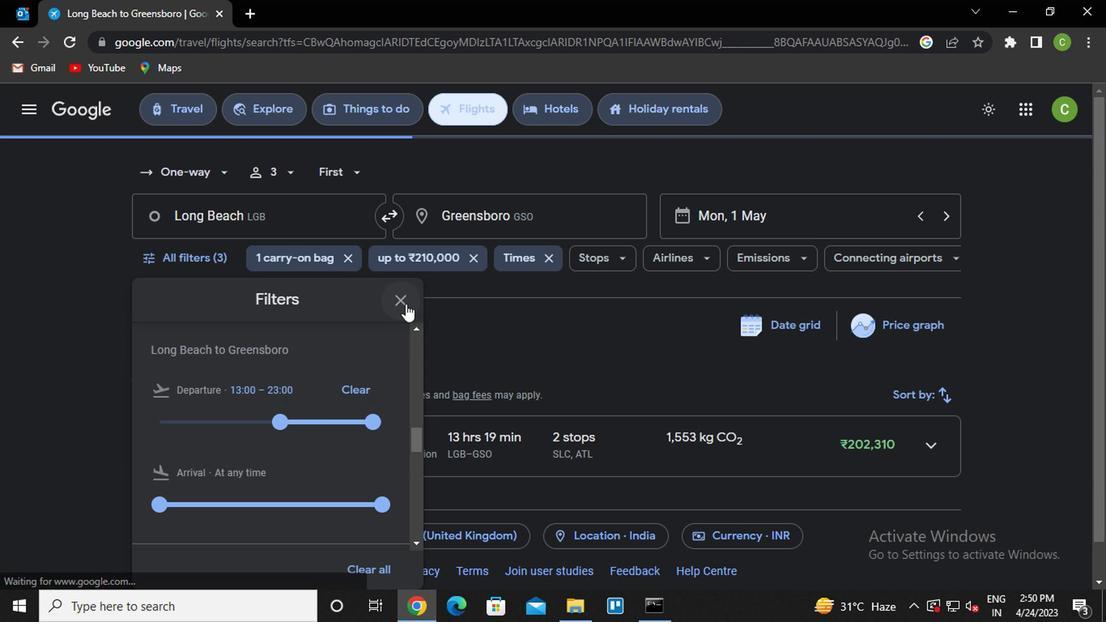 
Action: Mouse moved to (534, 412)
Screenshot: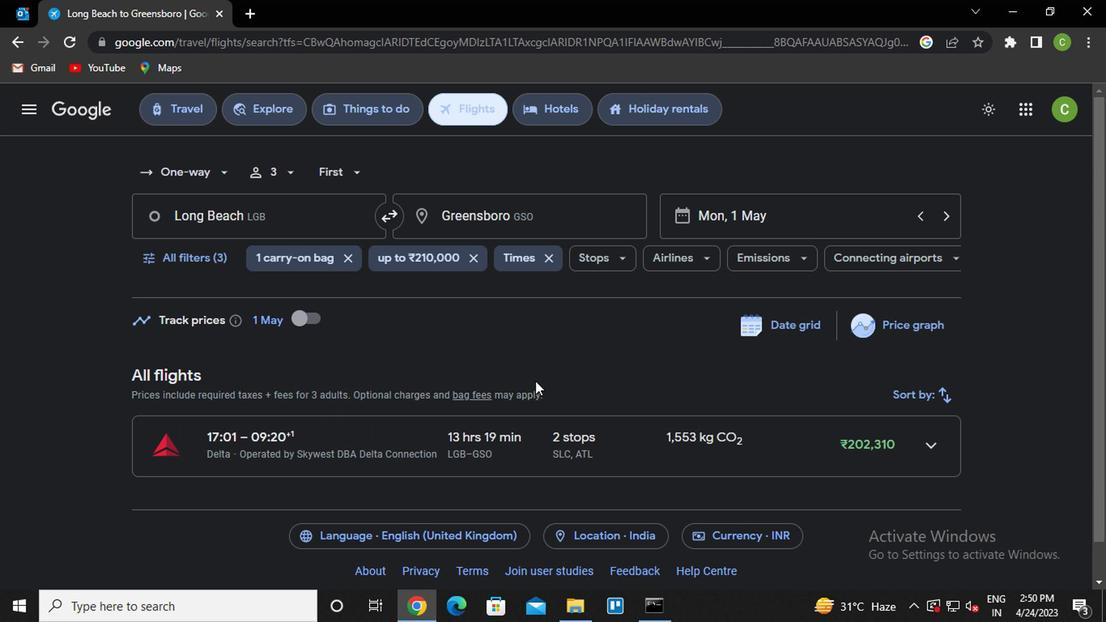 
